 Task: Look for space in Longonjo, Angola from 5th June, 2023 to 16th June, 2023 for 2 adults in price range Rs.7000 to Rs.15000. Place can be entire place with 1  bedroom having 1 bed and 1 bathroom. Property type can be house, flat, hotel. Amenities needed are: air conditioning, bbq grill, smoking allowed. Booking option can be shelf check-in. Required host language is English.
Action: Mouse moved to (451, 96)
Screenshot: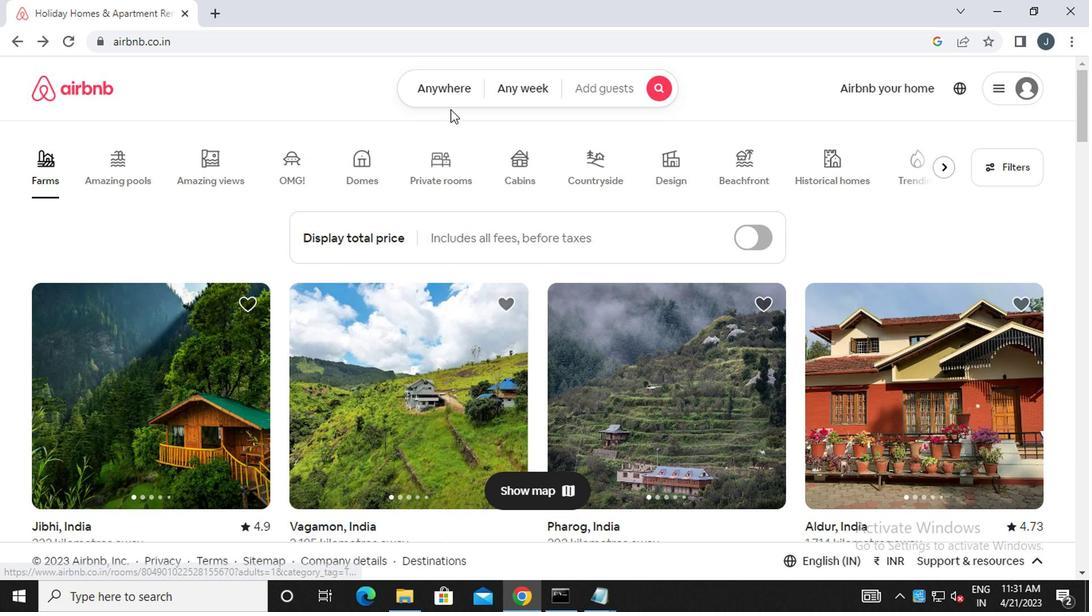 
Action: Mouse pressed left at (451, 96)
Screenshot: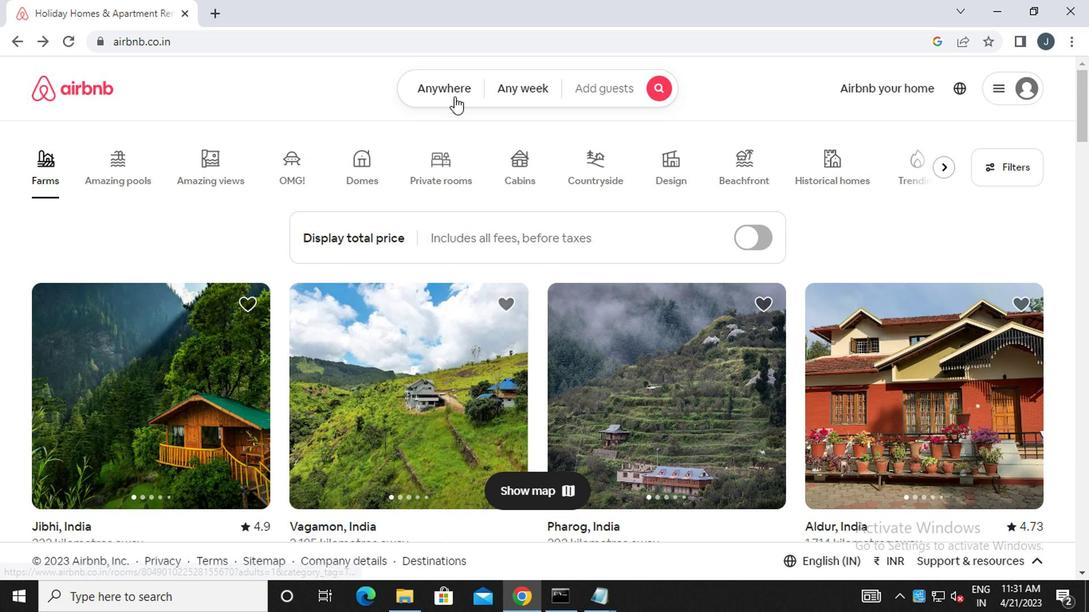 
Action: Mouse moved to (284, 152)
Screenshot: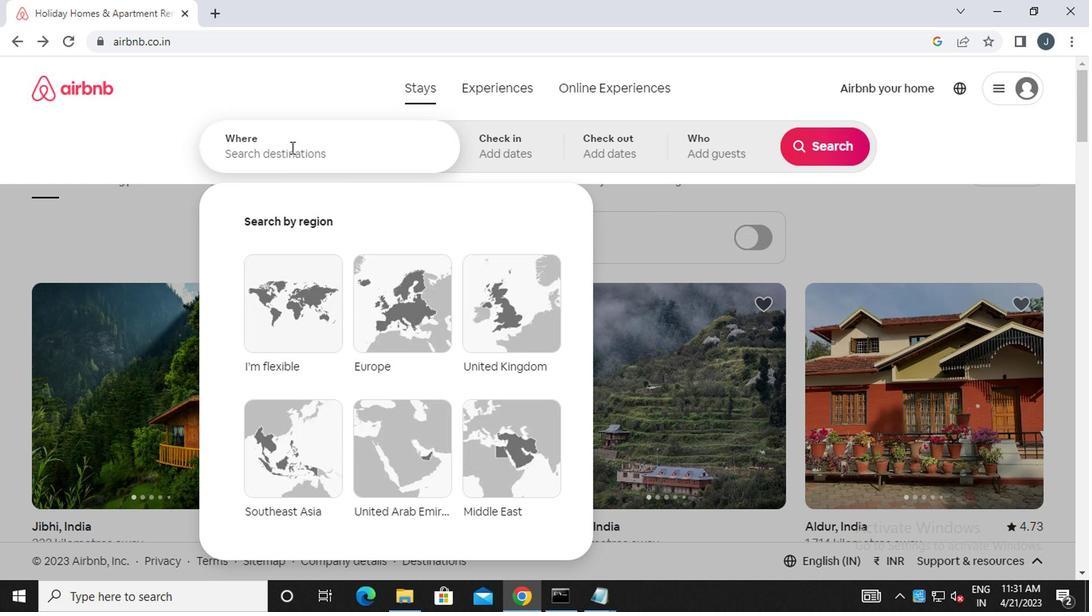 
Action: Mouse pressed left at (284, 152)
Screenshot: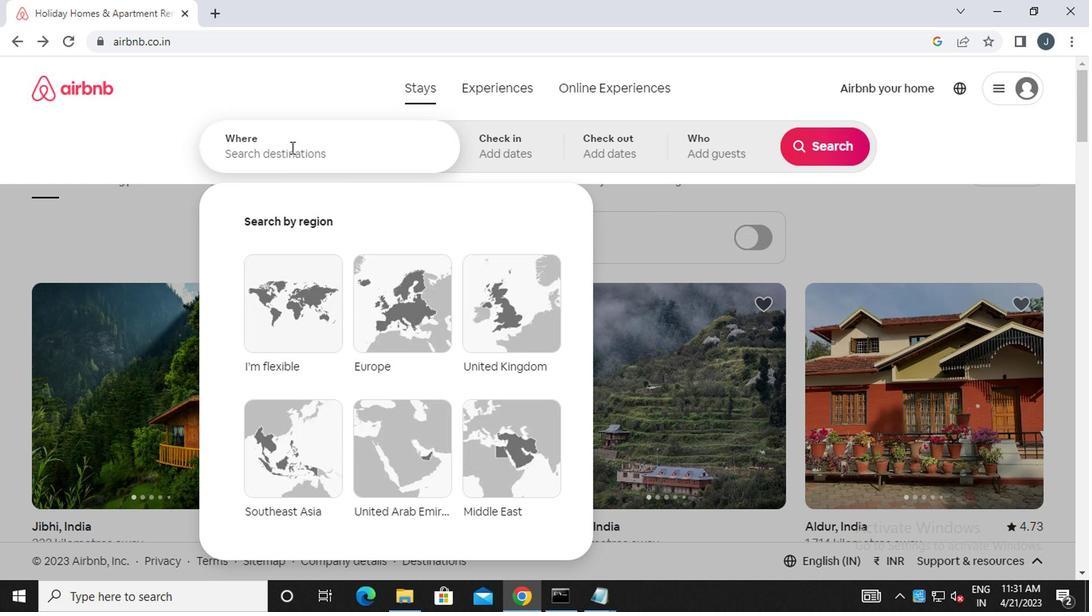
Action: Mouse moved to (285, 152)
Screenshot: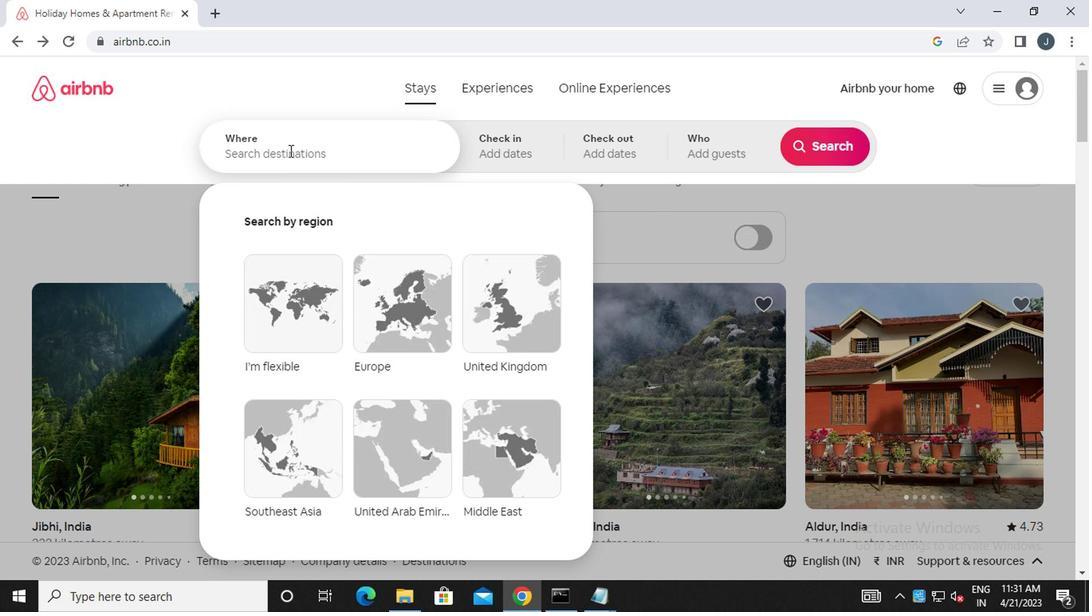 
Action: Key pressed <Key.caps_lock>l<Key.caps_lock>ongonjo,
Screenshot: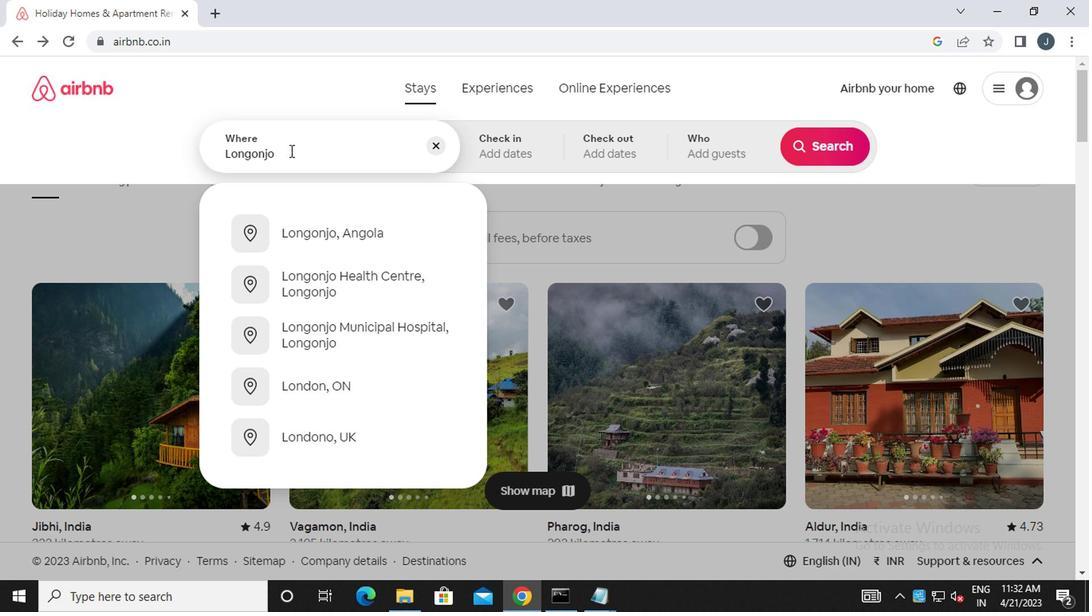 
Action: Mouse moved to (347, 235)
Screenshot: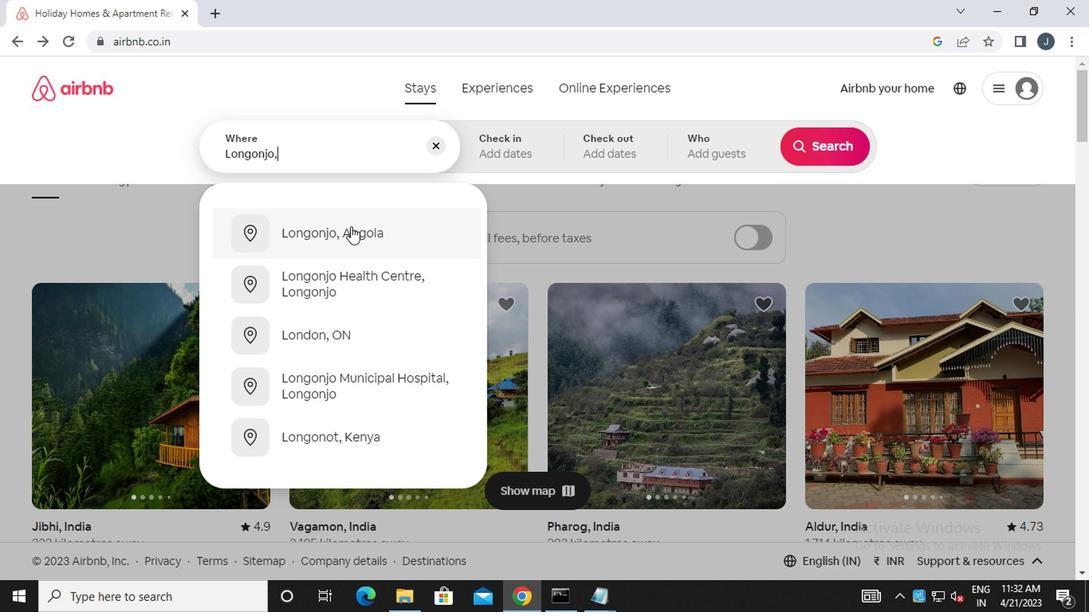 
Action: Mouse pressed left at (347, 235)
Screenshot: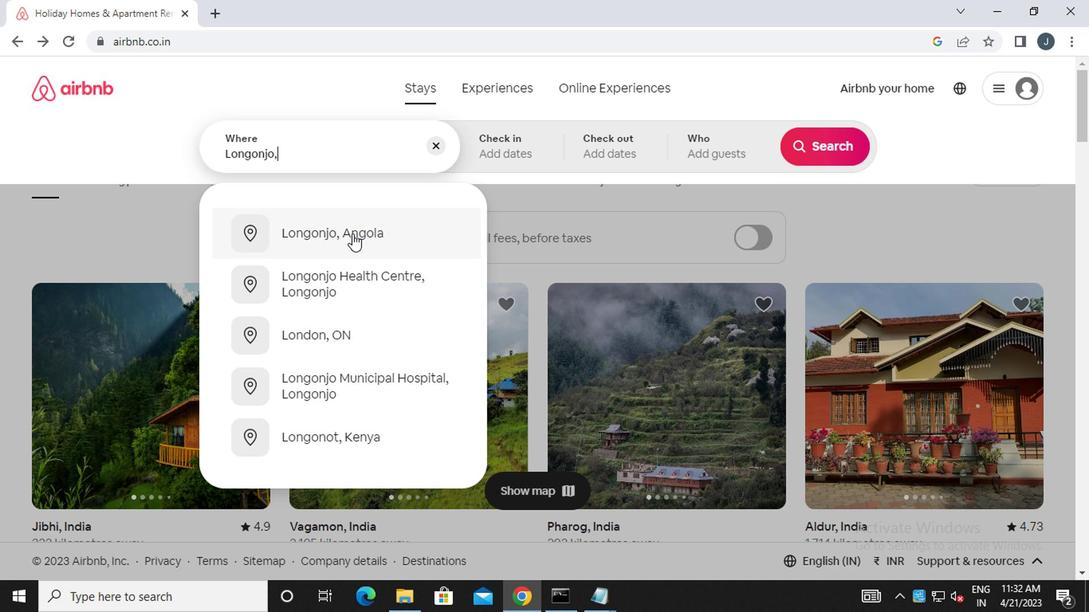 
Action: Mouse moved to (810, 283)
Screenshot: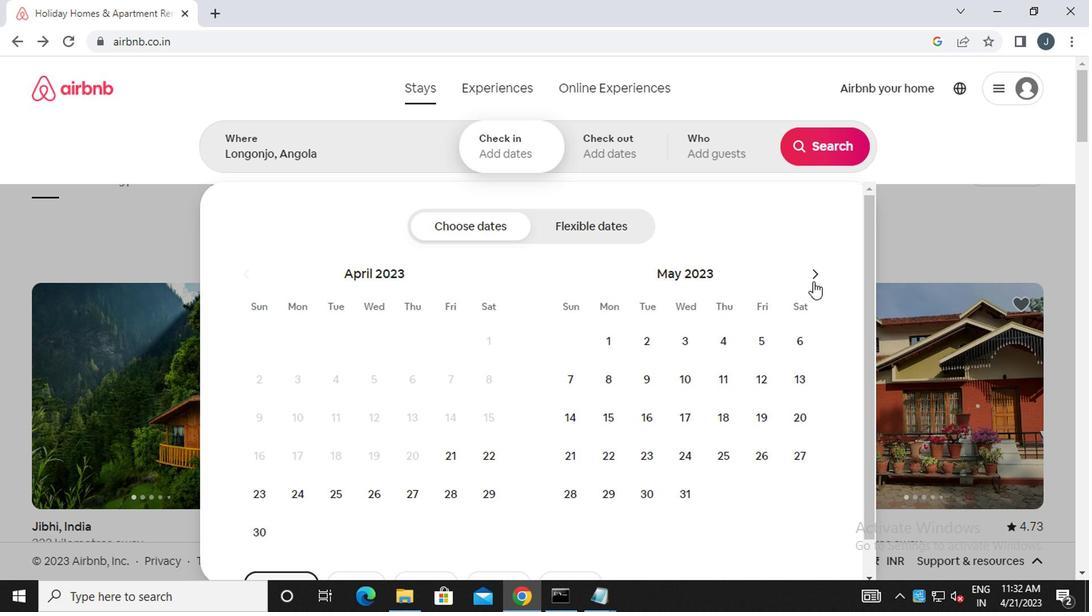 
Action: Mouse pressed left at (810, 283)
Screenshot: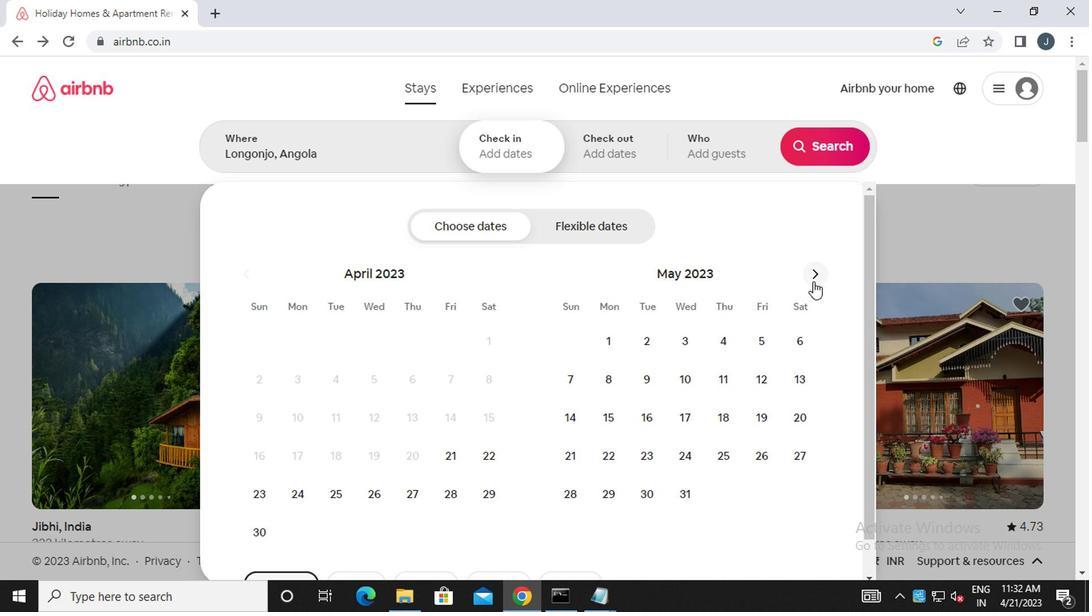 
Action: Mouse moved to (615, 379)
Screenshot: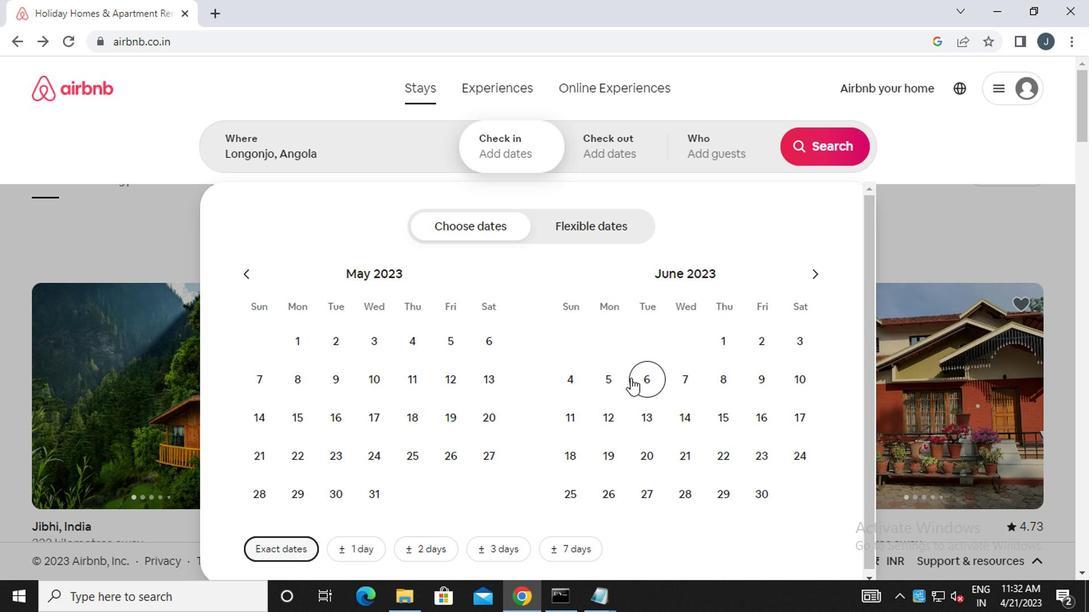 
Action: Mouse pressed left at (615, 379)
Screenshot: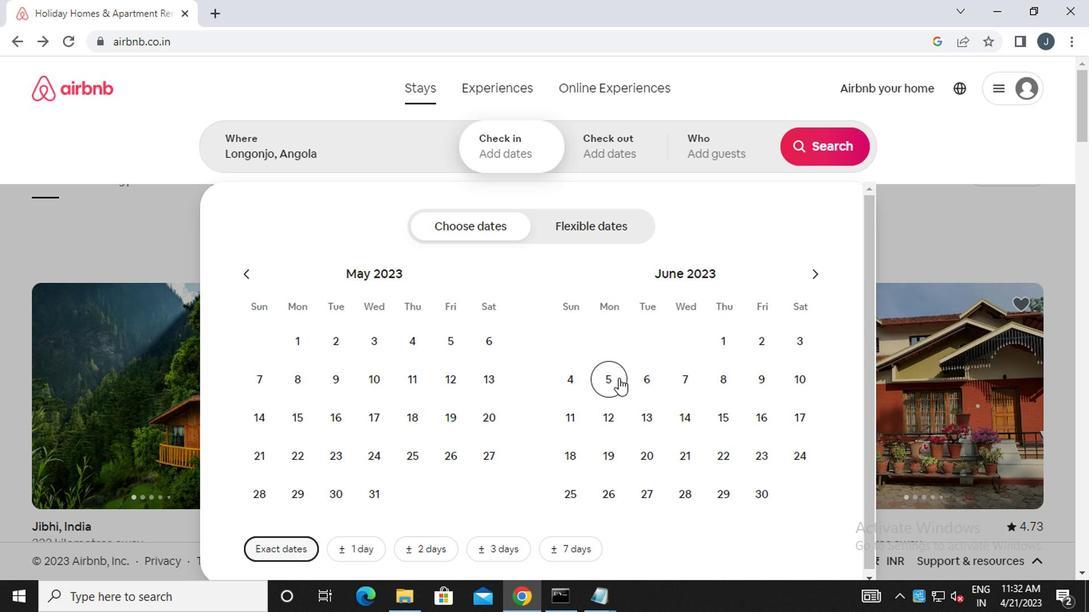 
Action: Mouse moved to (756, 414)
Screenshot: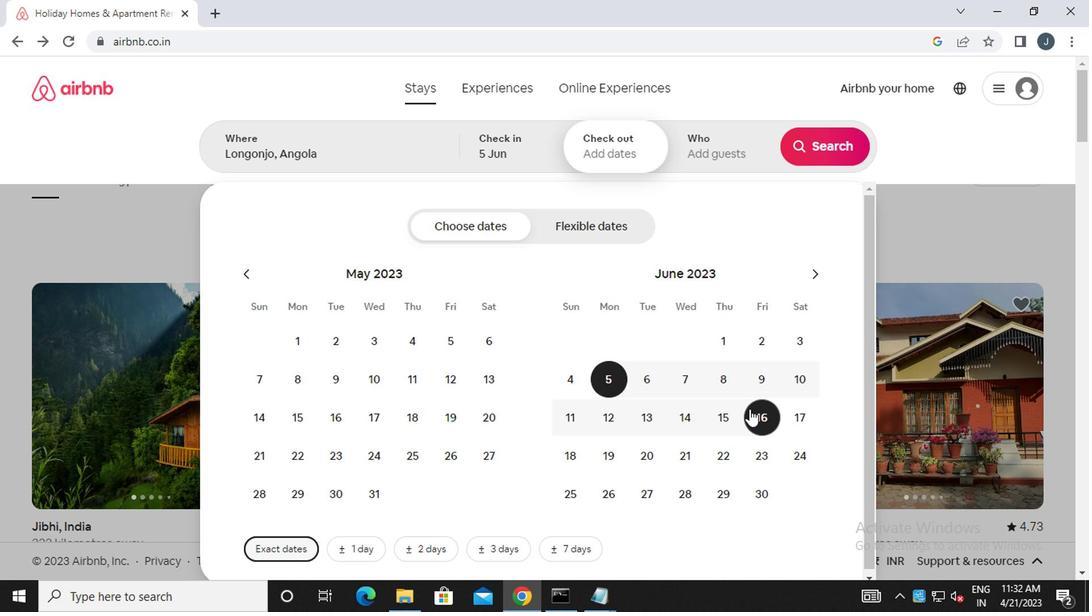 
Action: Mouse pressed left at (756, 414)
Screenshot: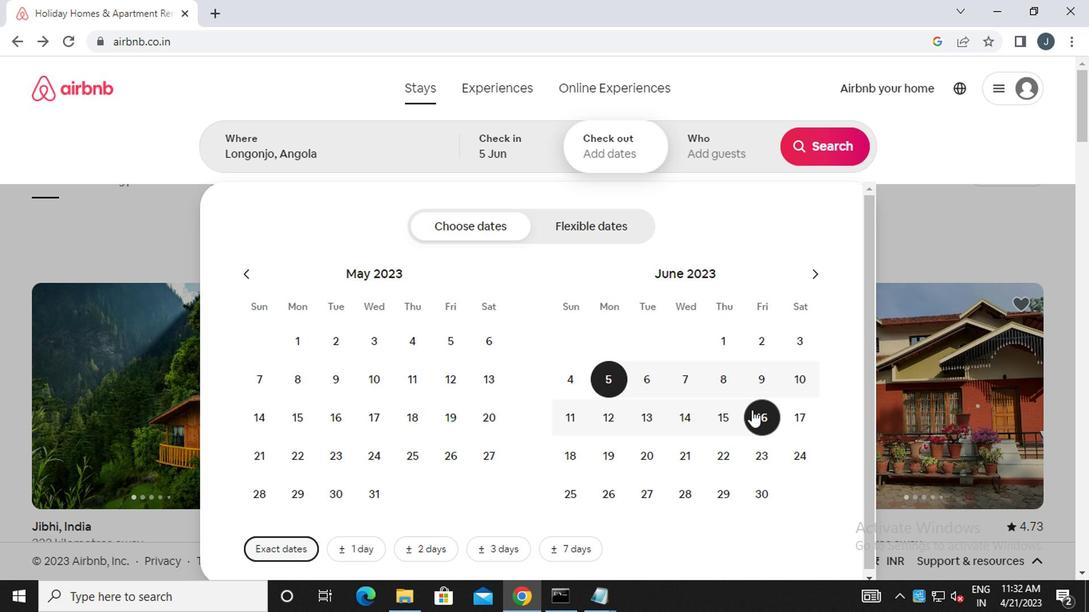 
Action: Mouse moved to (721, 162)
Screenshot: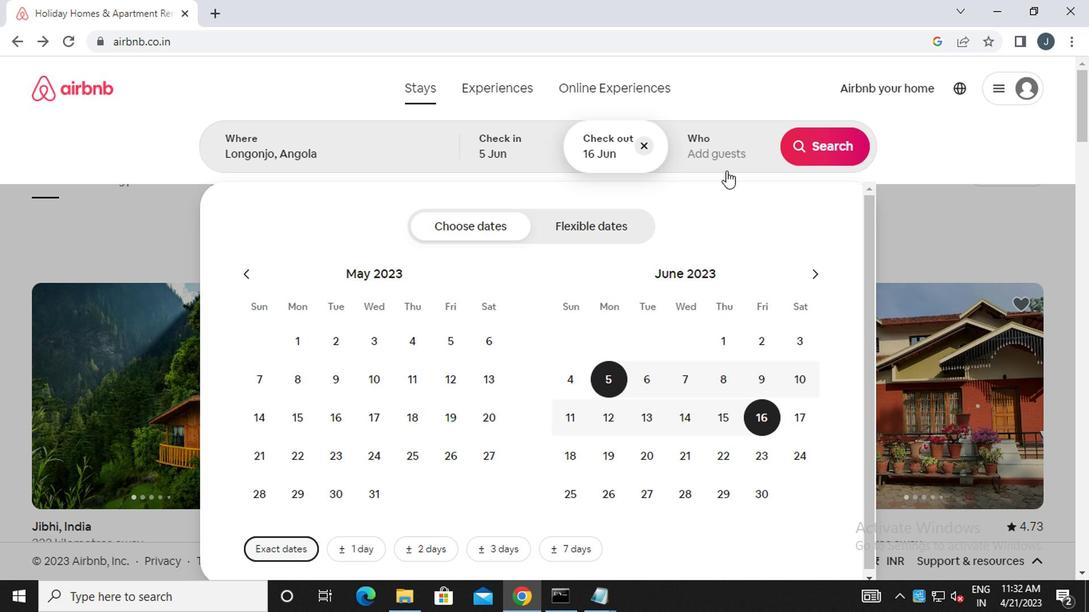 
Action: Mouse pressed left at (721, 162)
Screenshot: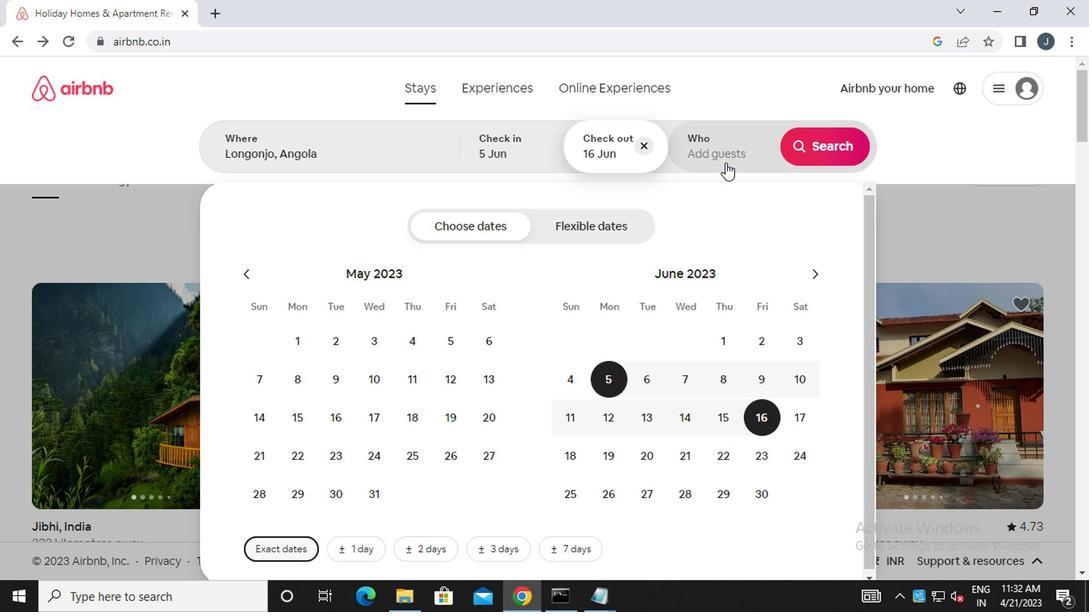 
Action: Mouse moved to (829, 223)
Screenshot: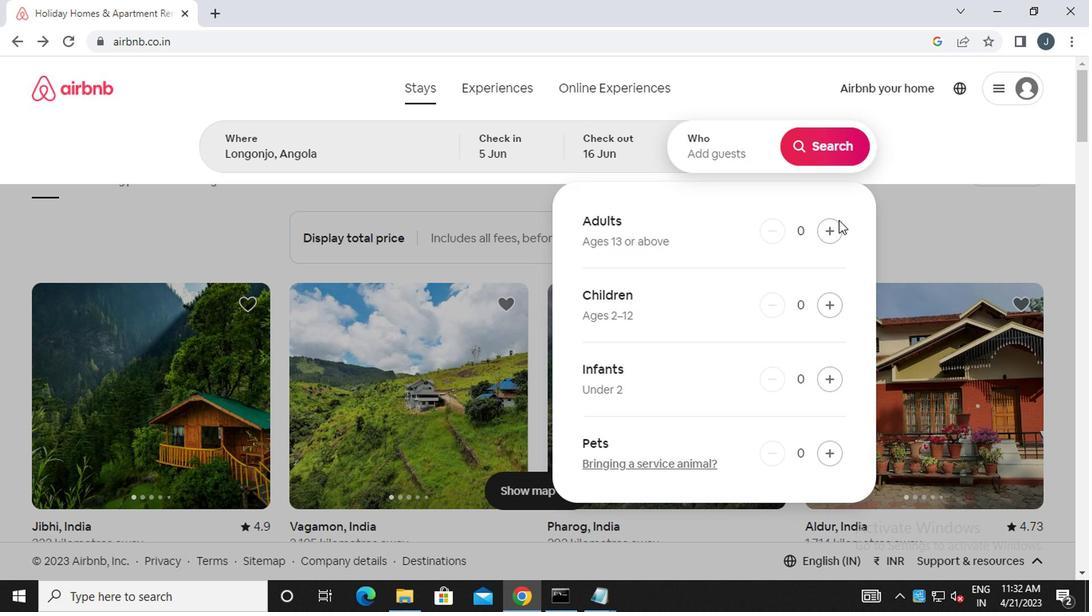 
Action: Mouse pressed left at (829, 223)
Screenshot: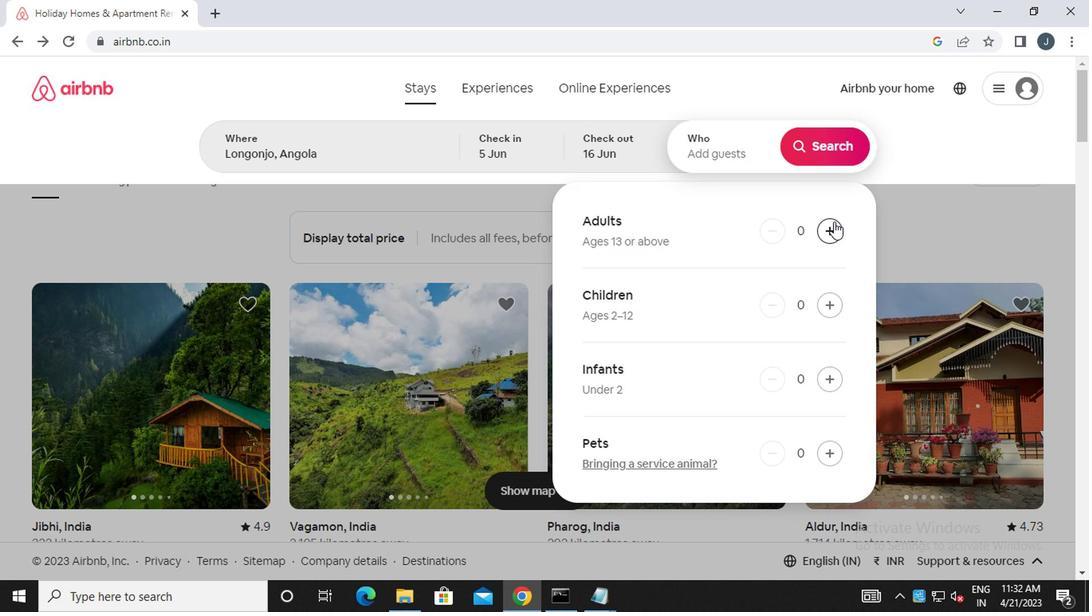 
Action: Mouse pressed left at (829, 223)
Screenshot: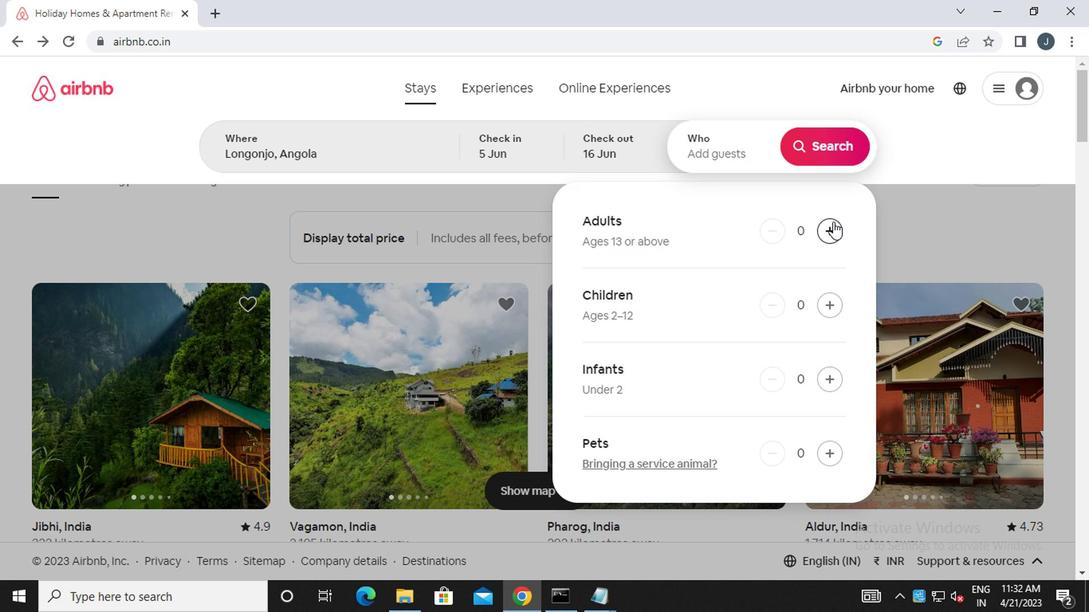 
Action: Mouse moved to (834, 140)
Screenshot: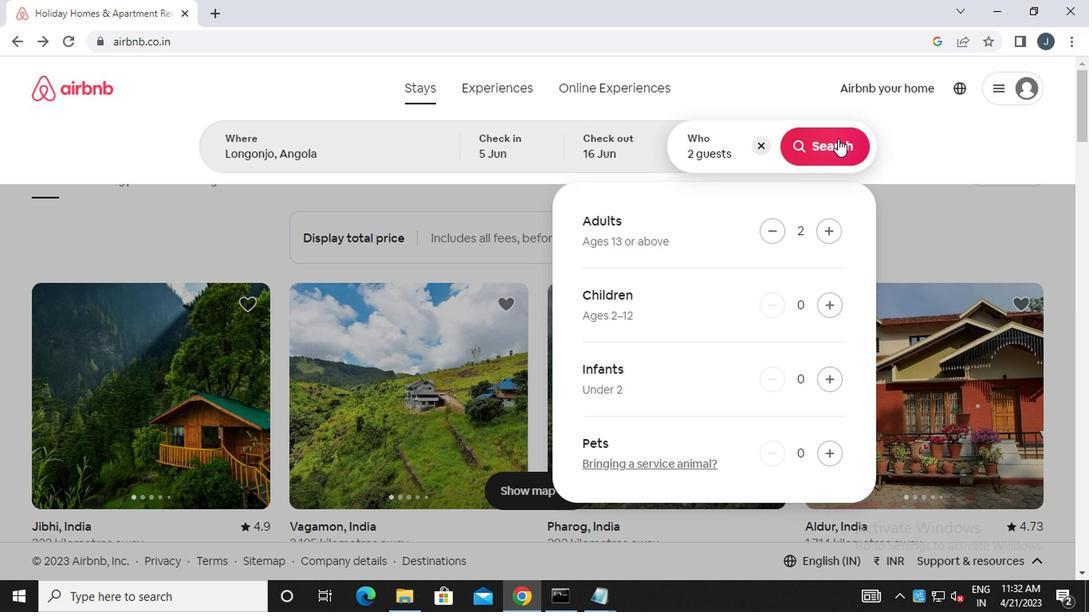 
Action: Mouse pressed left at (834, 140)
Screenshot: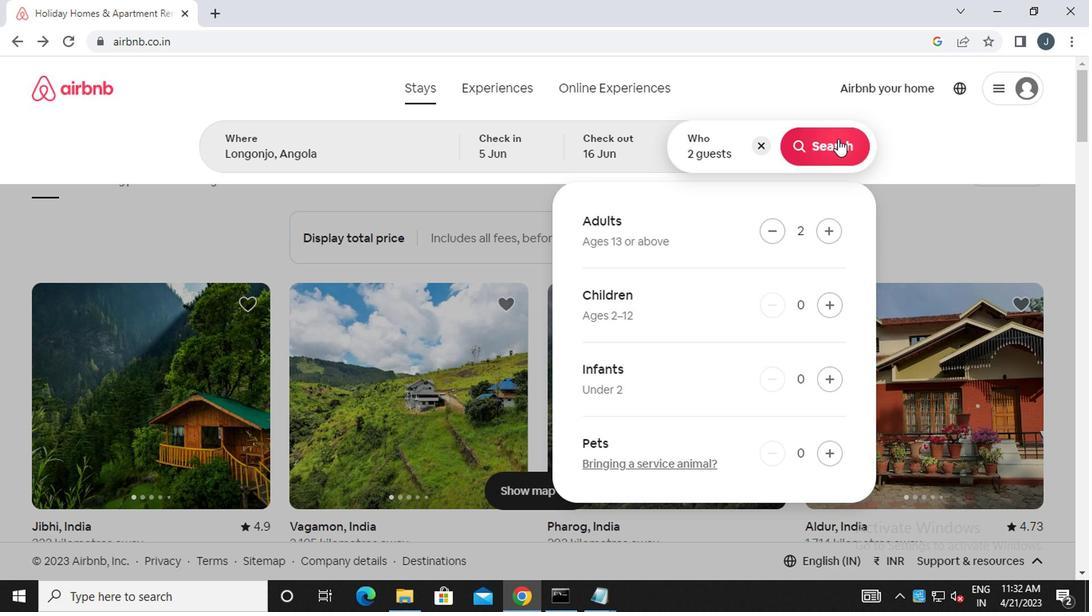 
Action: Mouse moved to (1020, 162)
Screenshot: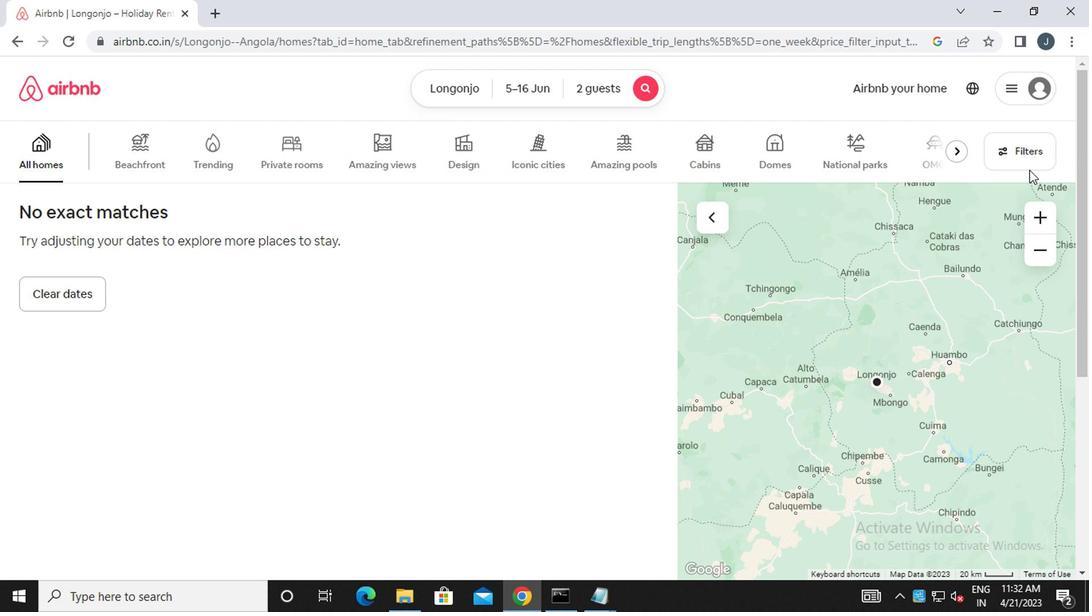 
Action: Mouse pressed left at (1020, 162)
Screenshot: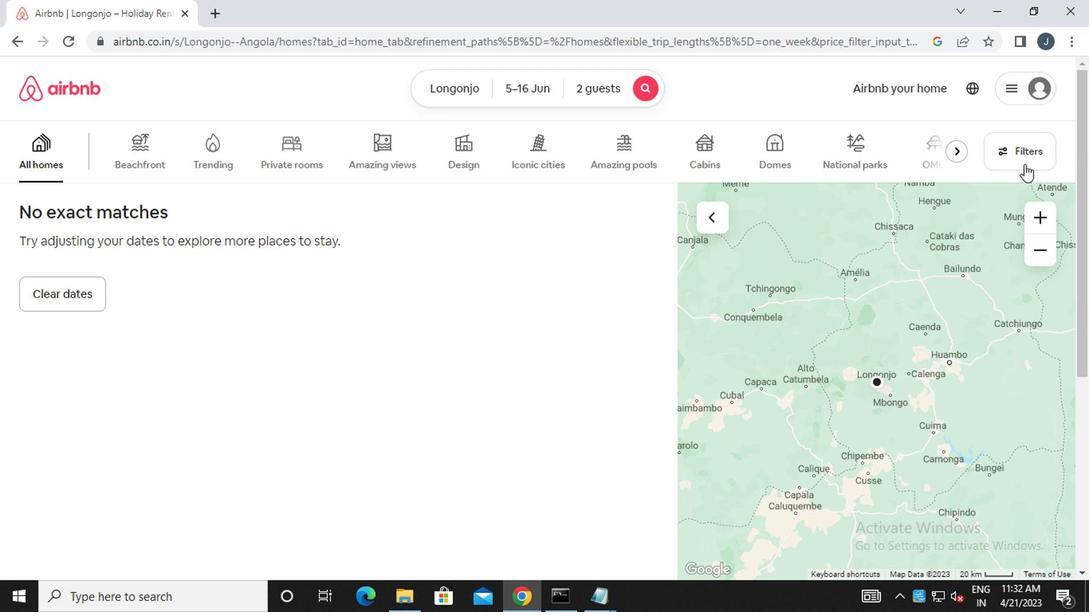 
Action: Mouse moved to (411, 243)
Screenshot: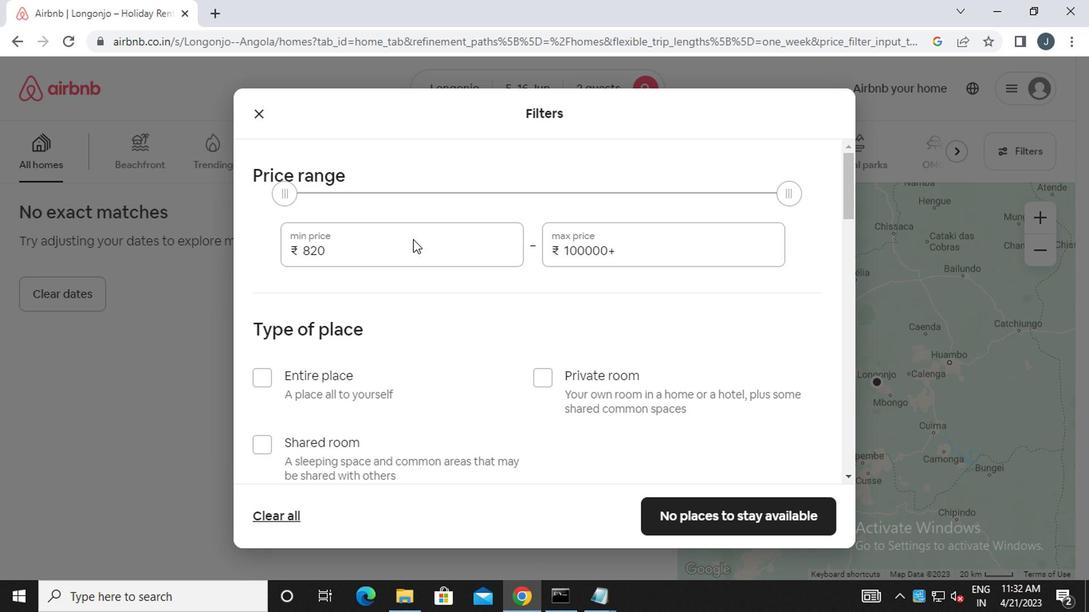 
Action: Mouse pressed left at (411, 243)
Screenshot: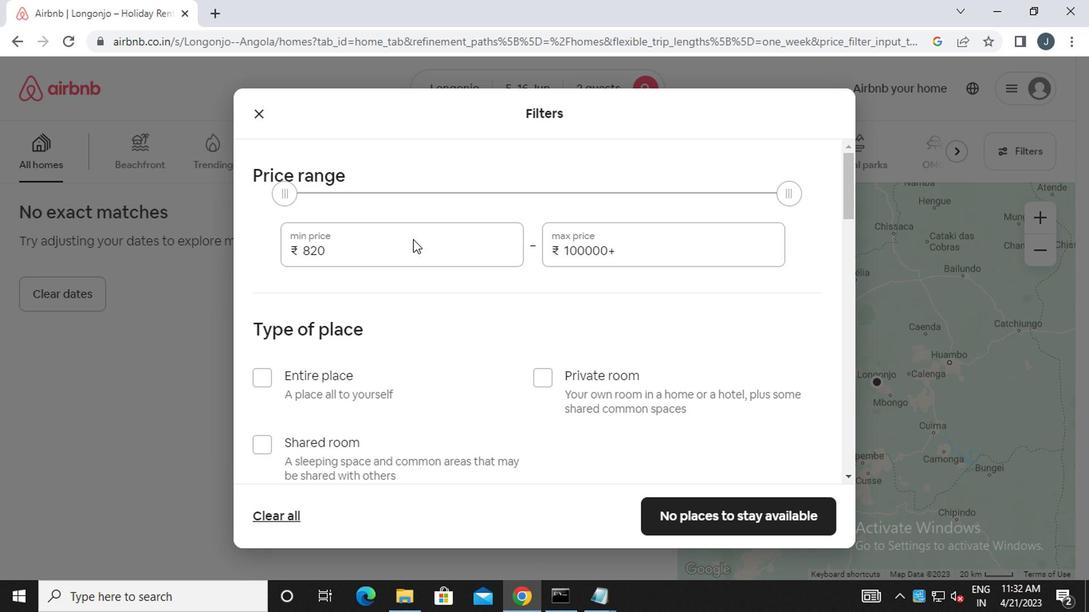 
Action: Mouse moved to (412, 243)
Screenshot: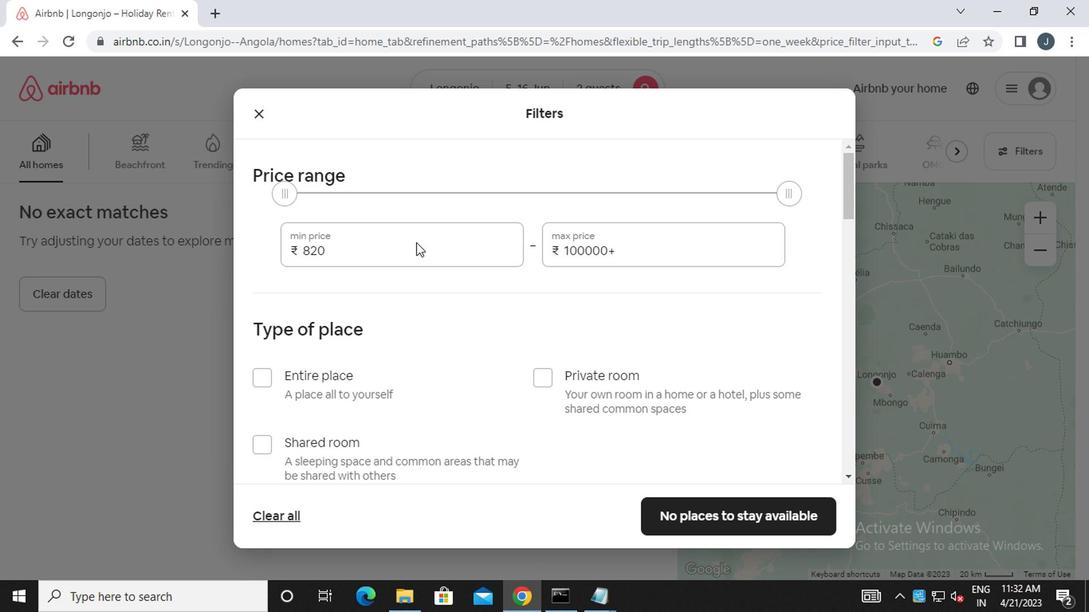 
Action: Key pressed <Key.backspace><Key.backspace><Key.backspace>7000
Screenshot: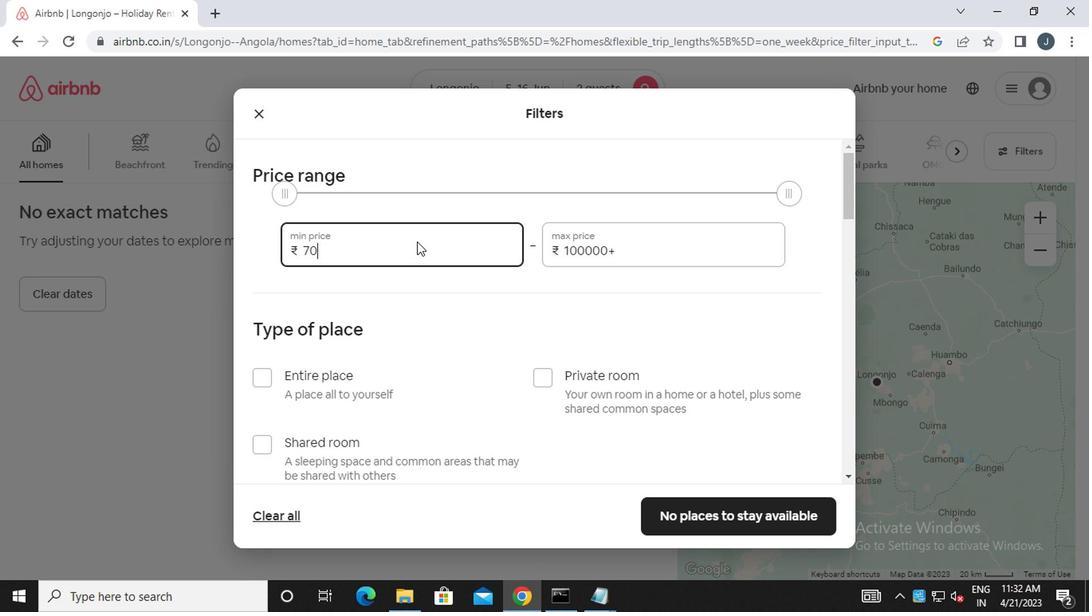 
Action: Mouse moved to (629, 255)
Screenshot: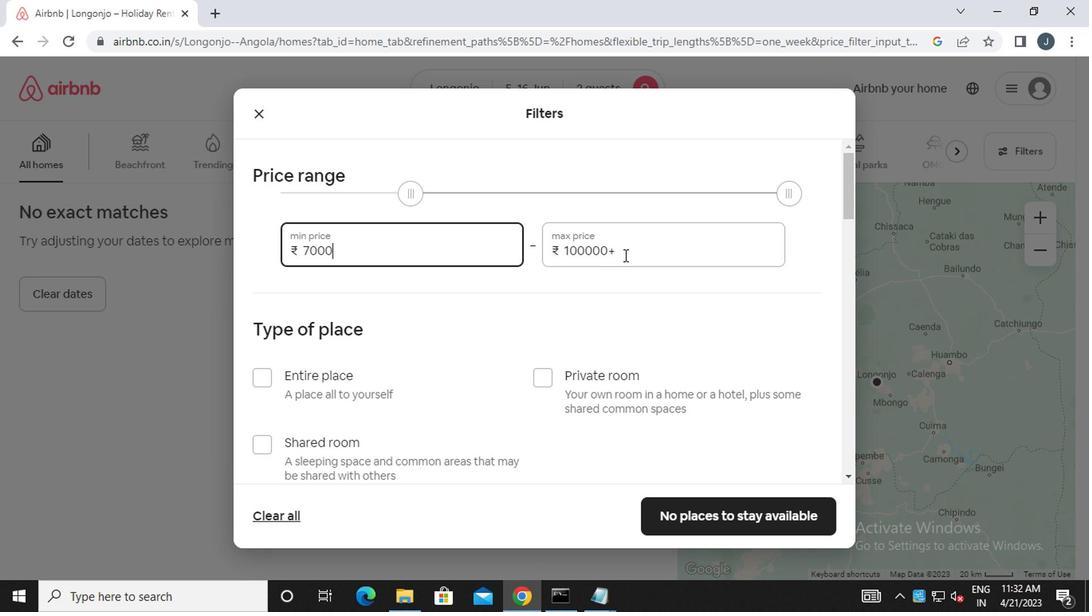 
Action: Mouse pressed left at (629, 255)
Screenshot: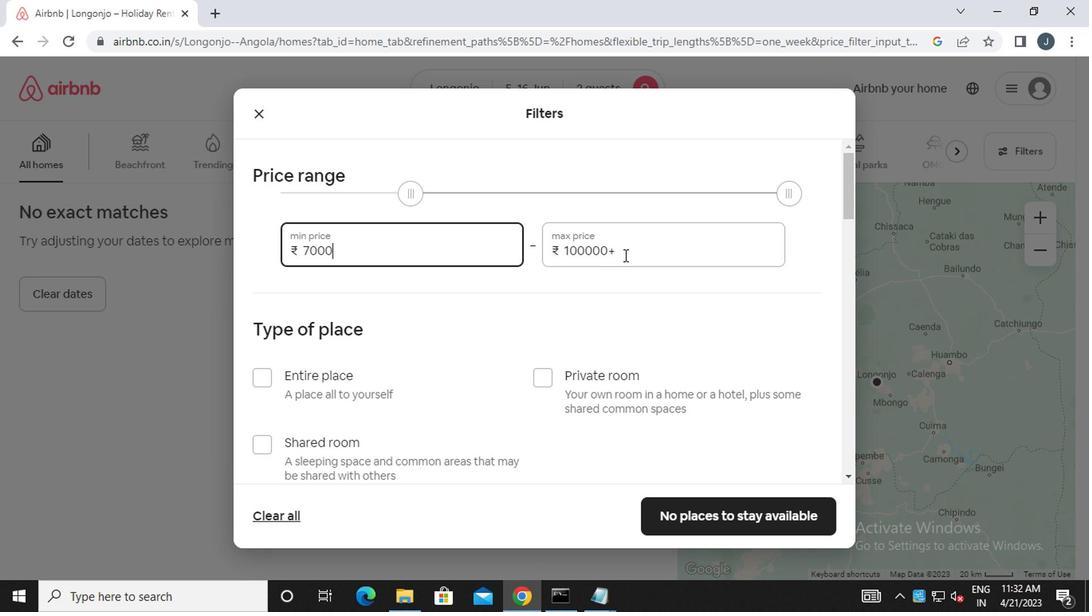 
Action: Mouse moved to (613, 257)
Screenshot: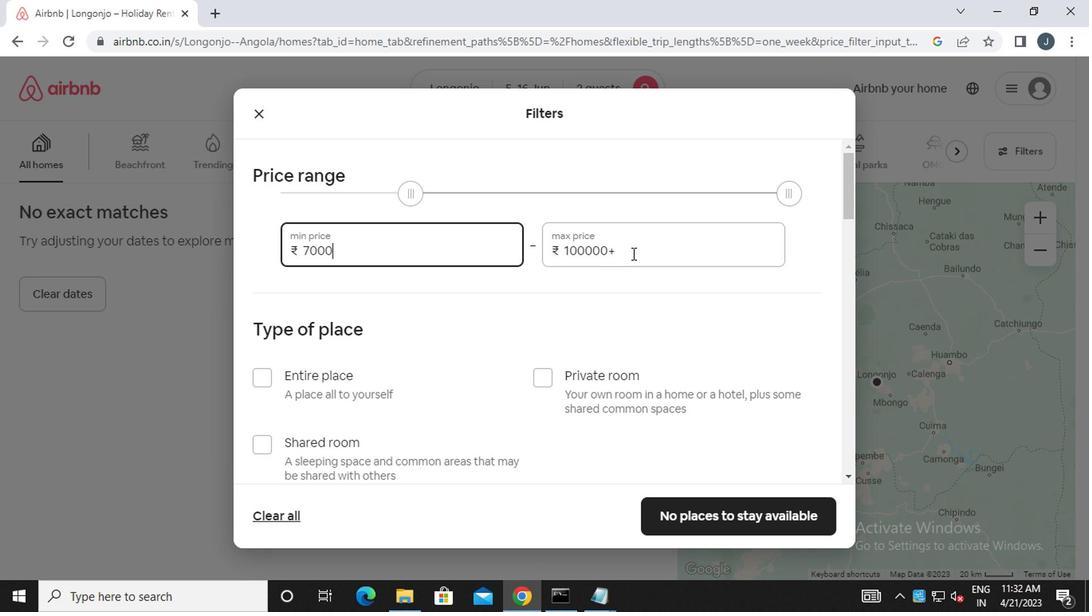 
Action: Key pressed <Key.backspace><Key.backspace><Key.backspace><Key.backspace><Key.backspace><Key.backspace>5000
Screenshot: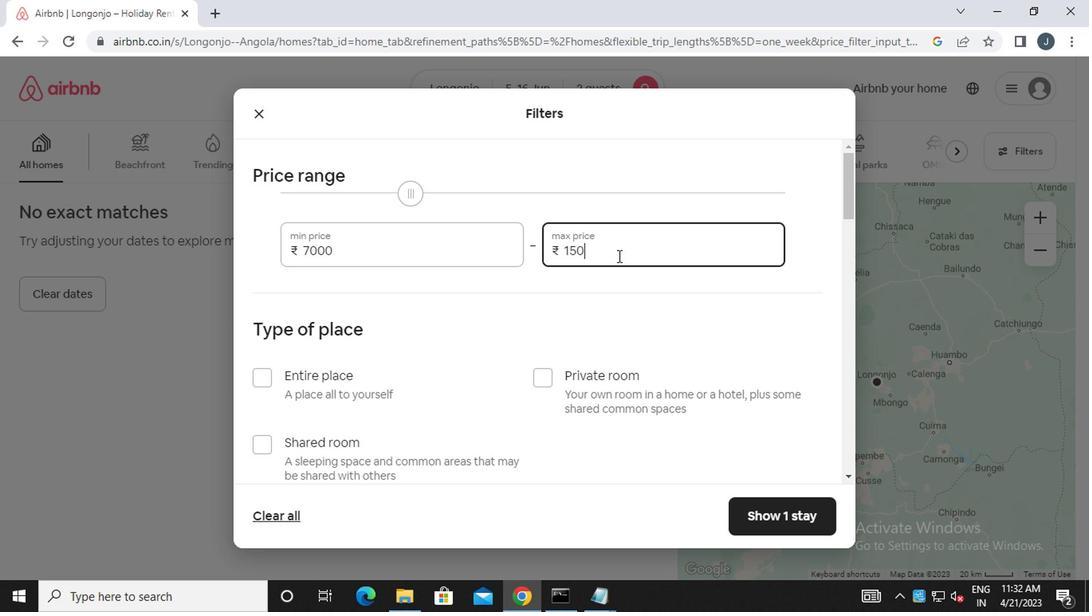 
Action: Mouse moved to (605, 258)
Screenshot: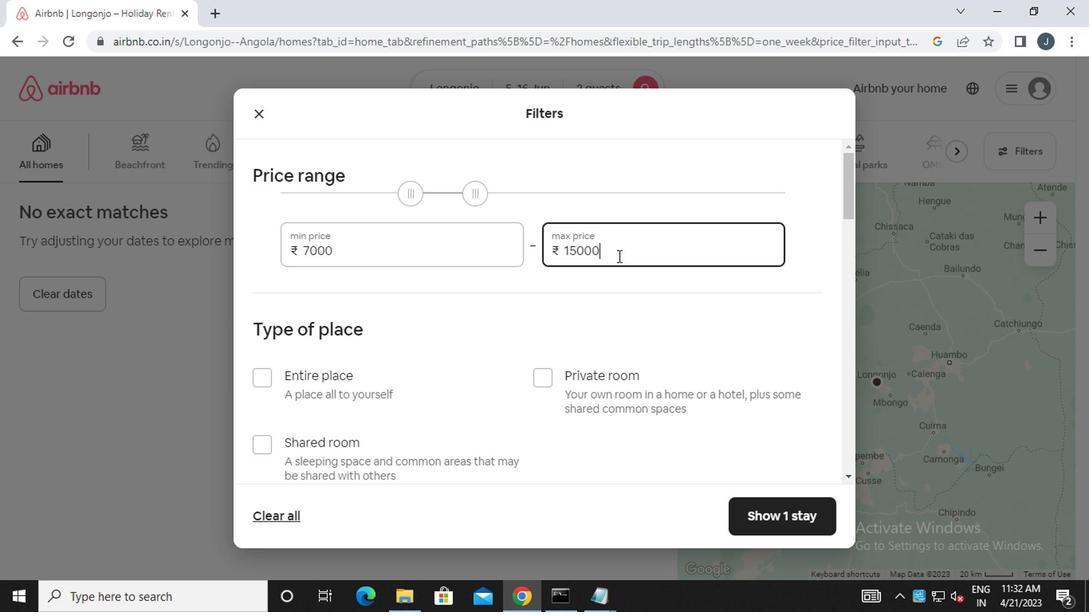 
Action: Mouse scrolled (605, 257) with delta (0, -1)
Screenshot: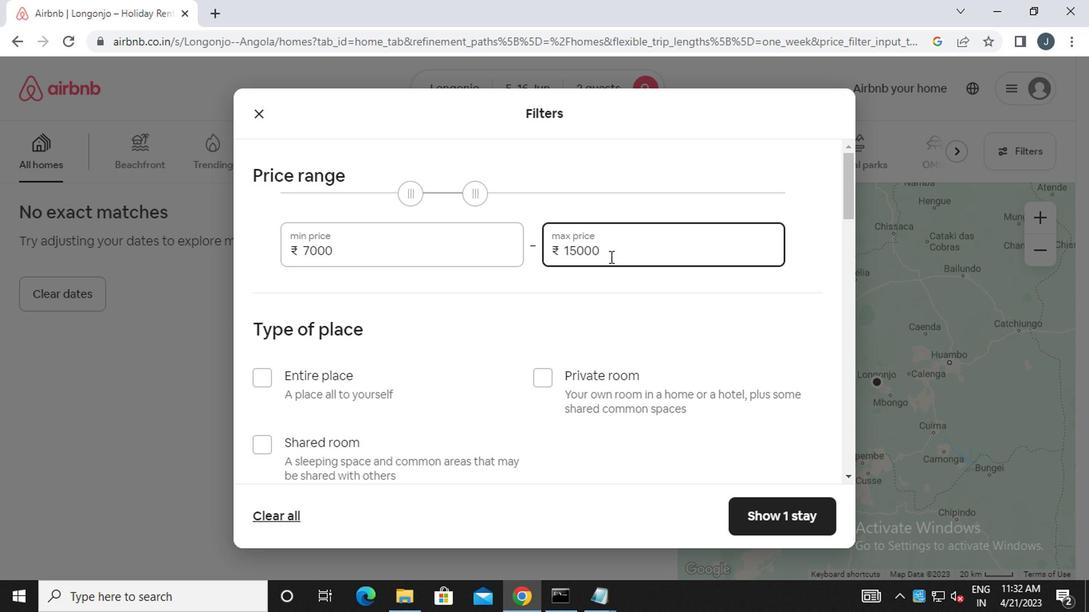 
Action: Mouse moved to (605, 259)
Screenshot: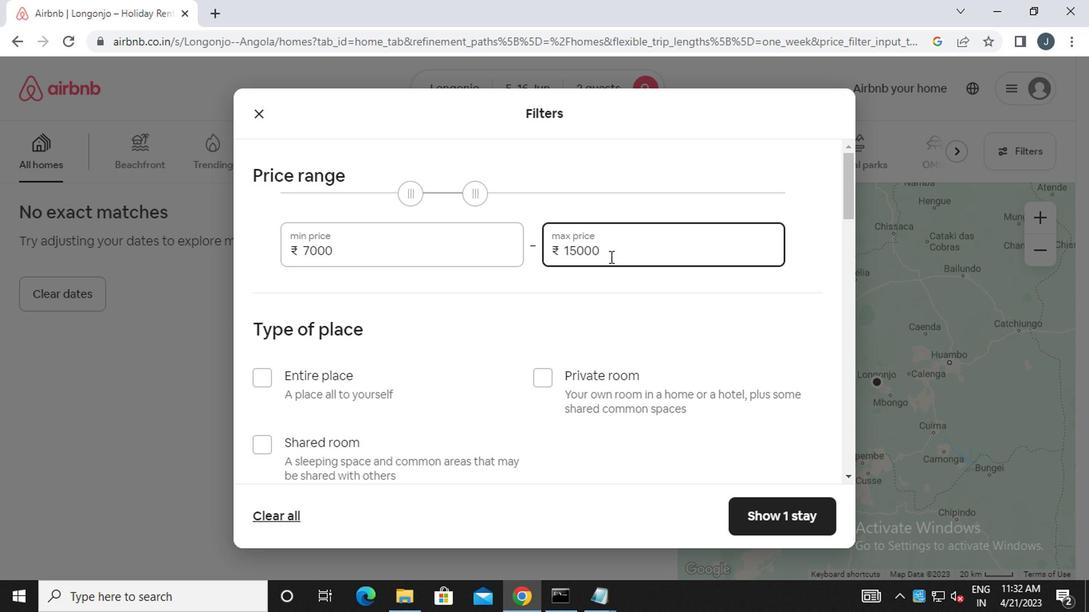 
Action: Mouse scrolled (605, 258) with delta (0, 0)
Screenshot: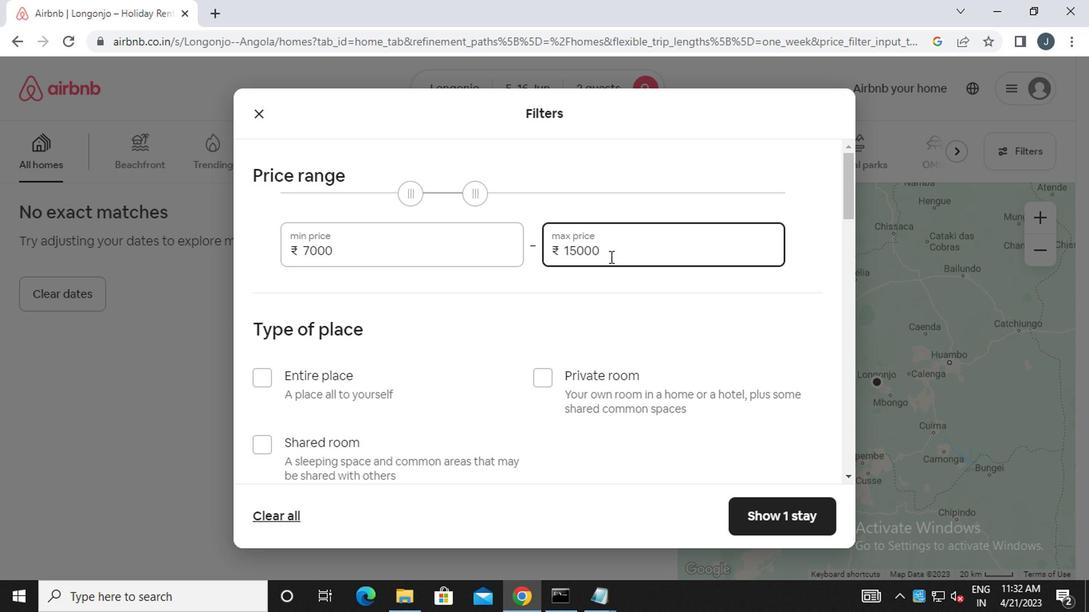 
Action: Mouse moved to (316, 225)
Screenshot: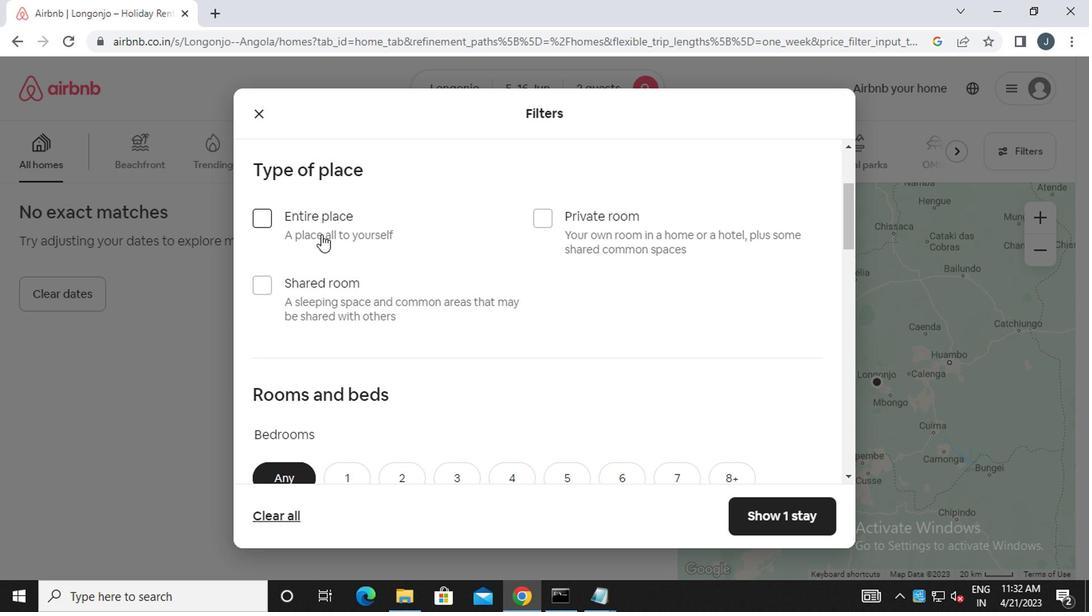
Action: Mouse pressed left at (316, 225)
Screenshot: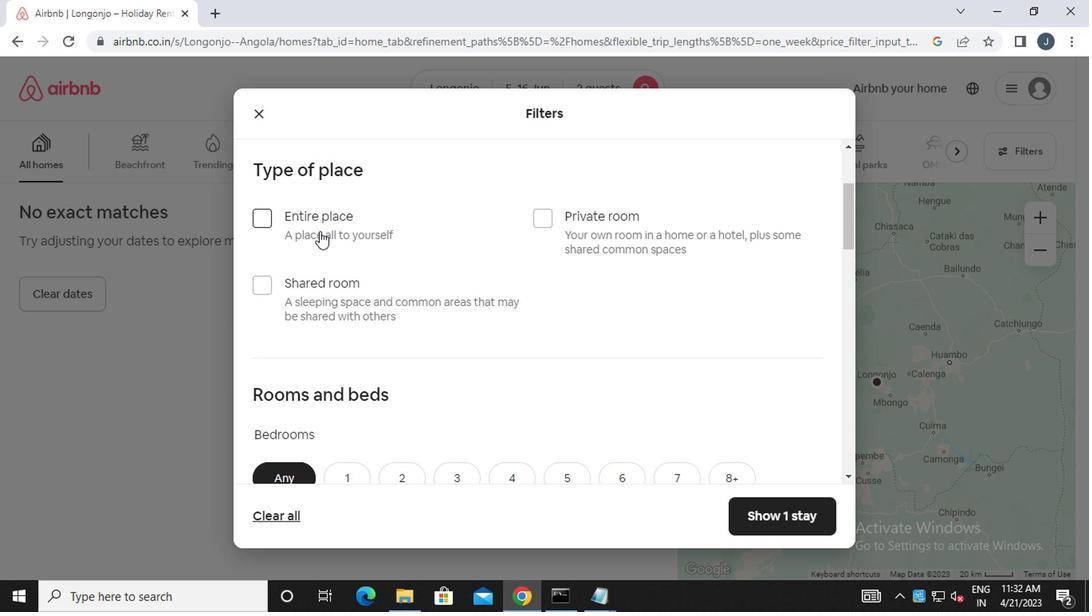 
Action: Mouse moved to (379, 282)
Screenshot: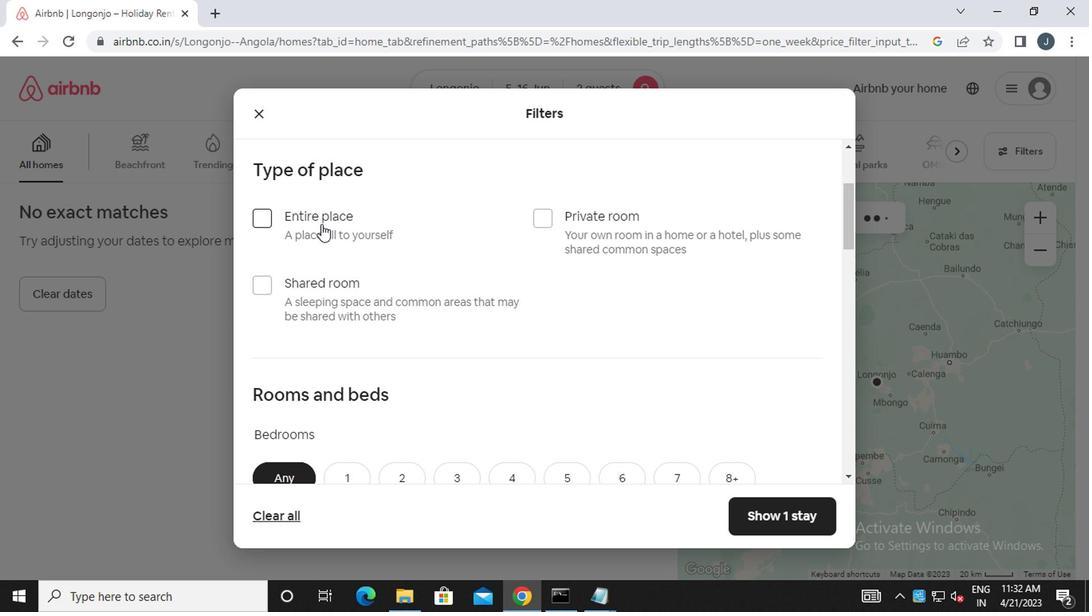 
Action: Mouse scrolled (379, 281) with delta (0, -1)
Screenshot: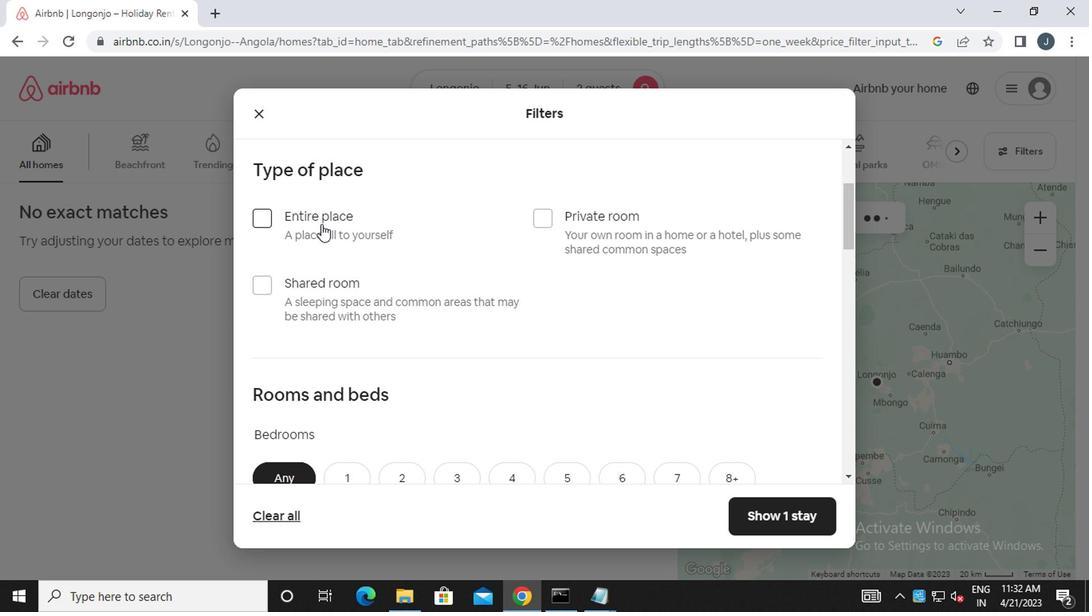 
Action: Mouse moved to (381, 285)
Screenshot: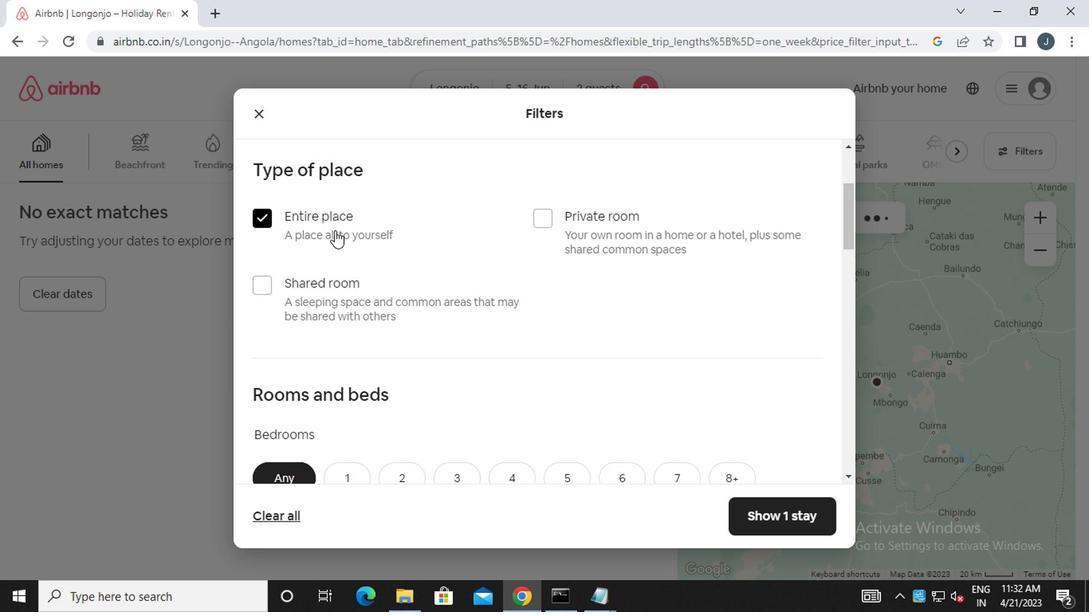 
Action: Mouse scrolled (381, 284) with delta (0, 0)
Screenshot: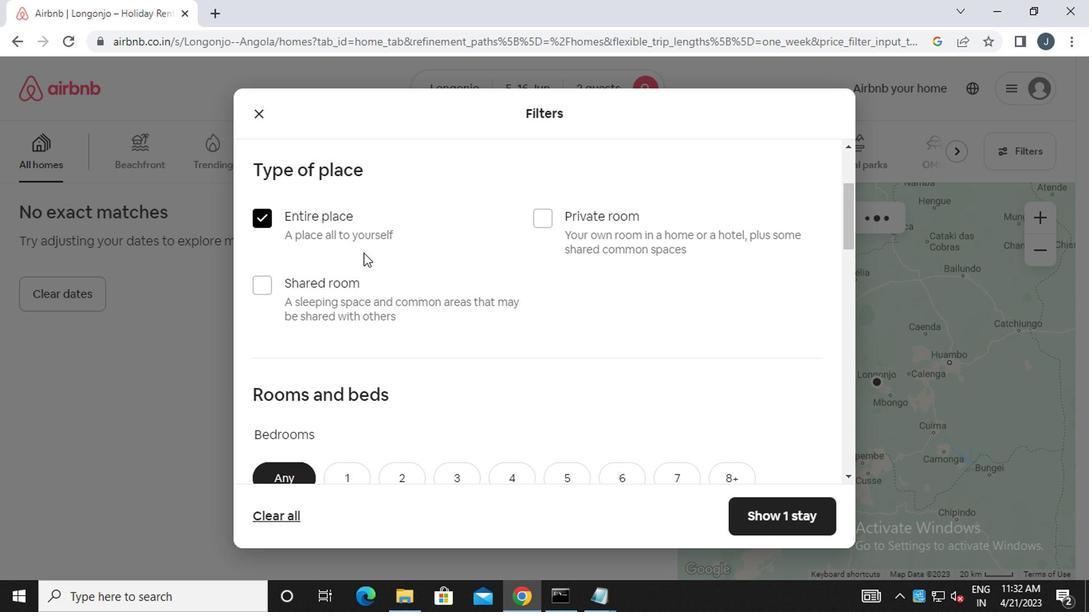 
Action: Mouse moved to (381, 290)
Screenshot: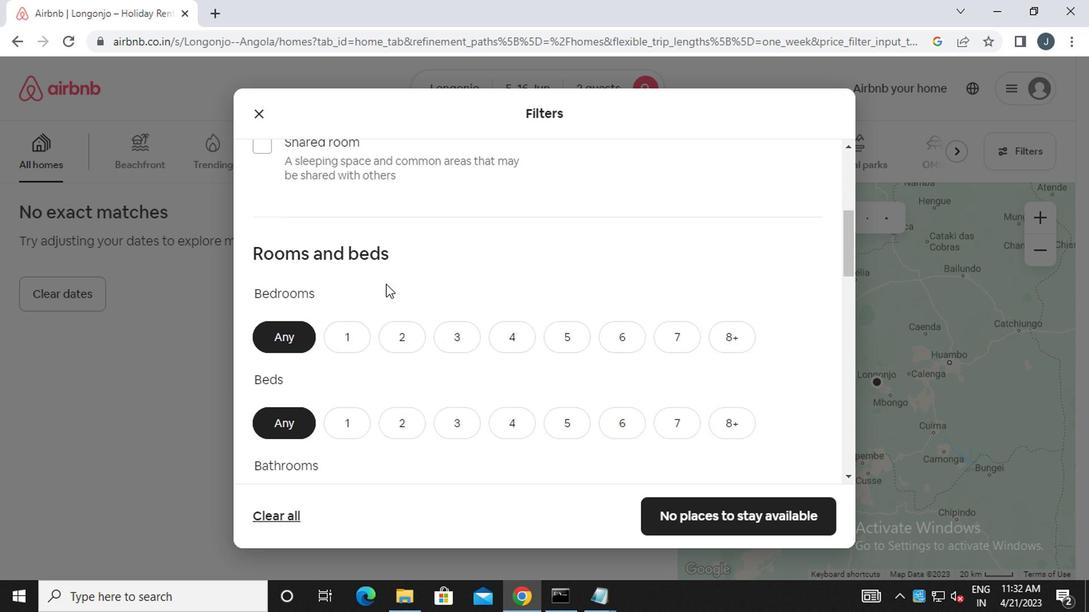 
Action: Mouse scrolled (381, 289) with delta (0, -1)
Screenshot: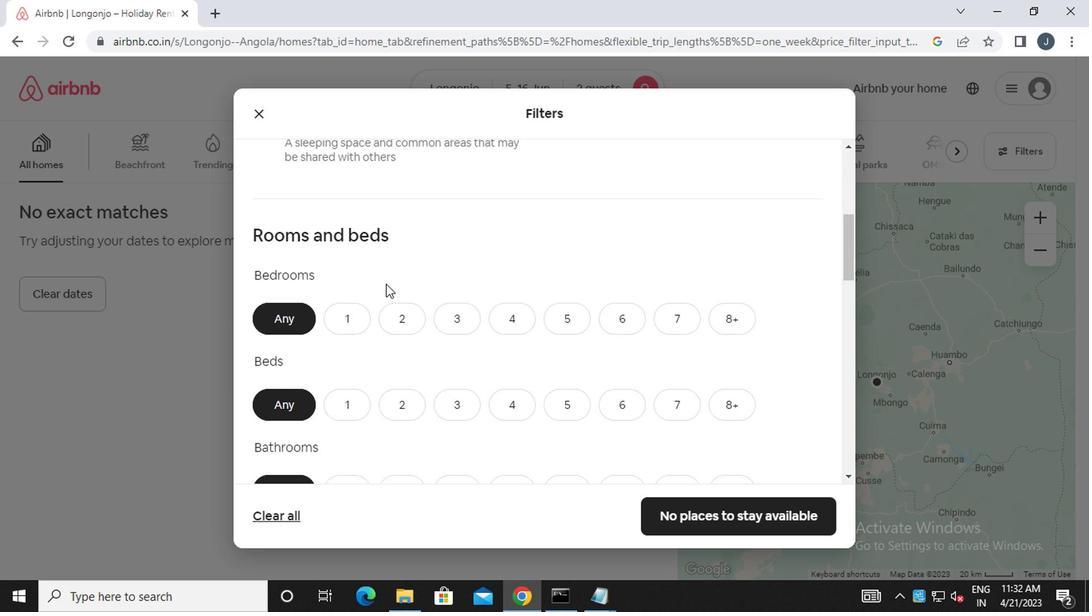 
Action: Mouse moved to (352, 249)
Screenshot: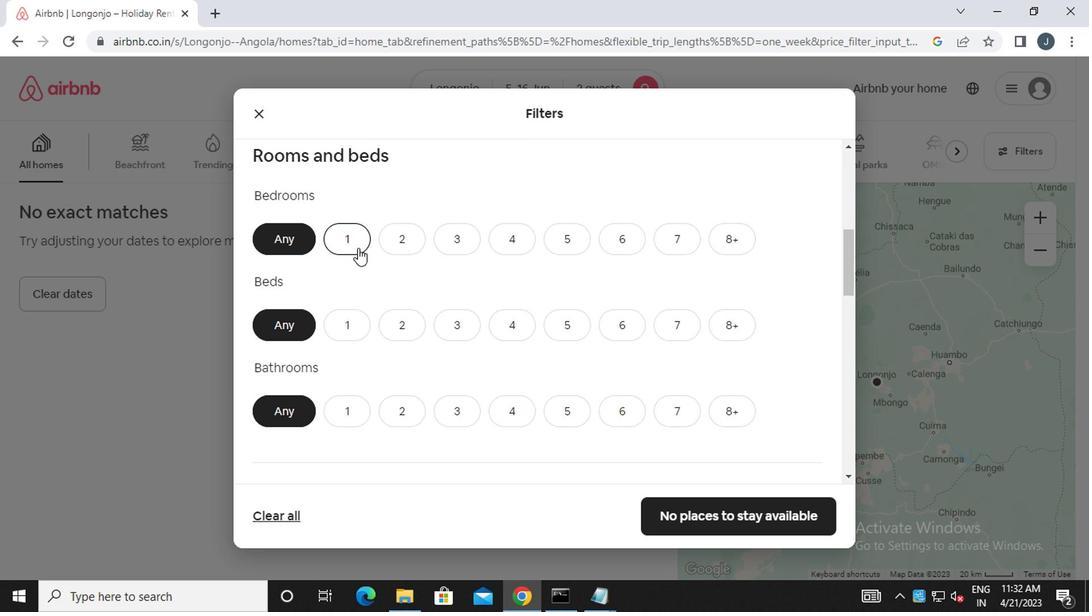 
Action: Mouse pressed left at (352, 249)
Screenshot: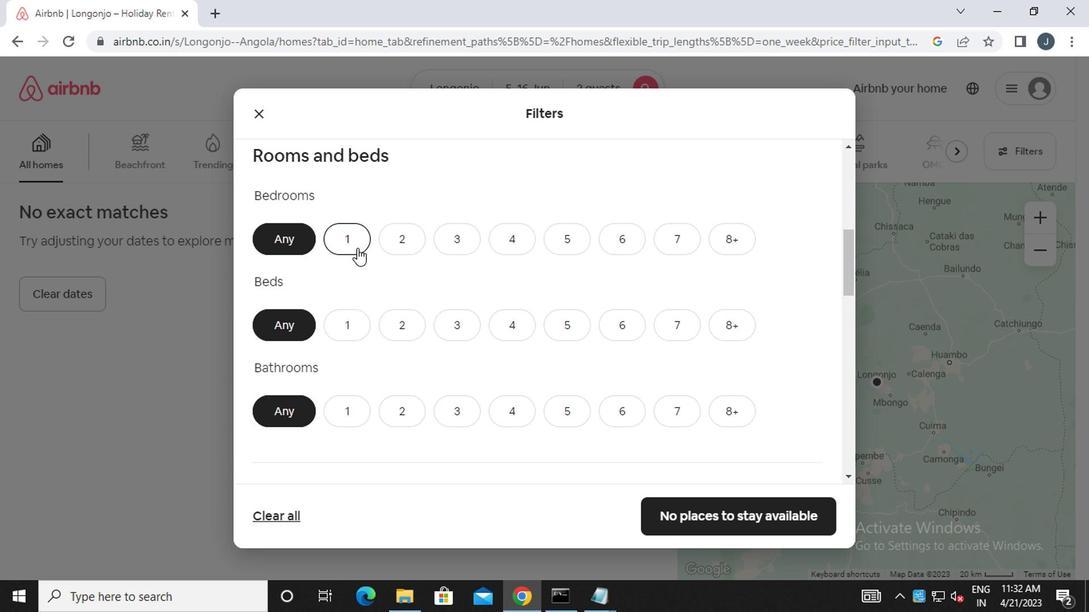 
Action: Mouse moved to (339, 323)
Screenshot: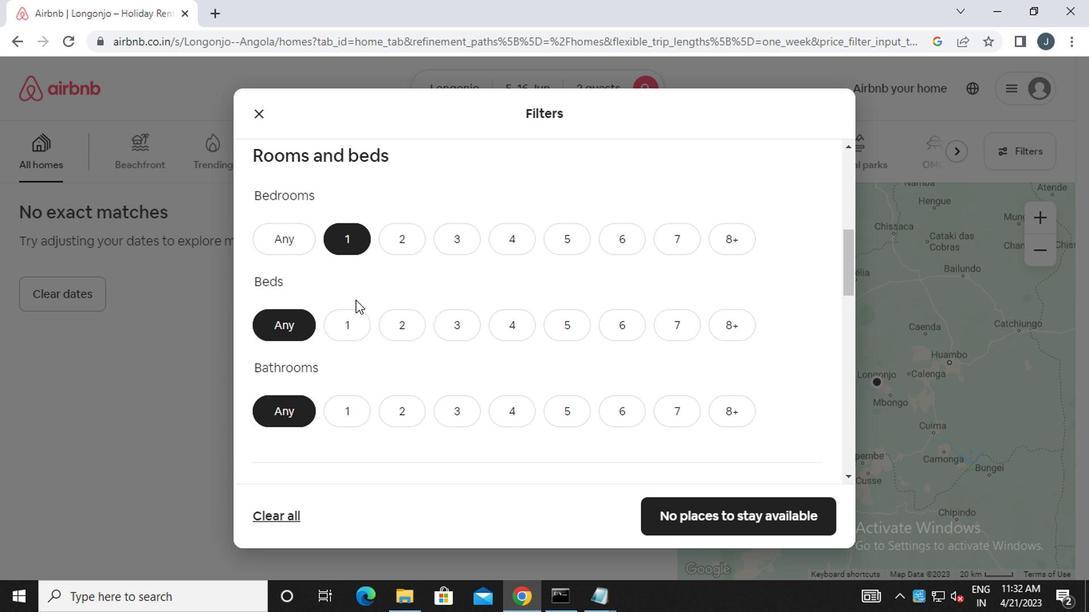 
Action: Mouse pressed left at (339, 323)
Screenshot: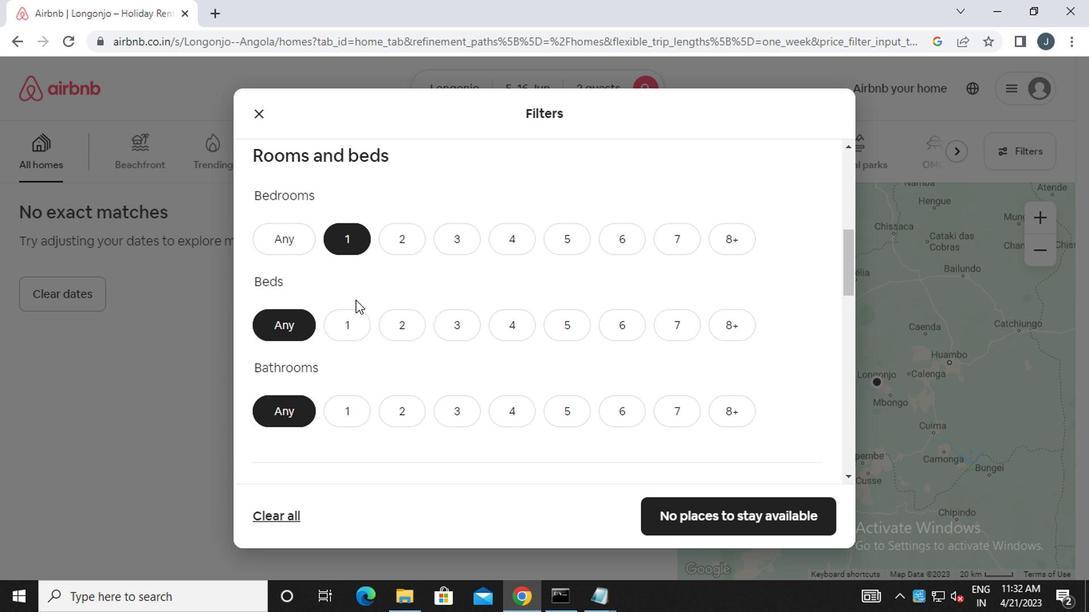 
Action: Mouse moved to (336, 409)
Screenshot: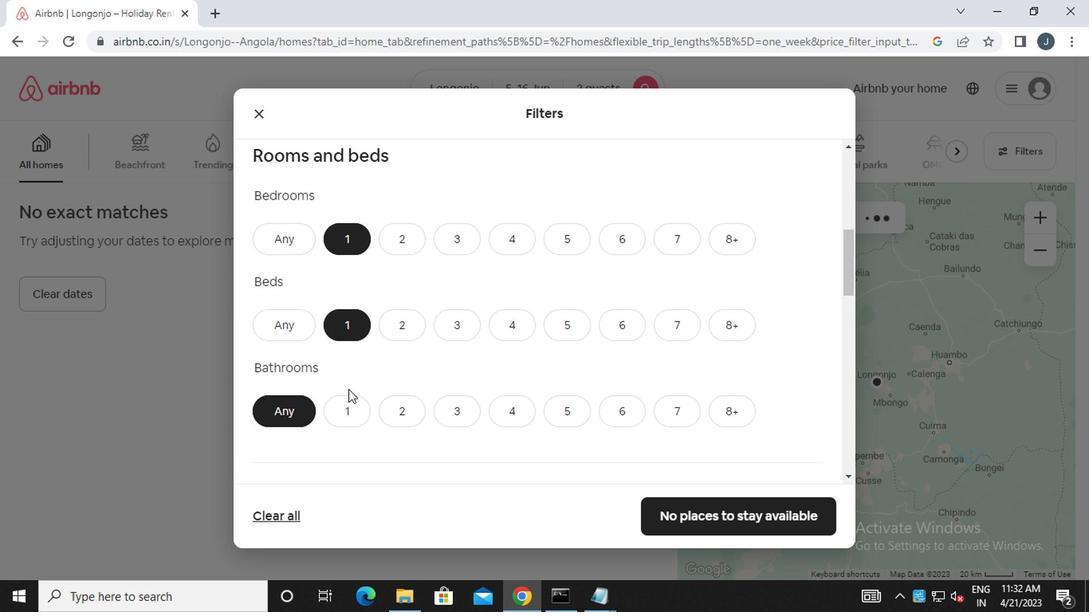 
Action: Mouse pressed left at (336, 409)
Screenshot: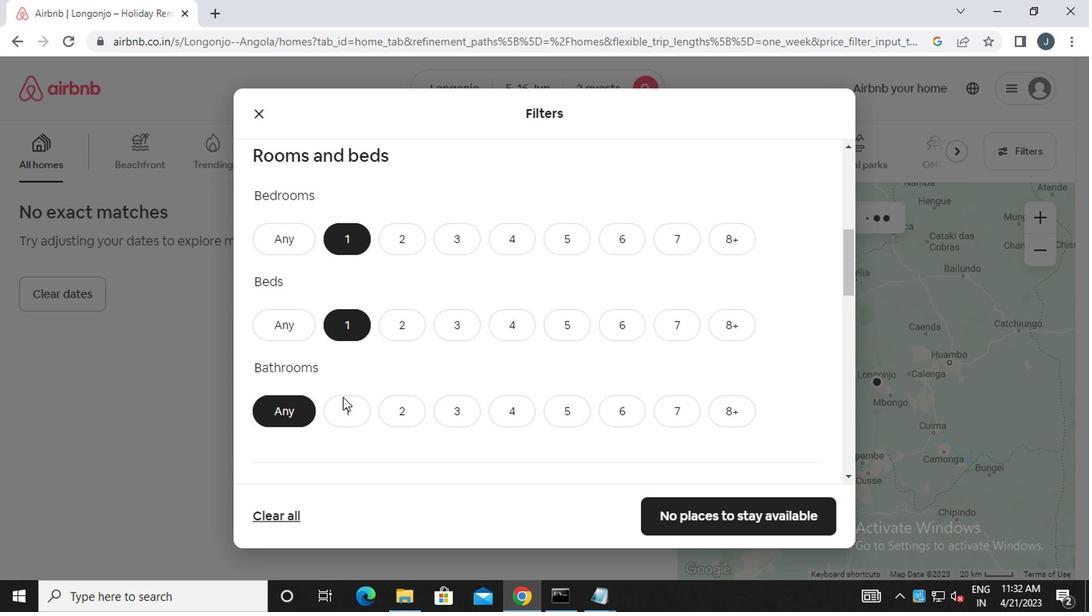 
Action: Mouse moved to (380, 433)
Screenshot: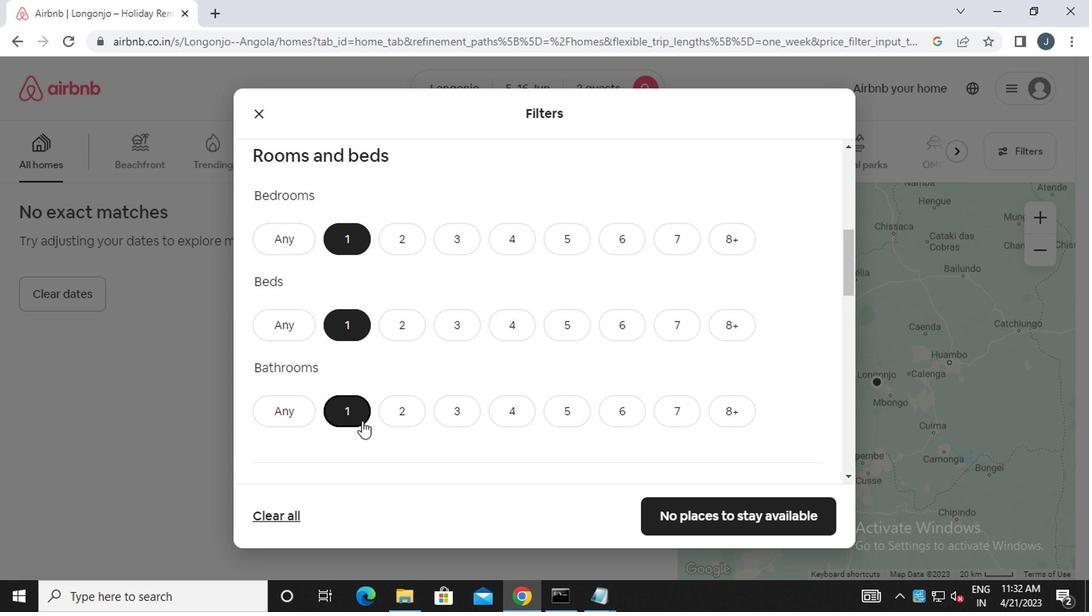 
Action: Mouse scrolled (380, 432) with delta (0, 0)
Screenshot: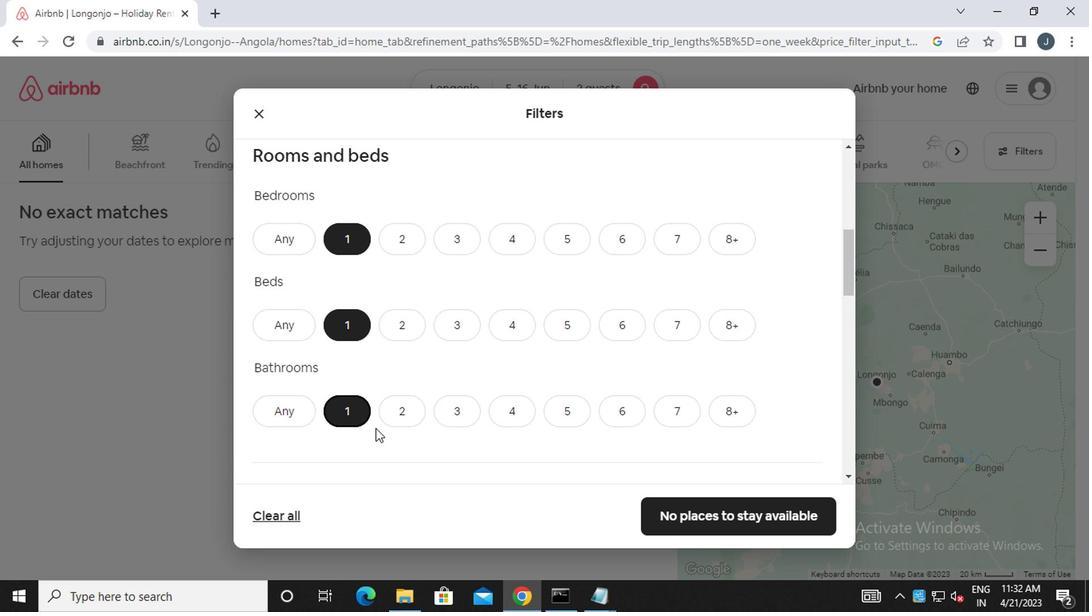 
Action: Mouse moved to (378, 433)
Screenshot: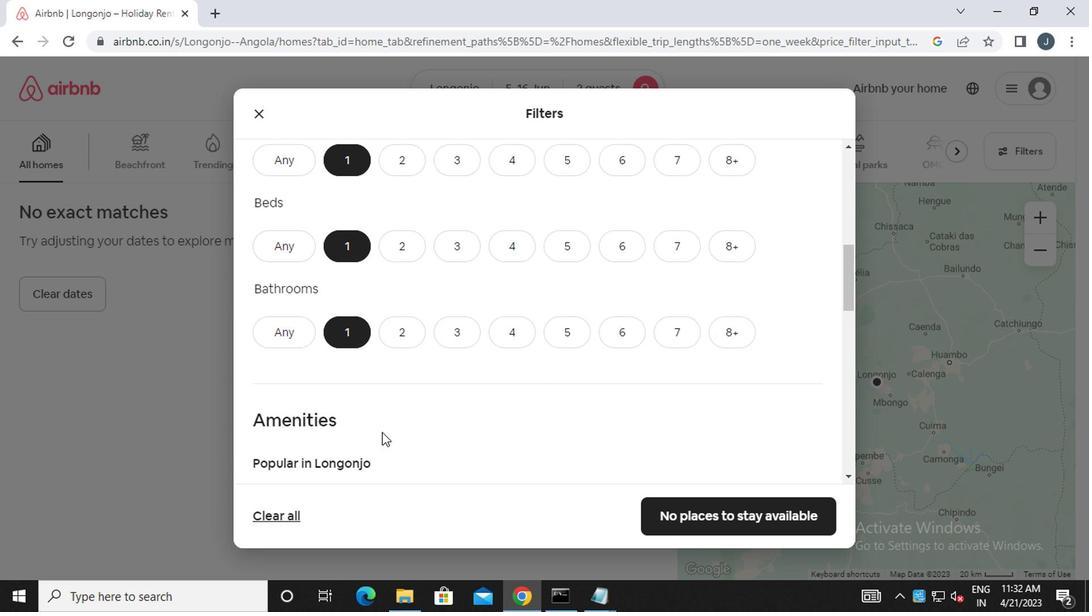 
Action: Mouse scrolled (378, 432) with delta (0, 0)
Screenshot: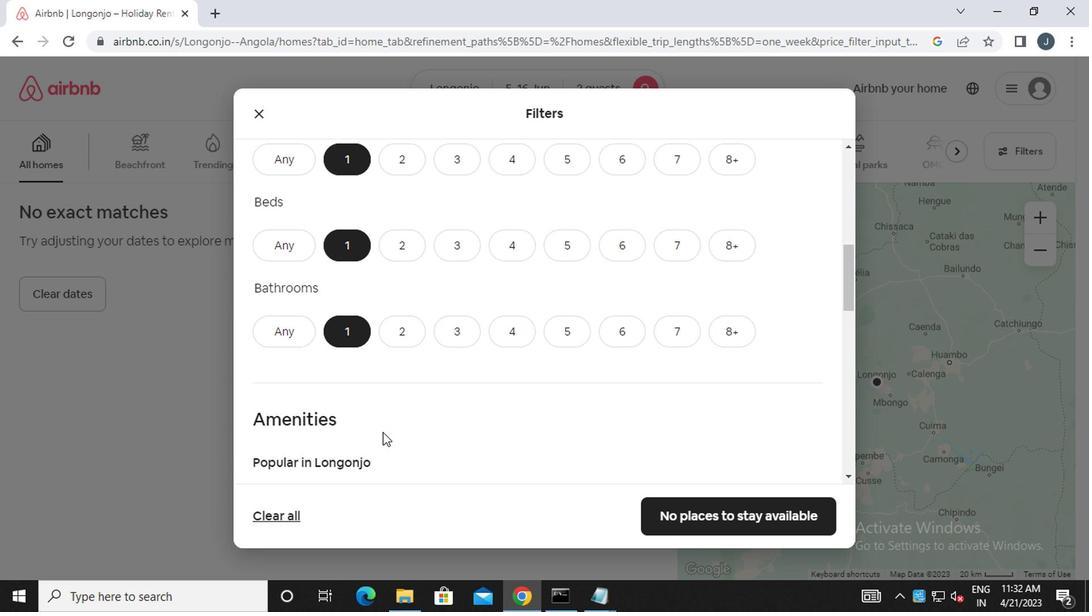 
Action: Mouse scrolled (378, 432) with delta (0, 0)
Screenshot: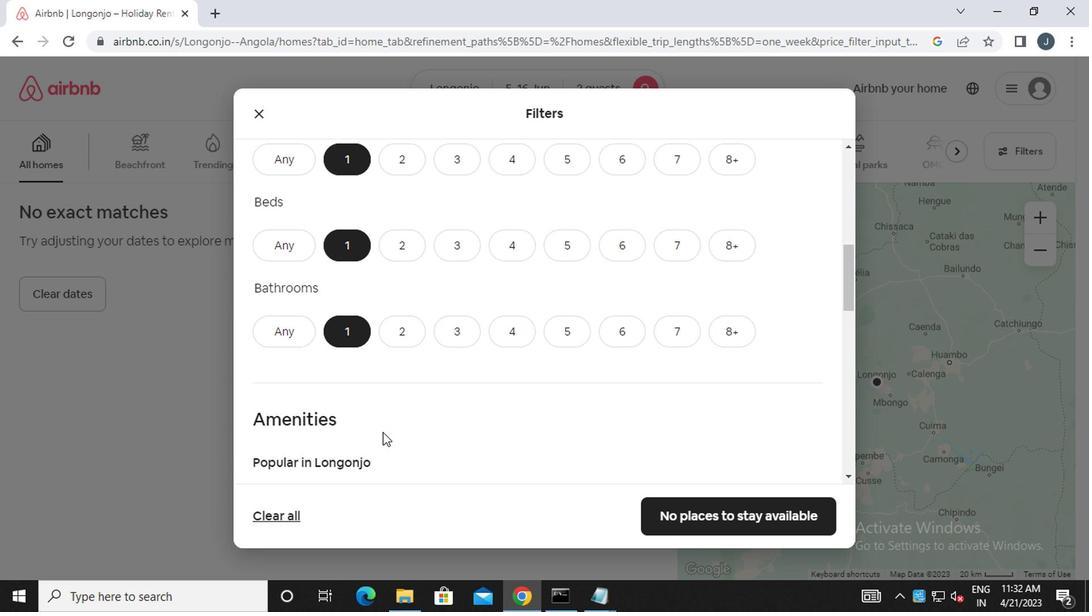 
Action: Mouse moved to (284, 455)
Screenshot: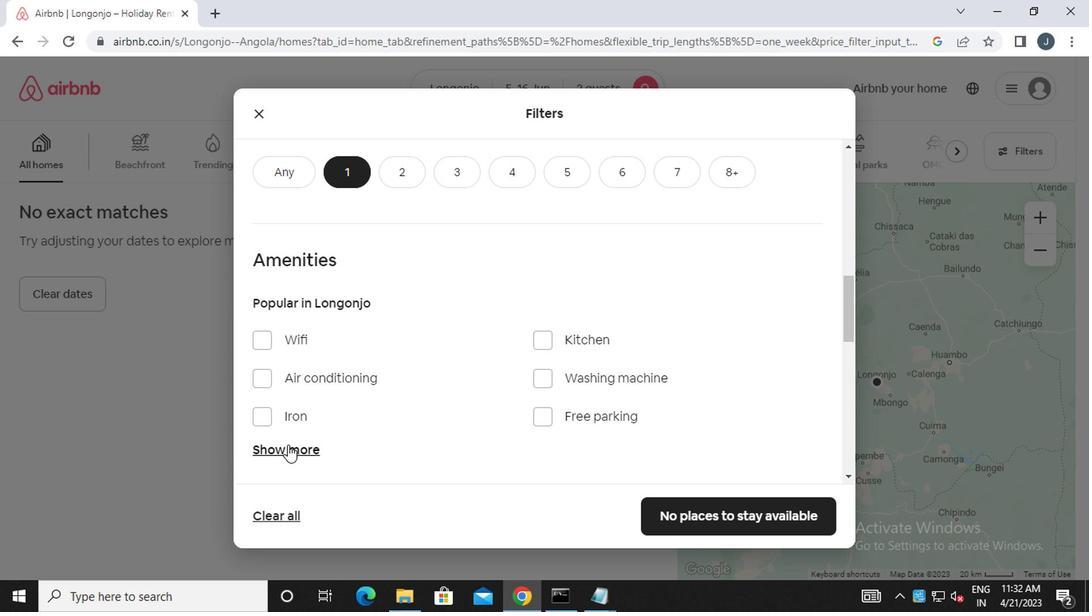 
Action: Mouse pressed left at (284, 455)
Screenshot: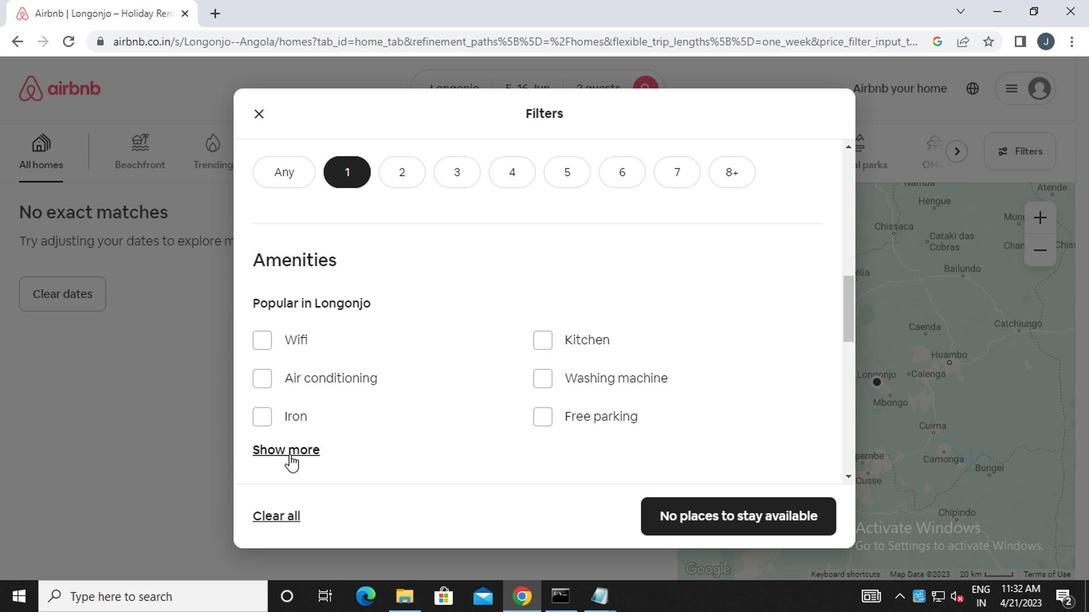 
Action: Mouse moved to (444, 433)
Screenshot: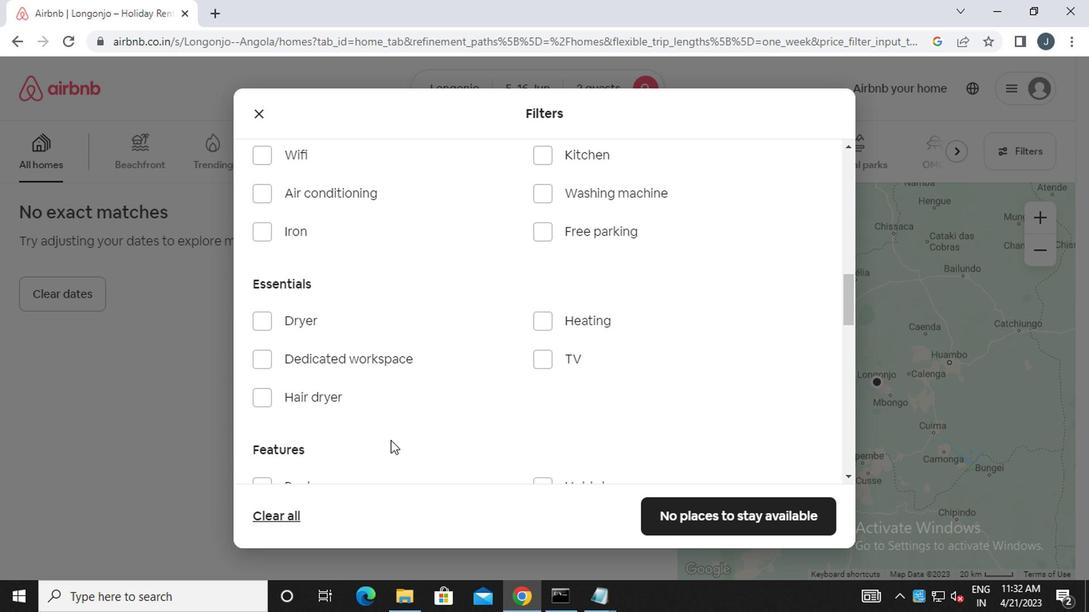 
Action: Mouse scrolled (444, 432) with delta (0, 0)
Screenshot: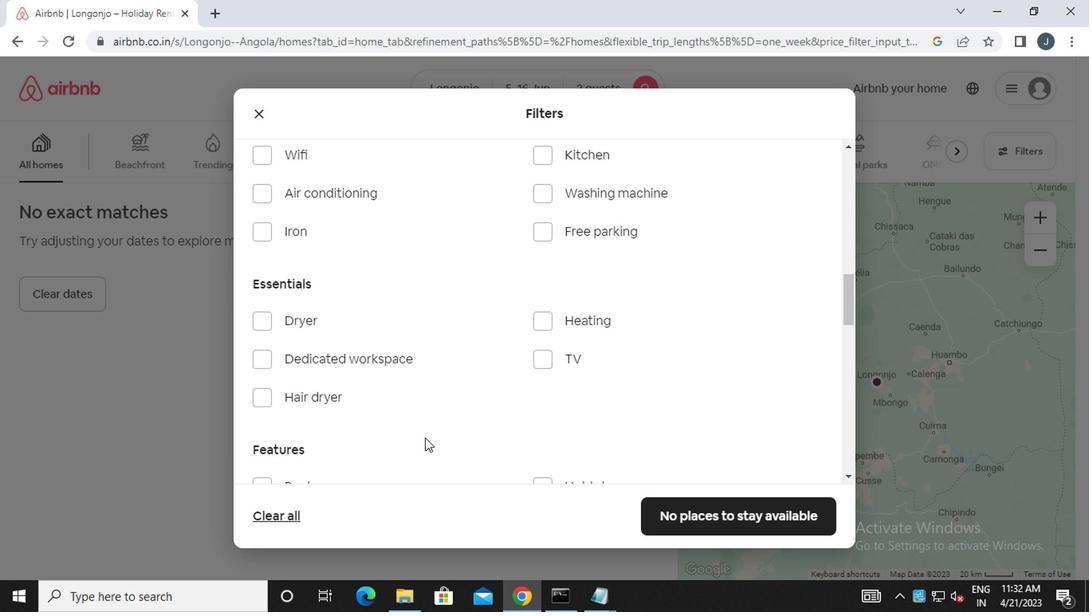 
Action: Mouse scrolled (444, 432) with delta (0, 0)
Screenshot: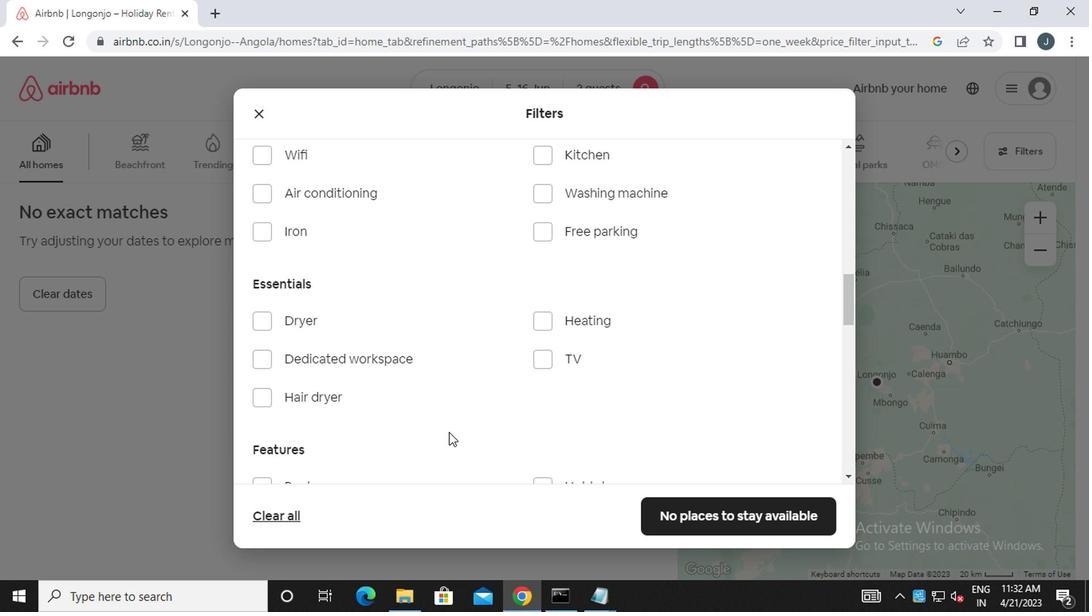 
Action: Mouse moved to (384, 213)
Screenshot: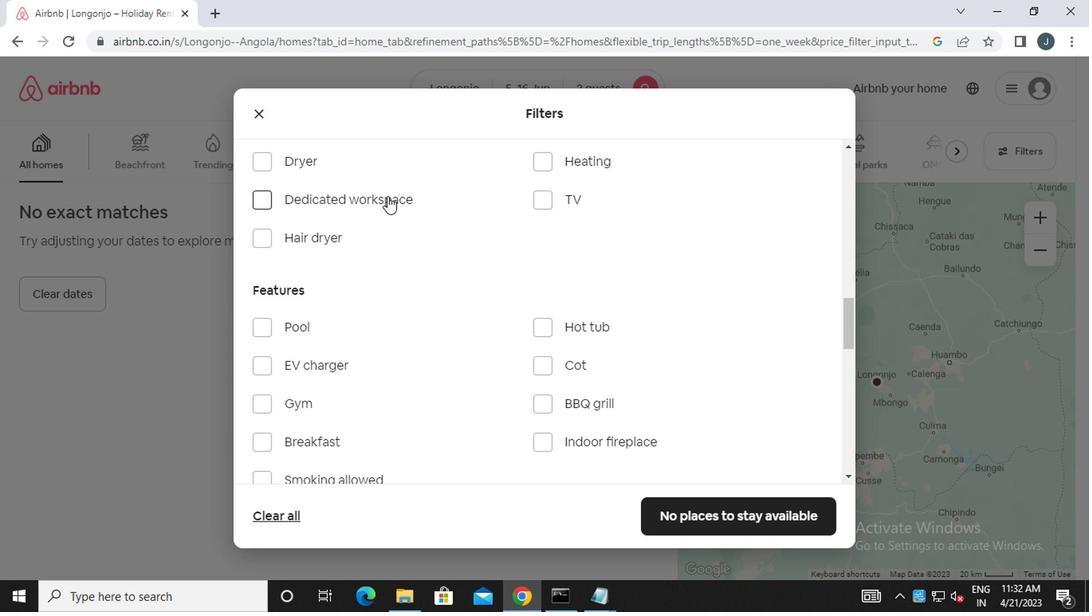 
Action: Mouse scrolled (384, 215) with delta (0, 1)
Screenshot: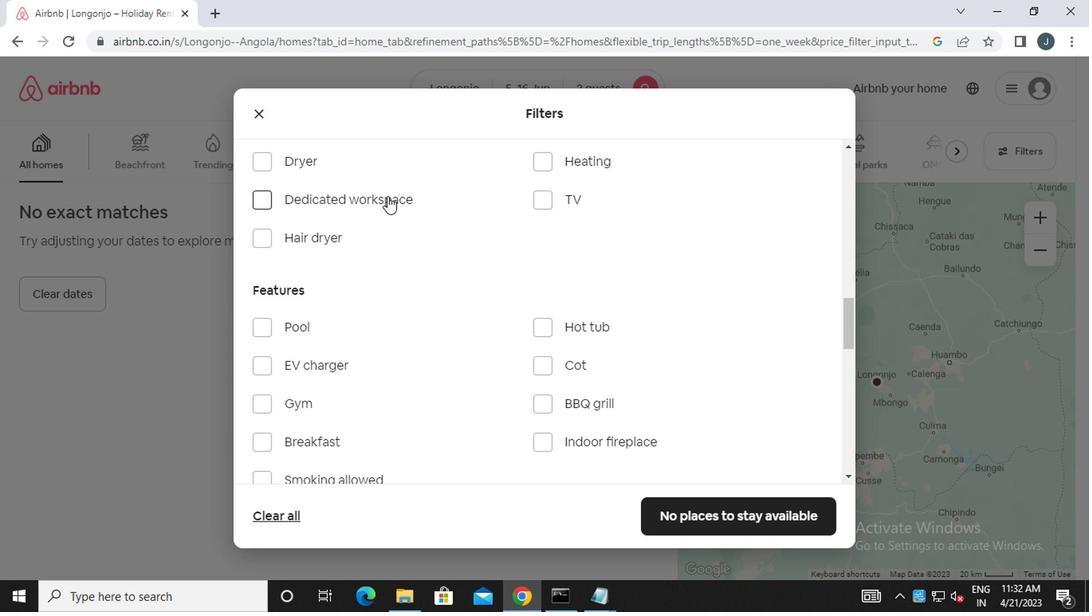 
Action: Mouse moved to (429, 263)
Screenshot: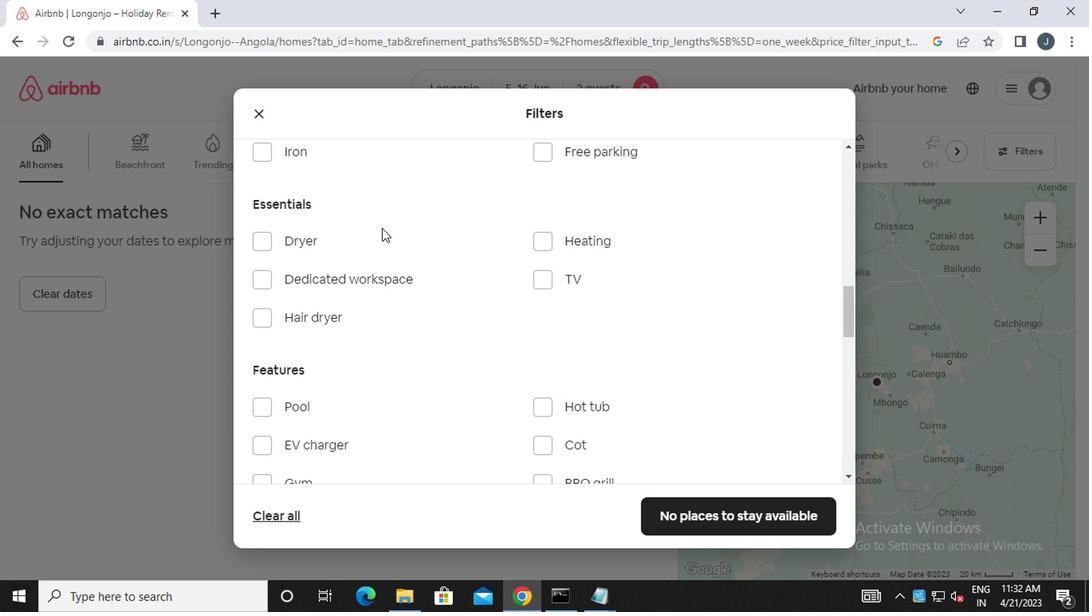 
Action: Mouse scrolled (429, 263) with delta (0, 0)
Screenshot: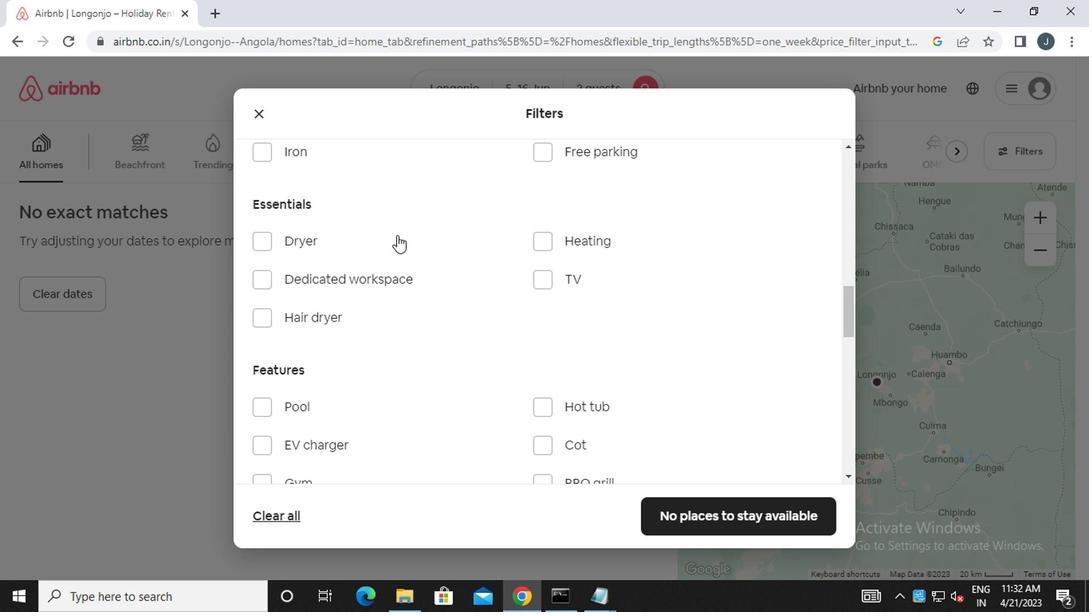 
Action: Mouse moved to (429, 263)
Screenshot: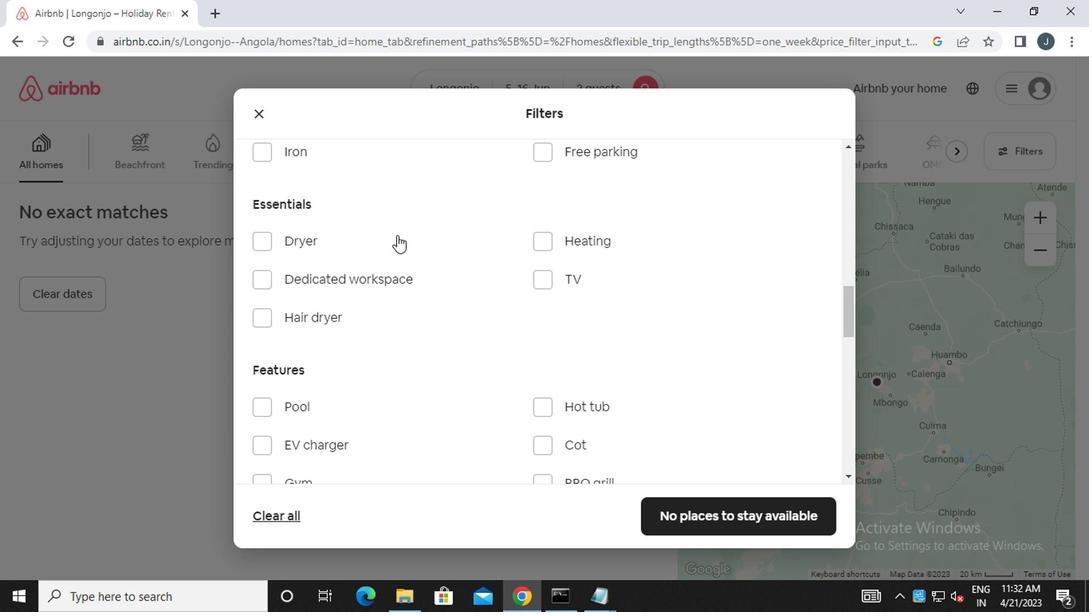 
Action: Mouse scrolled (429, 263) with delta (0, 0)
Screenshot: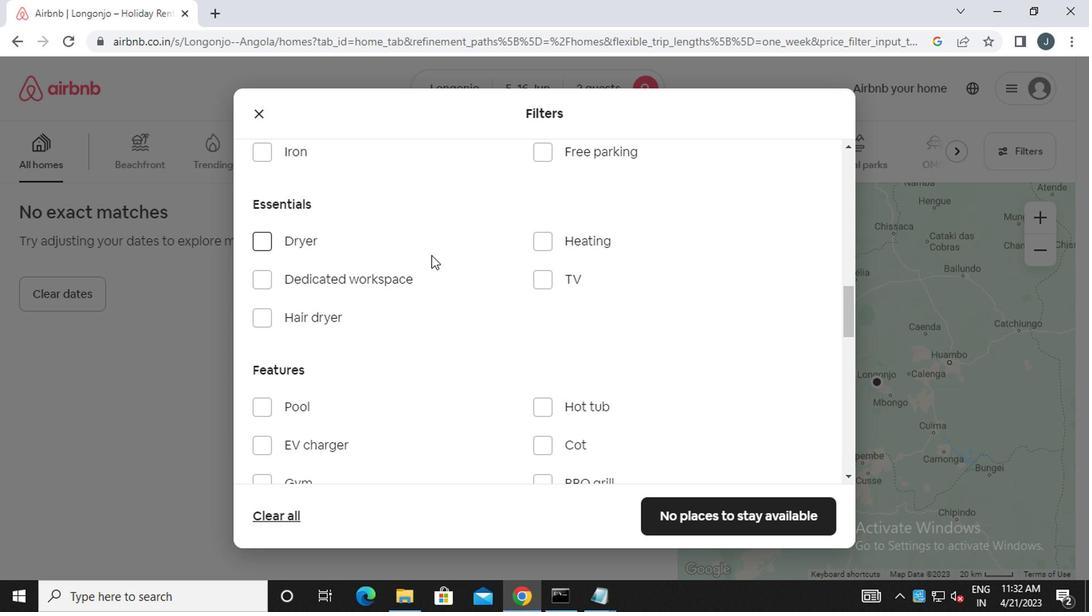 
Action: Mouse moved to (343, 276)
Screenshot: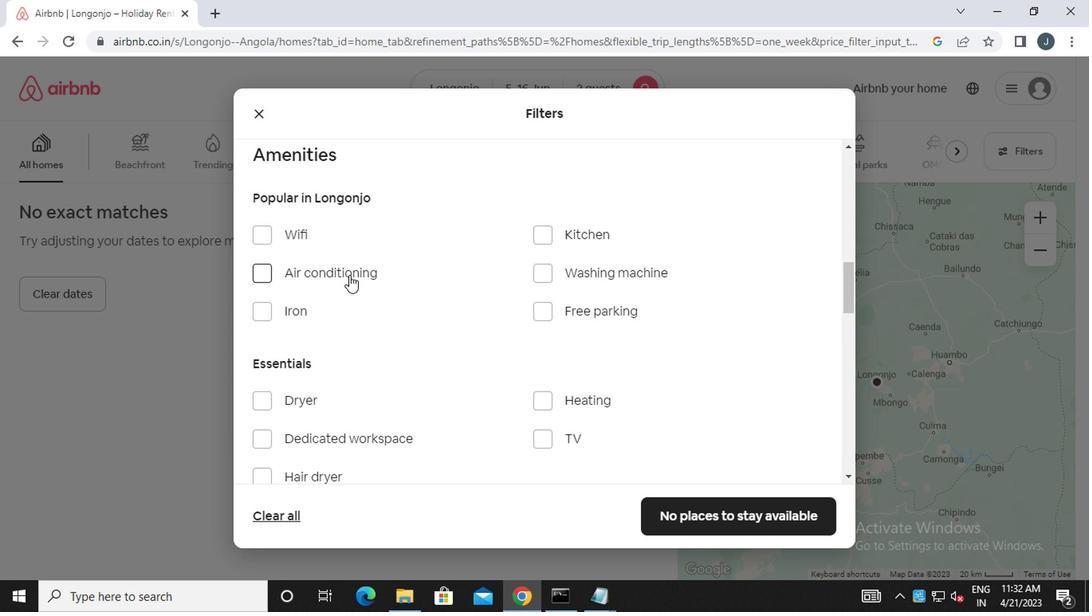
Action: Mouse pressed left at (343, 276)
Screenshot: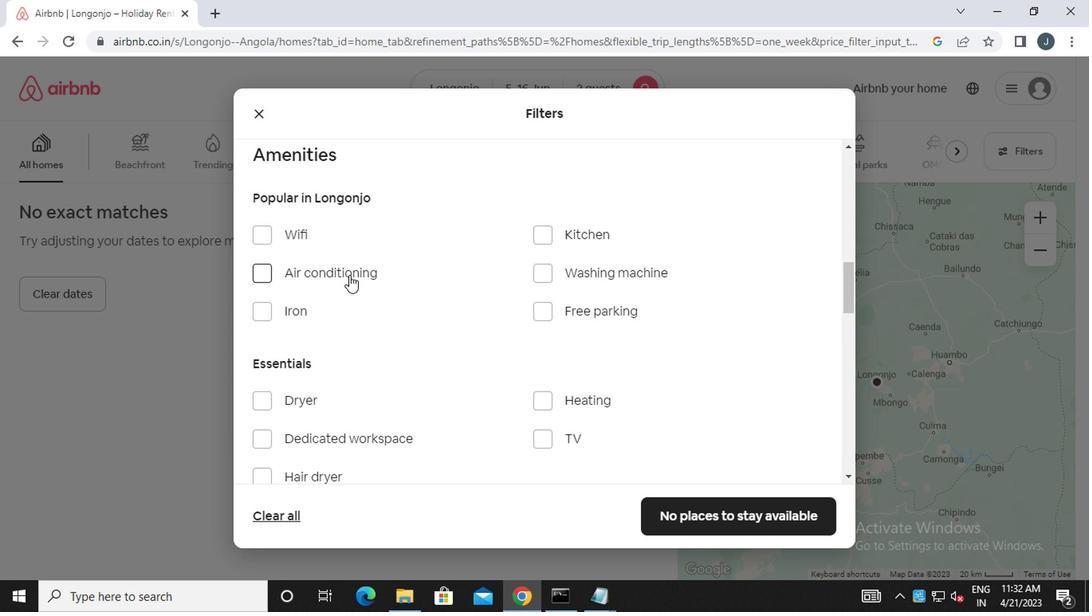 
Action: Mouse moved to (495, 314)
Screenshot: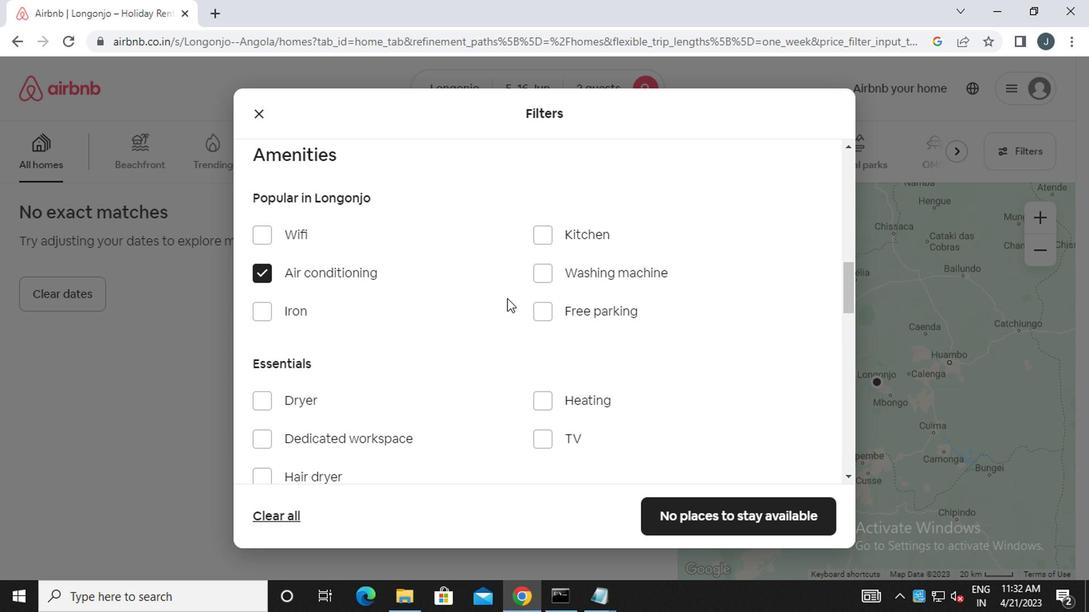 
Action: Mouse scrolled (495, 313) with delta (0, -1)
Screenshot: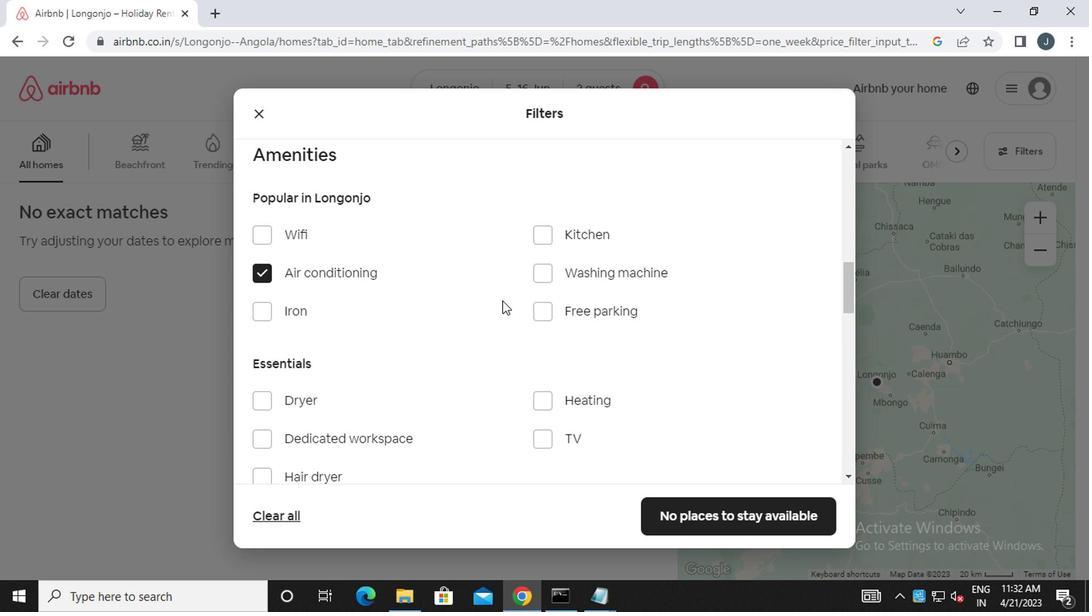 
Action: Mouse moved to (495, 314)
Screenshot: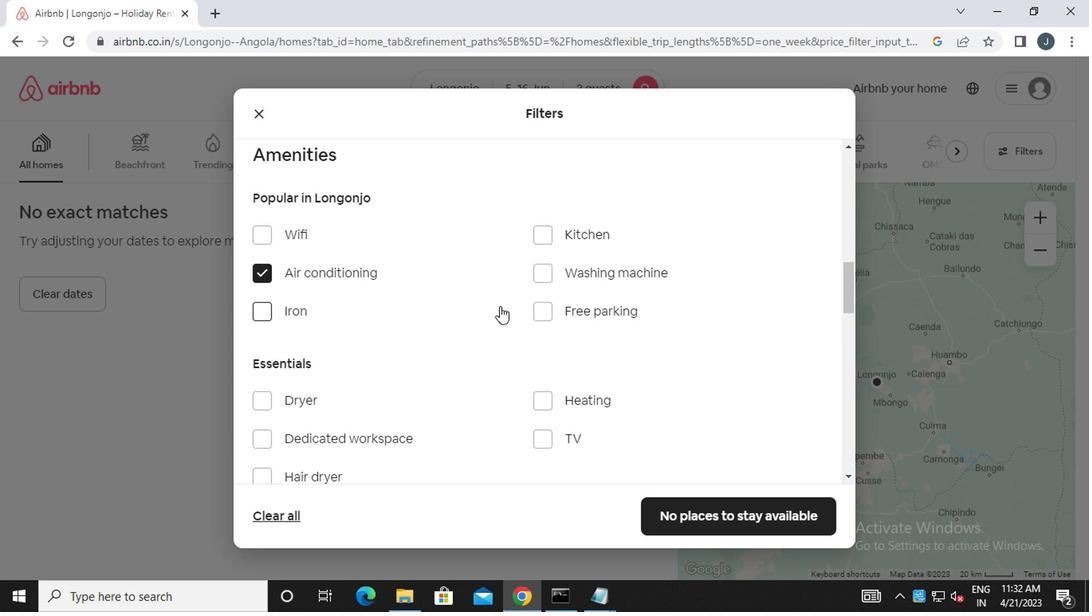 
Action: Mouse scrolled (495, 314) with delta (0, 0)
Screenshot: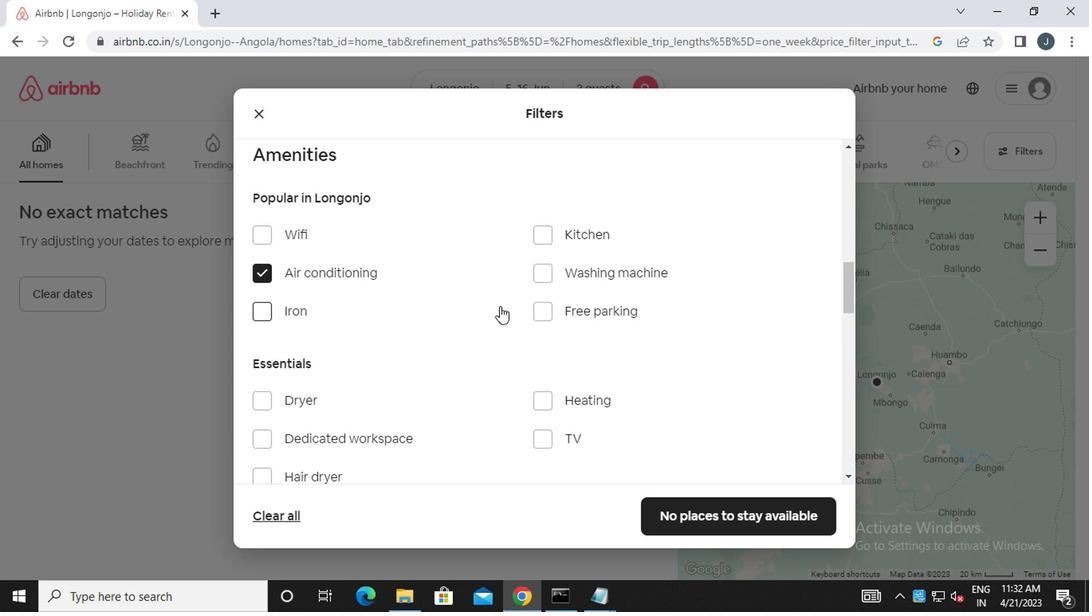 
Action: Mouse moved to (546, 428)
Screenshot: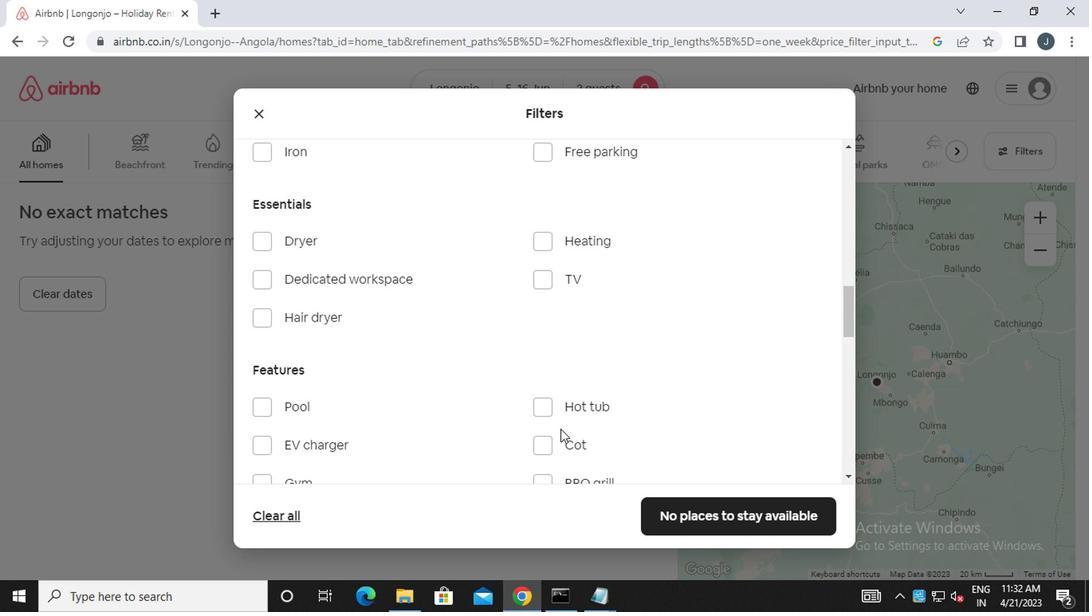 
Action: Mouse scrolled (546, 427) with delta (0, -1)
Screenshot: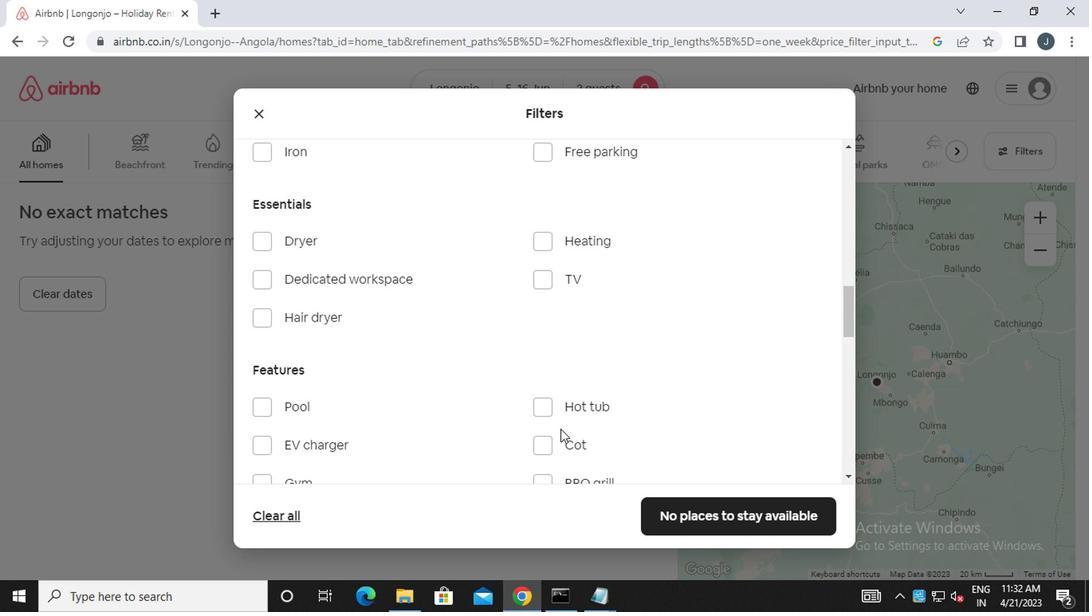 
Action: Mouse moved to (574, 407)
Screenshot: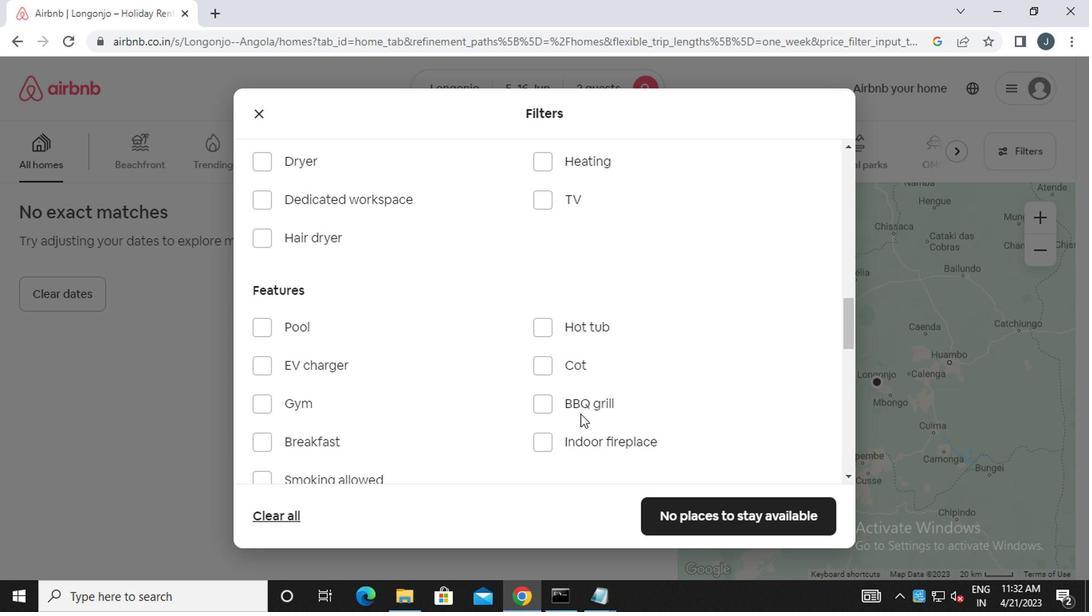 
Action: Mouse pressed left at (574, 407)
Screenshot: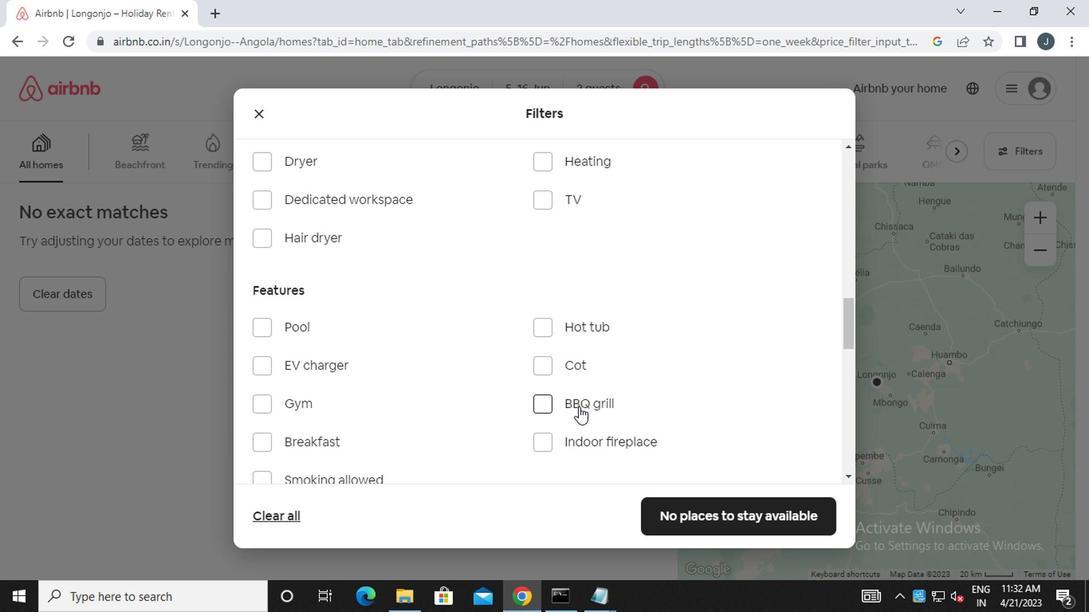 
Action: Mouse moved to (325, 477)
Screenshot: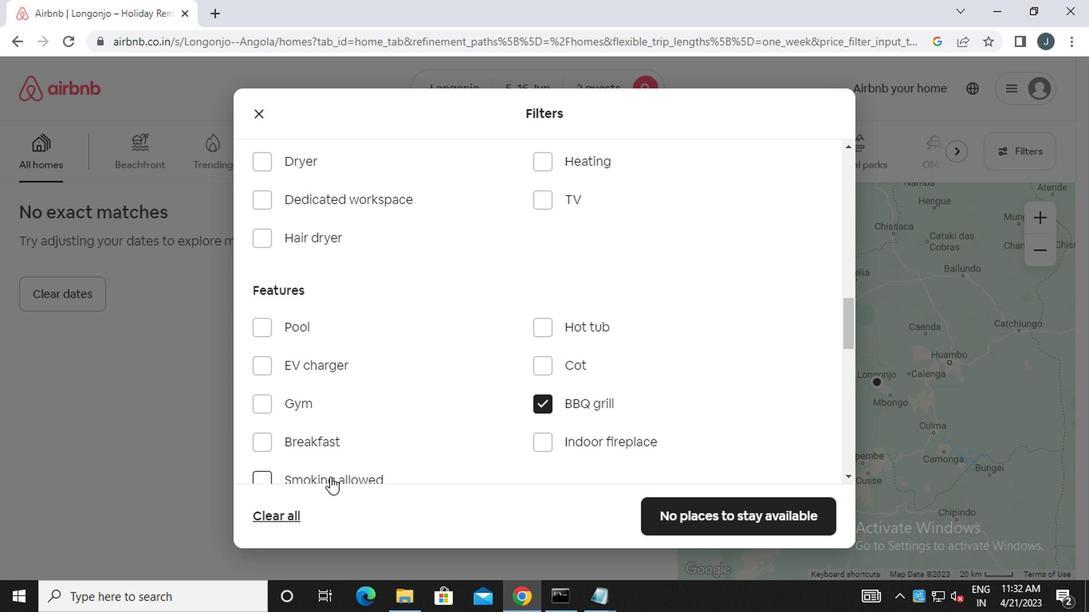 
Action: Mouse pressed left at (325, 477)
Screenshot: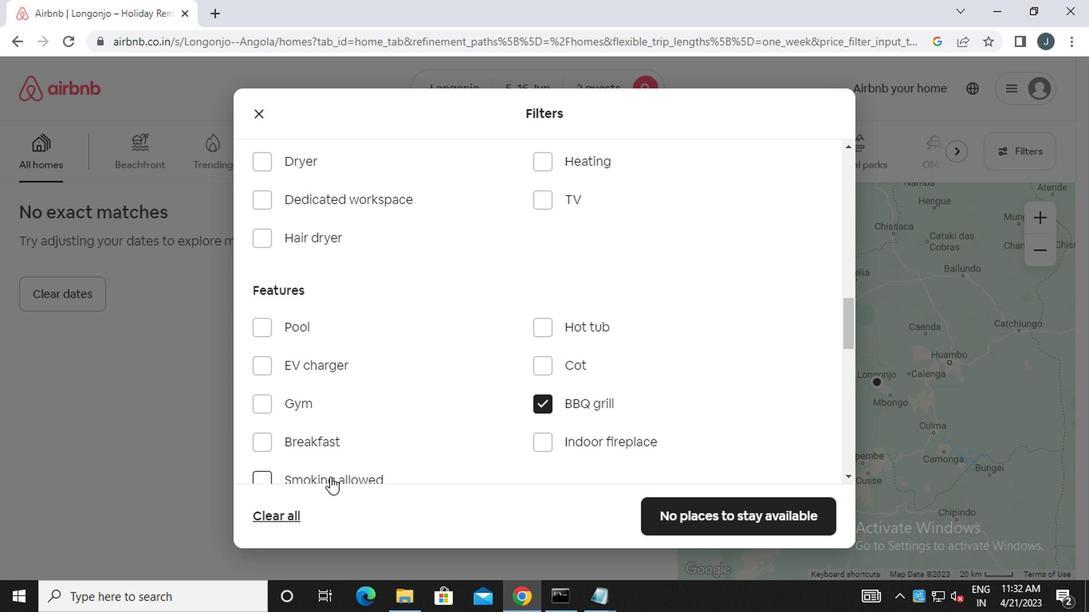 
Action: Mouse moved to (378, 426)
Screenshot: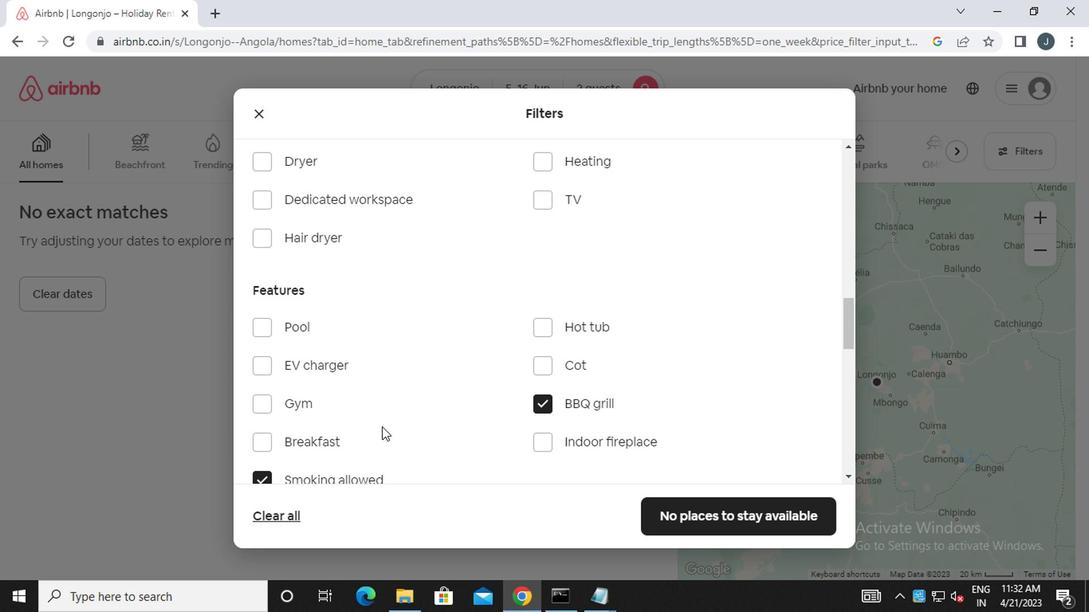 
Action: Mouse scrolled (378, 427) with delta (0, 1)
Screenshot: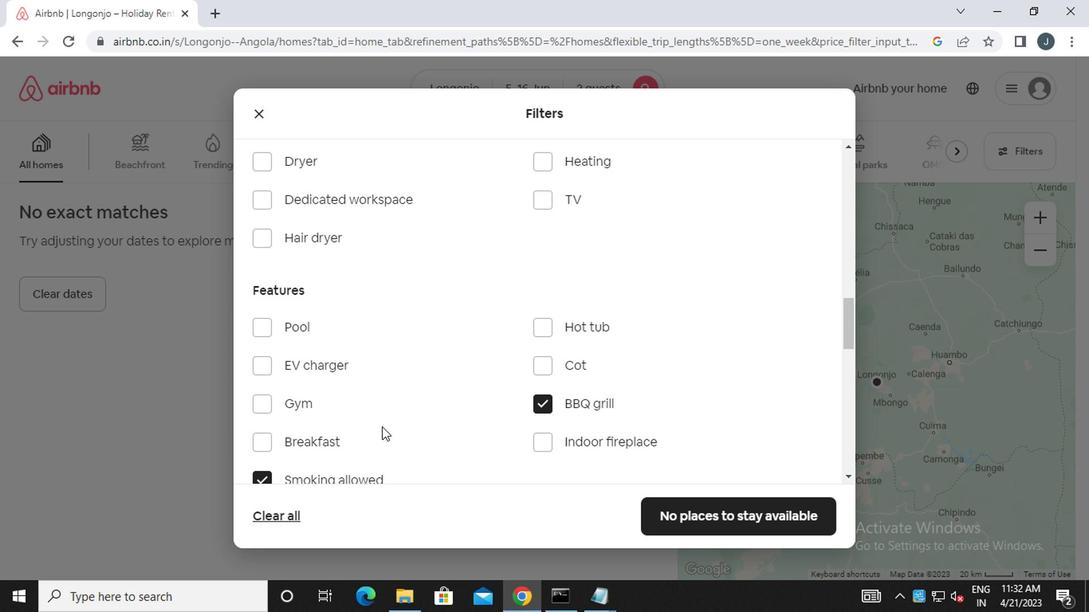 
Action: Mouse moved to (378, 426)
Screenshot: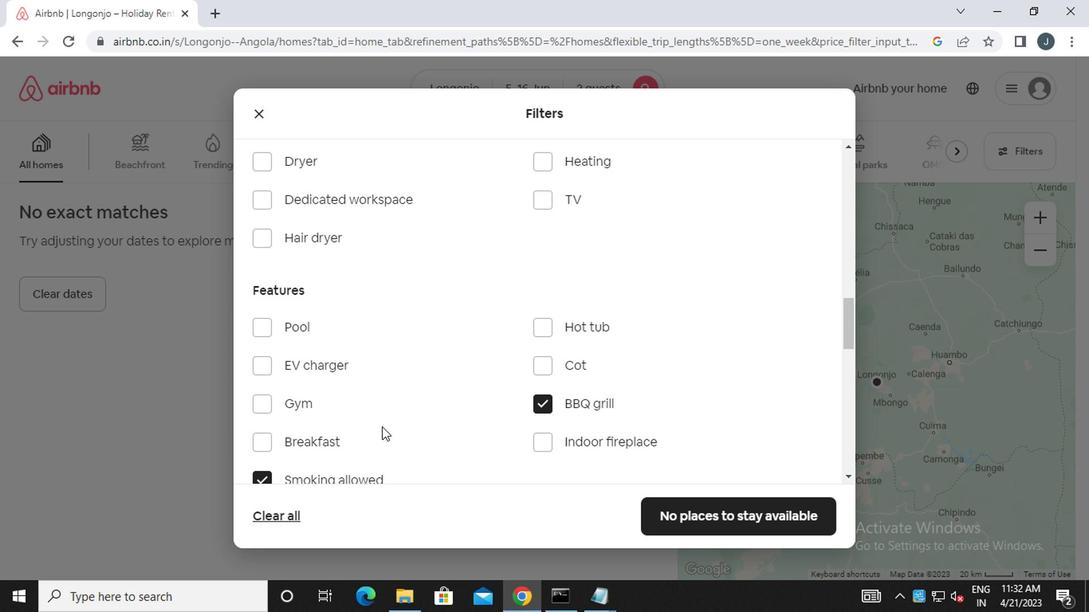 
Action: Mouse scrolled (378, 427) with delta (0, 1)
Screenshot: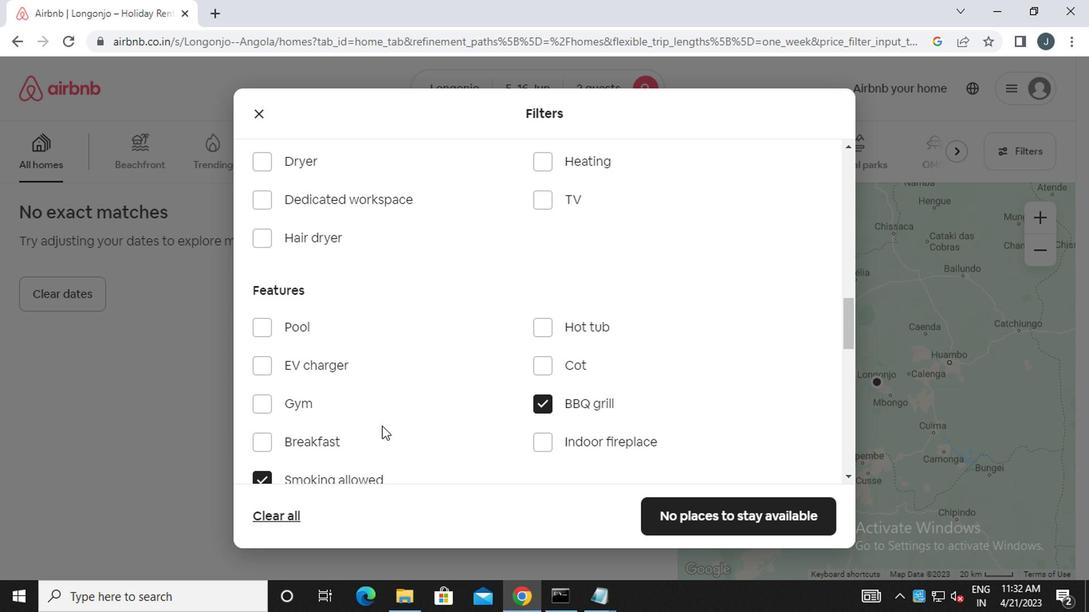 
Action: Mouse moved to (379, 426)
Screenshot: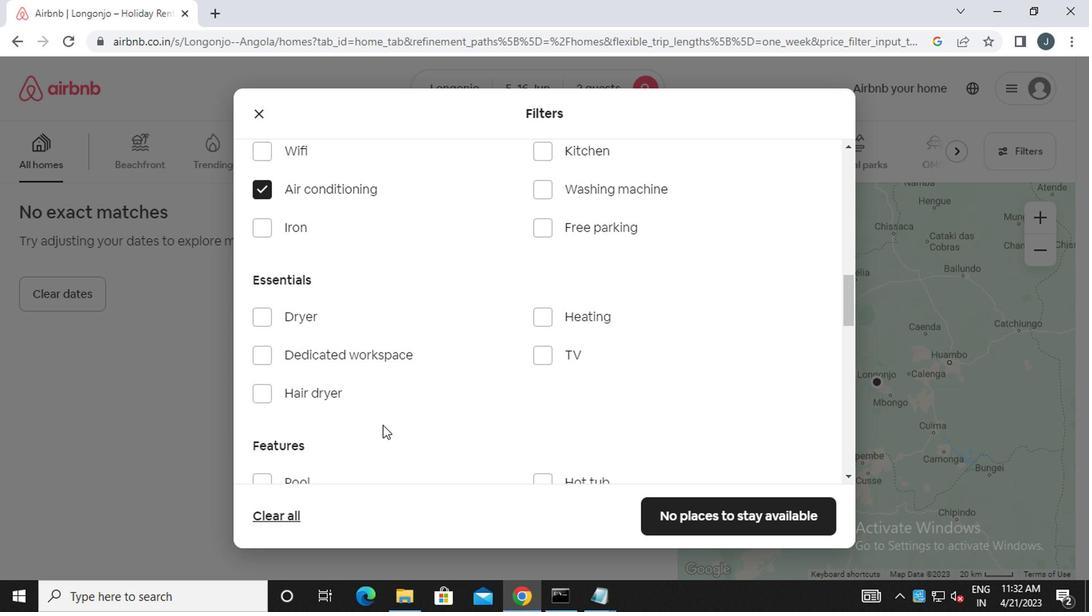 
Action: Mouse scrolled (379, 425) with delta (0, 0)
Screenshot: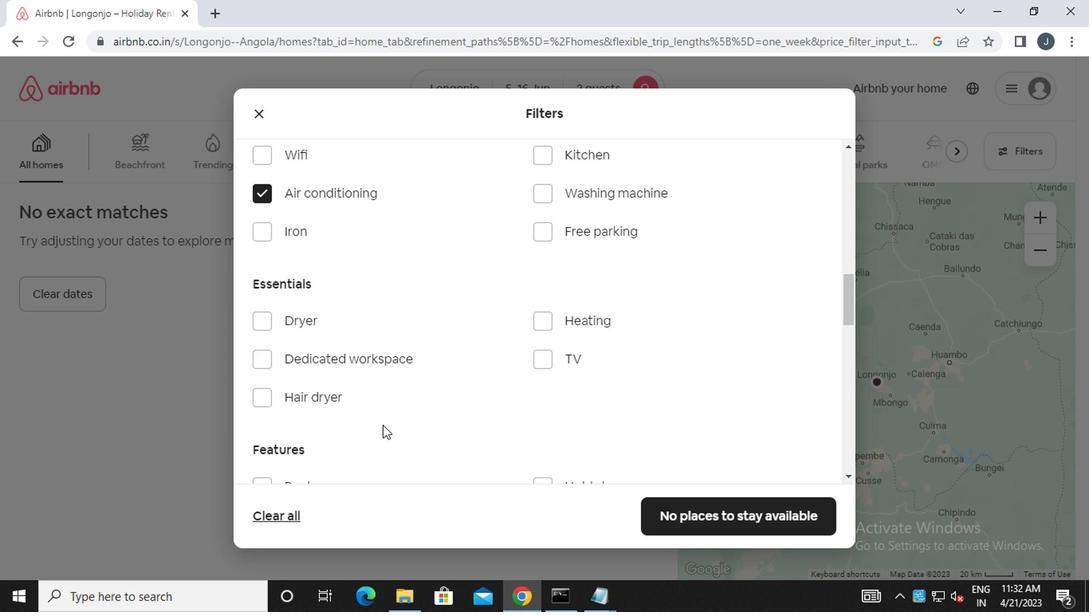
Action: Mouse scrolled (379, 425) with delta (0, 0)
Screenshot: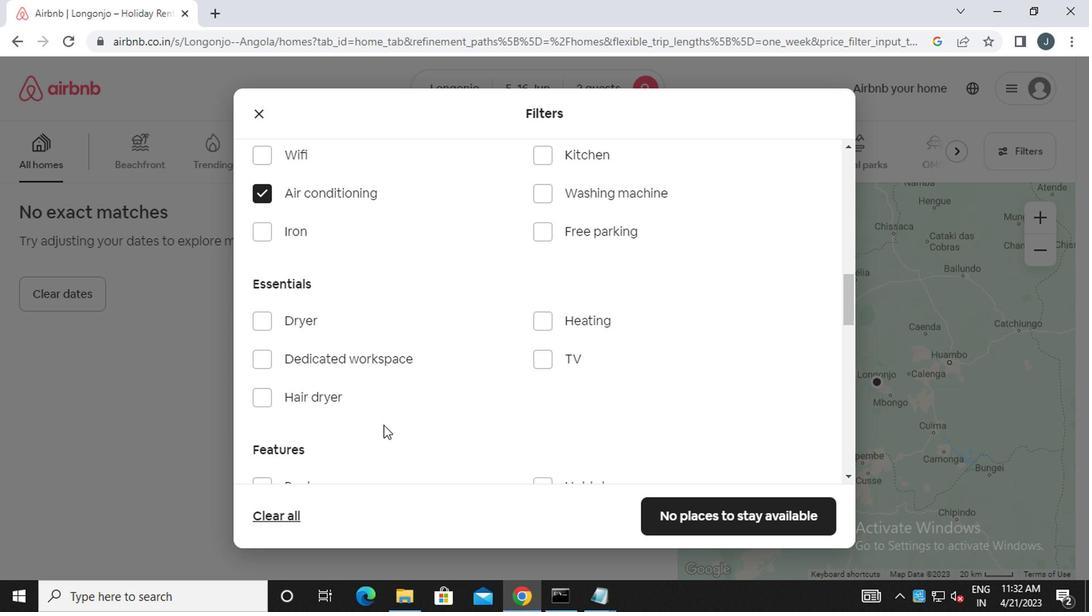
Action: Mouse moved to (379, 425)
Screenshot: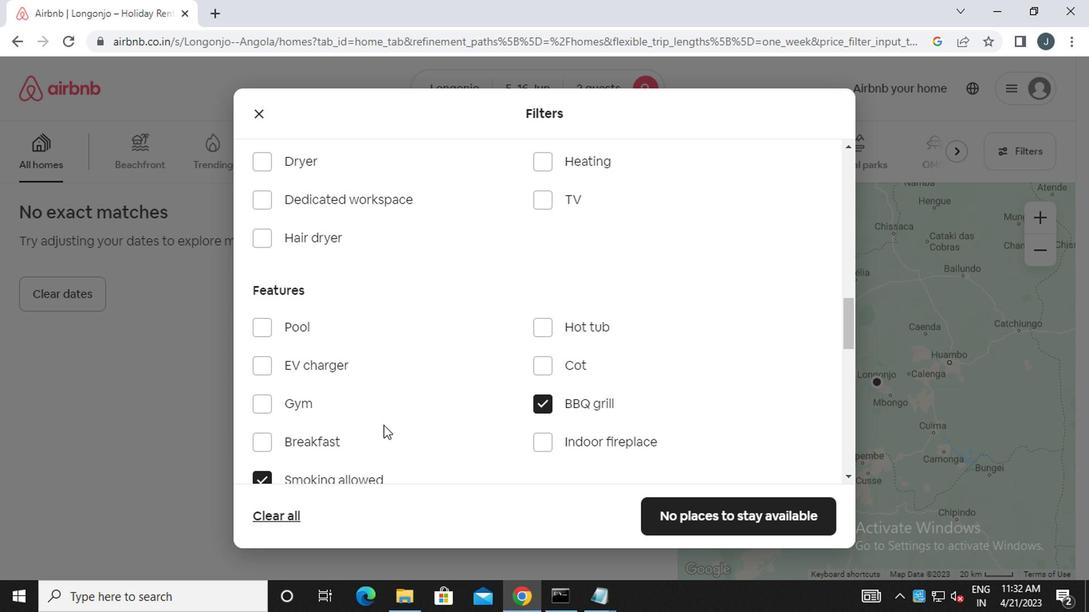 
Action: Mouse scrolled (379, 424) with delta (0, 0)
Screenshot: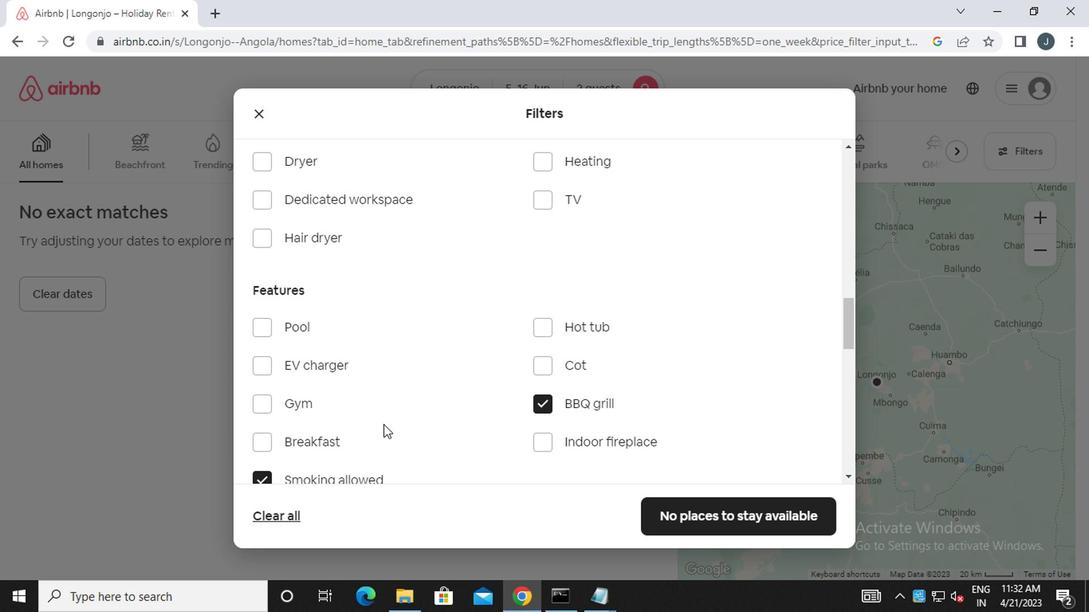 
Action: Mouse scrolled (379, 424) with delta (0, 0)
Screenshot: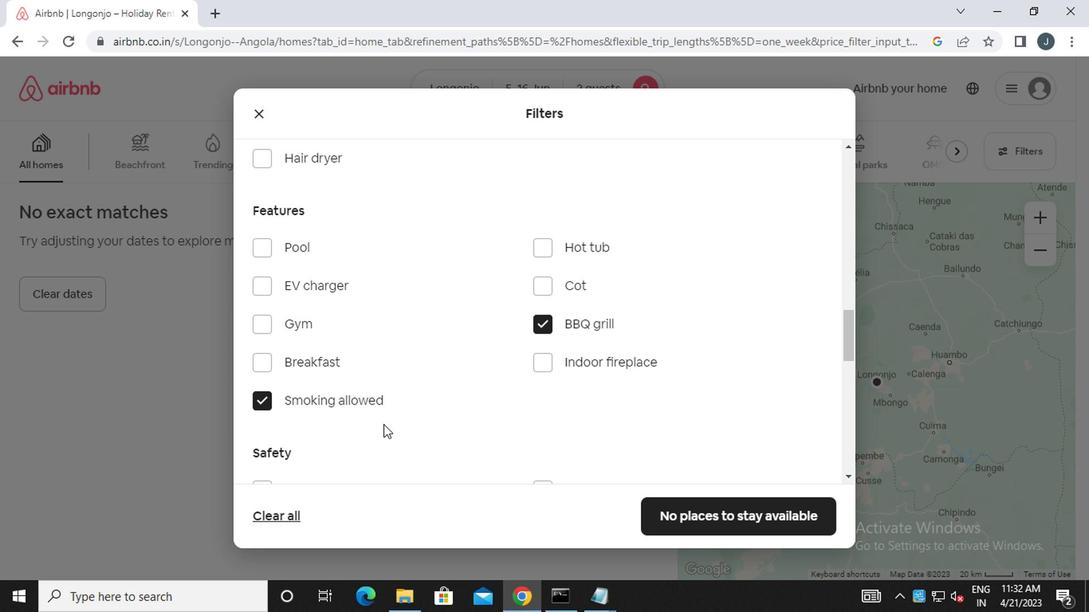 
Action: Mouse scrolled (379, 424) with delta (0, 0)
Screenshot: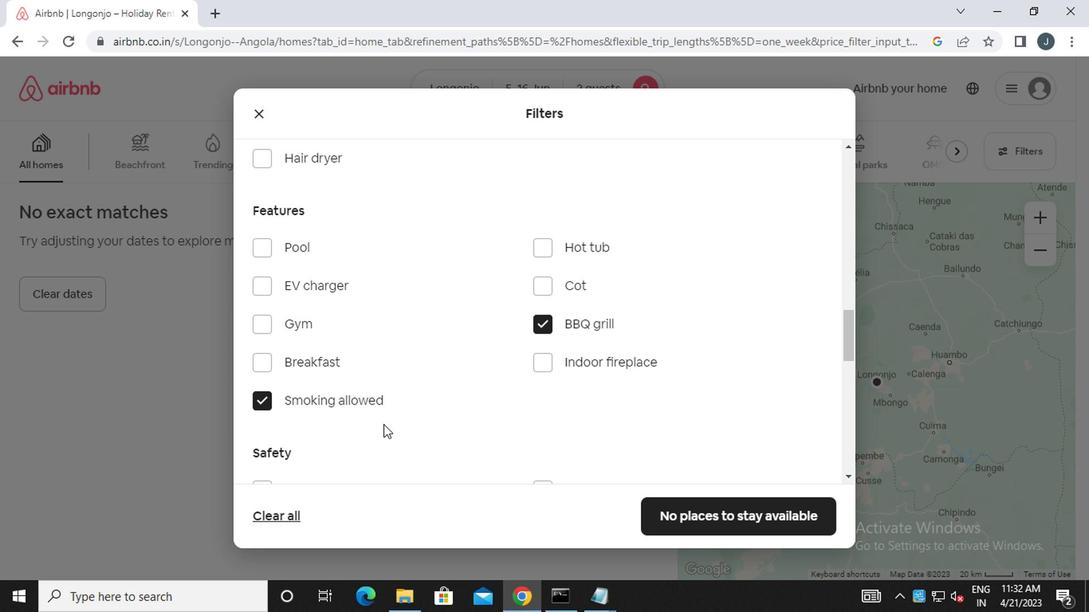 
Action: Mouse scrolled (379, 424) with delta (0, 0)
Screenshot: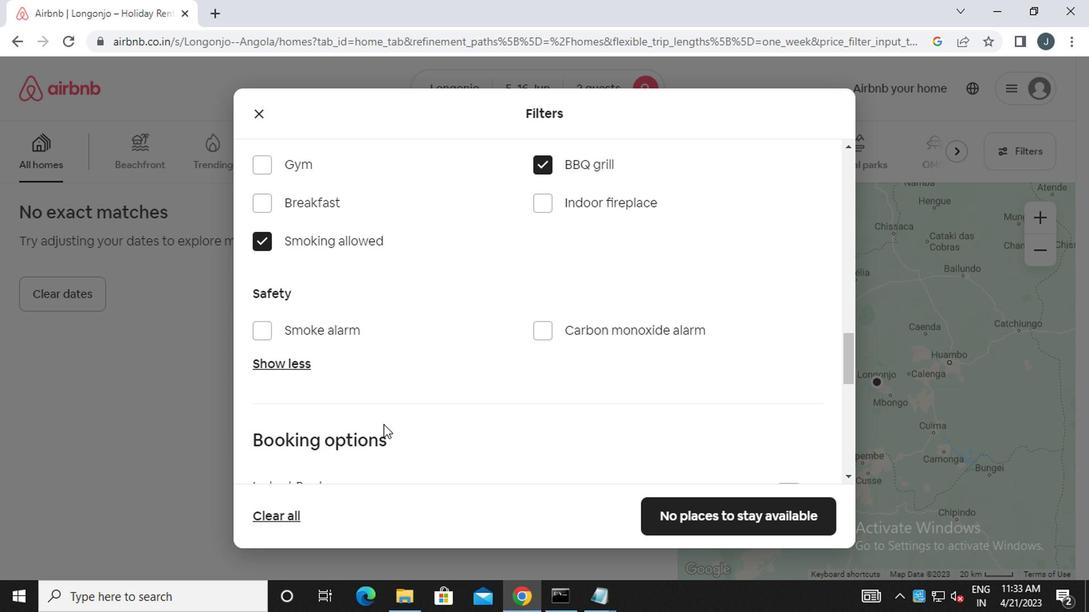 
Action: Mouse scrolled (379, 424) with delta (0, 0)
Screenshot: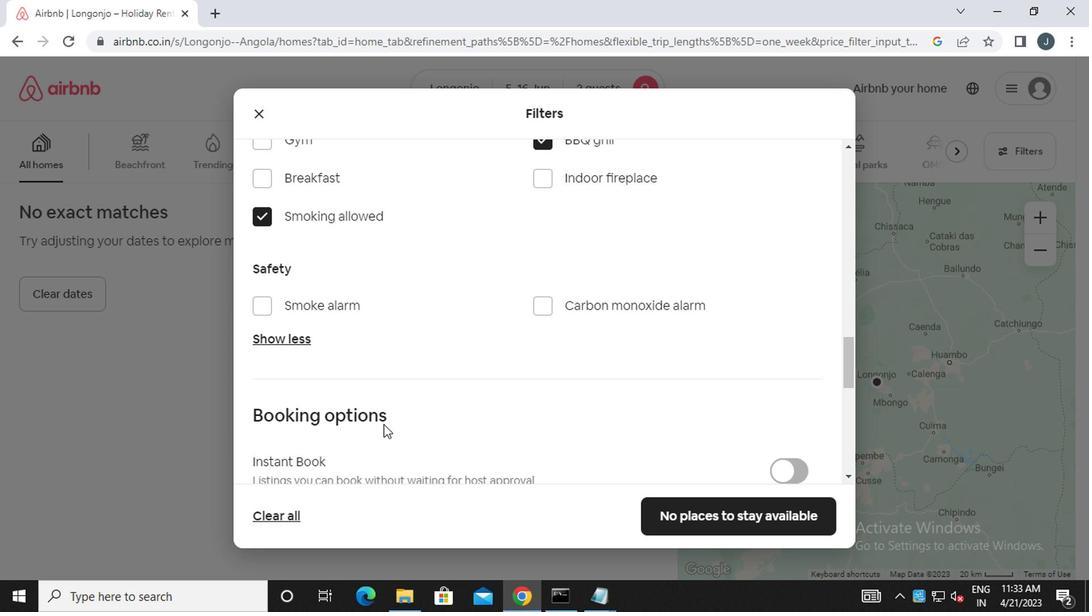 
Action: Mouse moved to (790, 394)
Screenshot: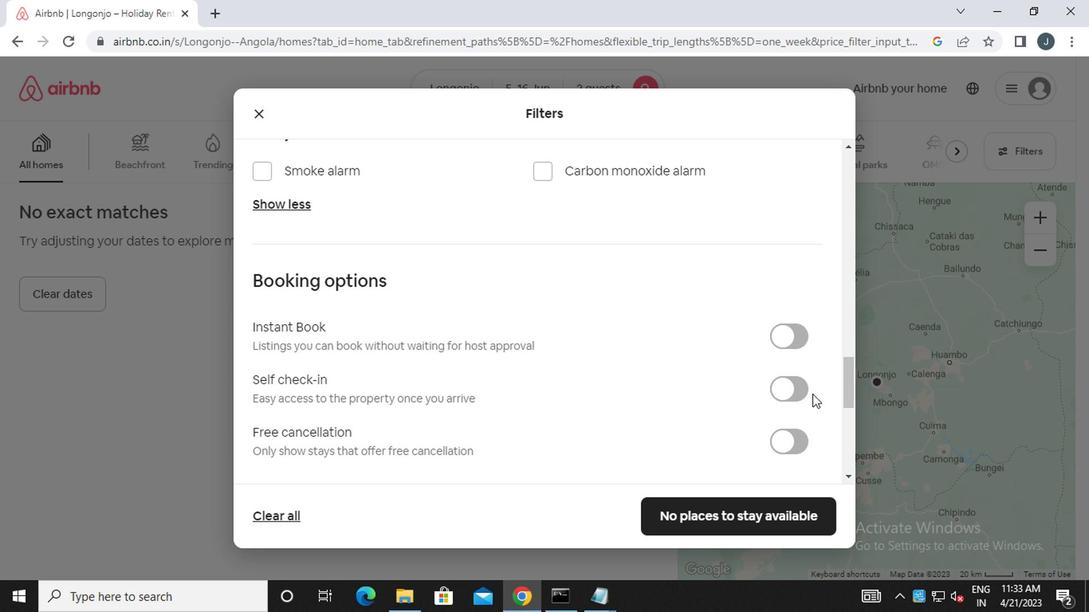
Action: Mouse pressed left at (790, 394)
Screenshot: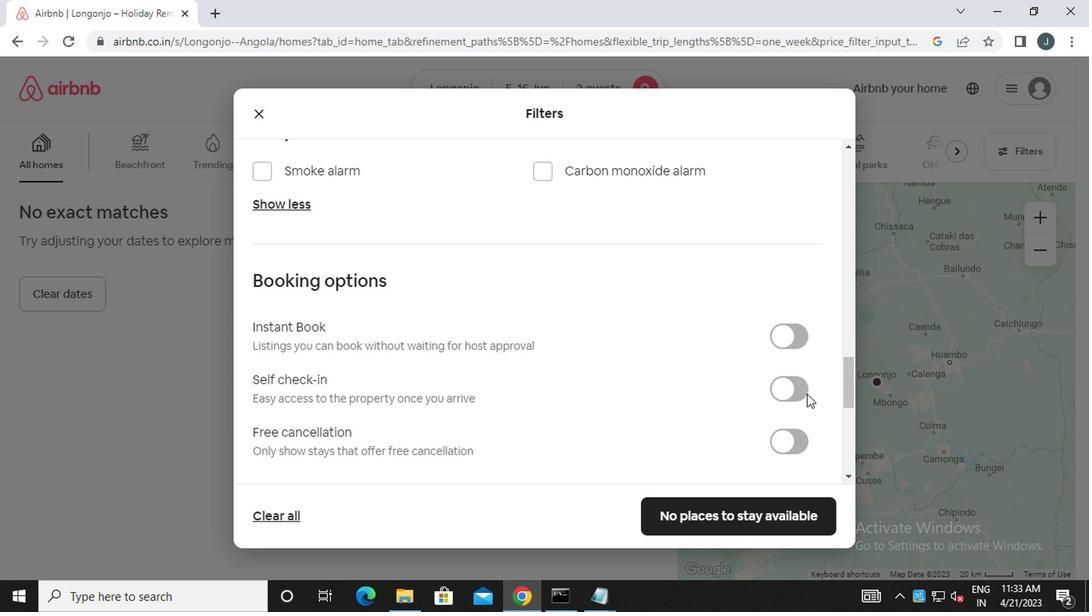 
Action: Mouse moved to (509, 403)
Screenshot: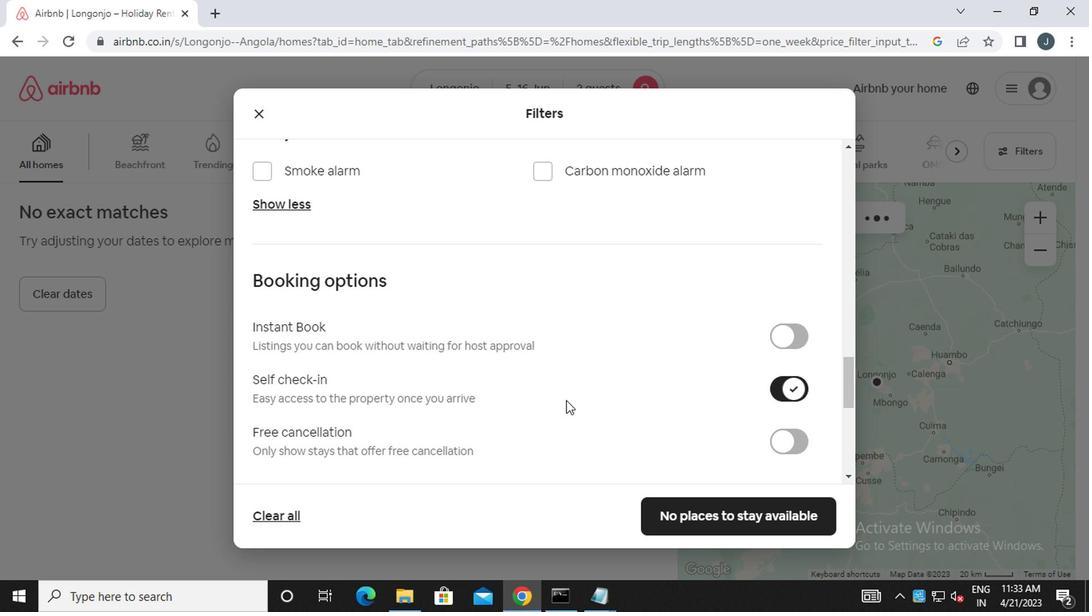 
Action: Mouse scrolled (509, 402) with delta (0, -1)
Screenshot: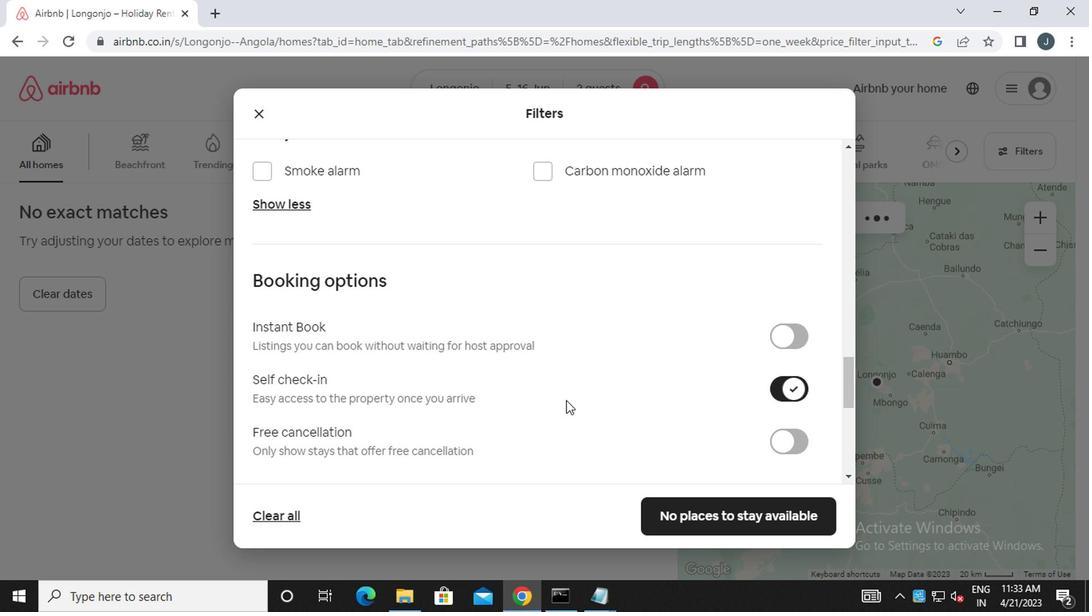 
Action: Mouse scrolled (509, 402) with delta (0, -1)
Screenshot: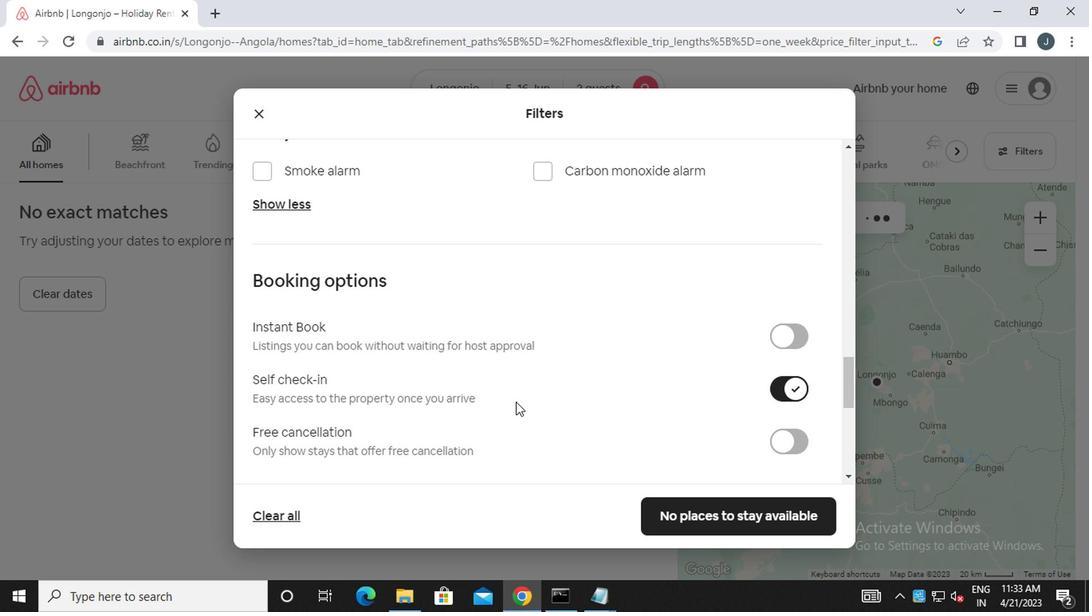 
Action: Mouse moved to (509, 403)
Screenshot: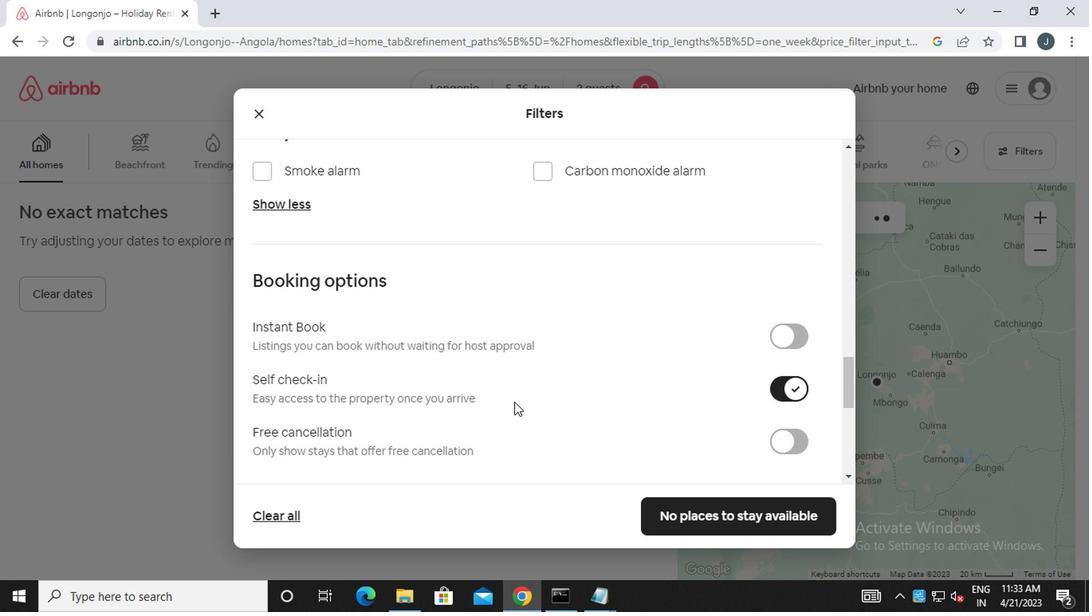 
Action: Mouse scrolled (509, 402) with delta (0, -1)
Screenshot: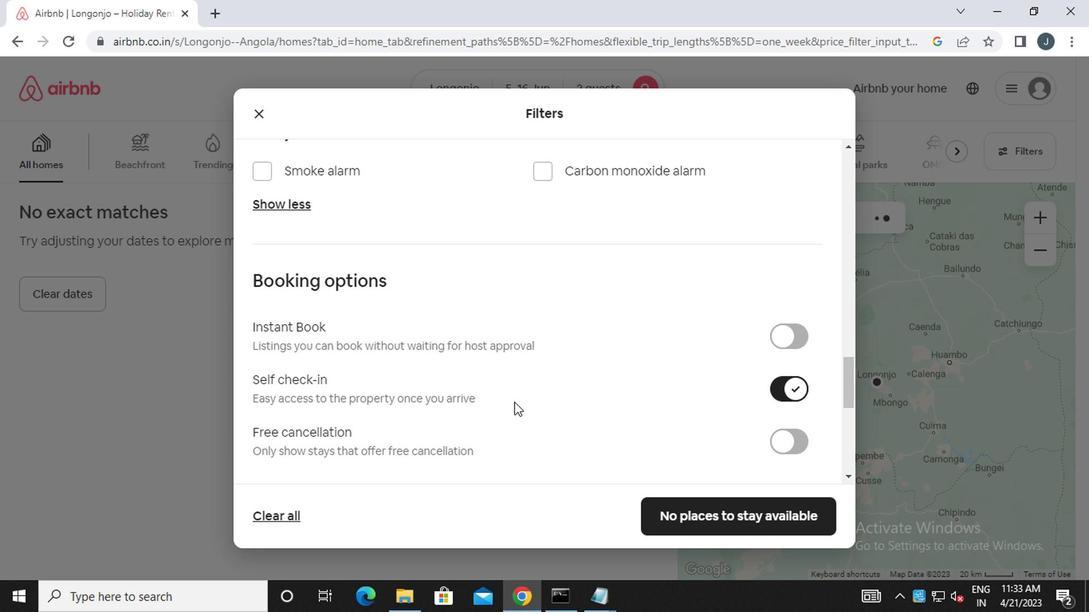 
Action: Mouse moved to (509, 403)
Screenshot: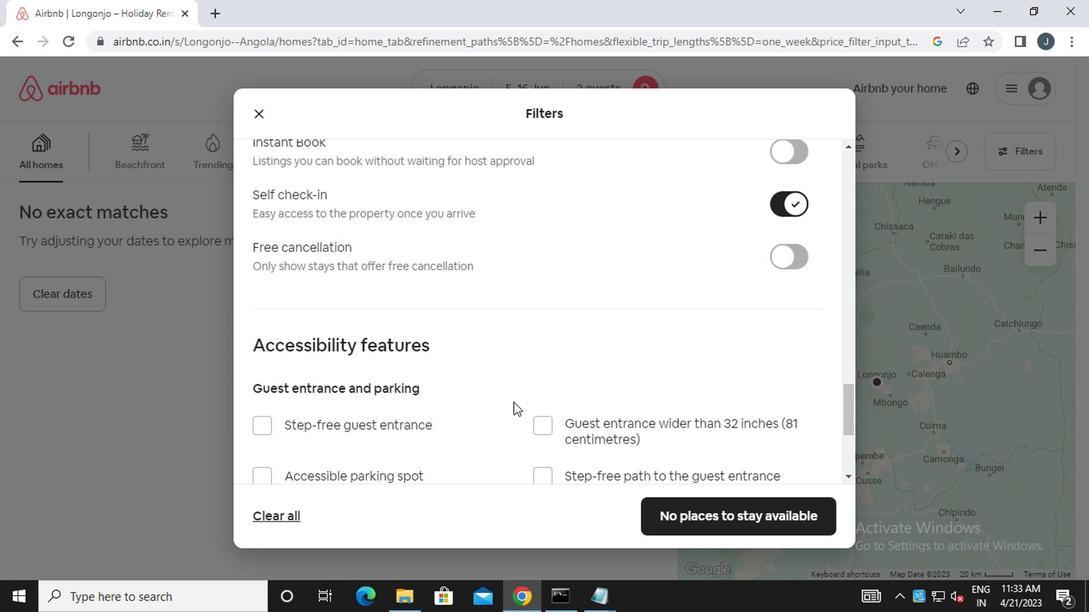 
Action: Mouse scrolled (509, 402) with delta (0, -1)
Screenshot: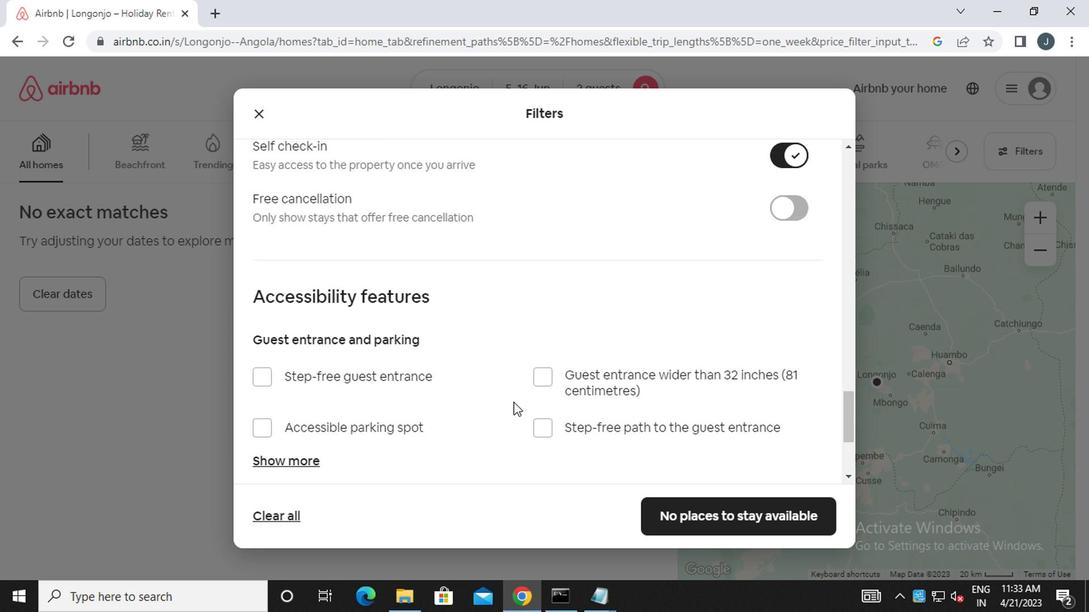 
Action: Mouse scrolled (509, 402) with delta (0, -1)
Screenshot: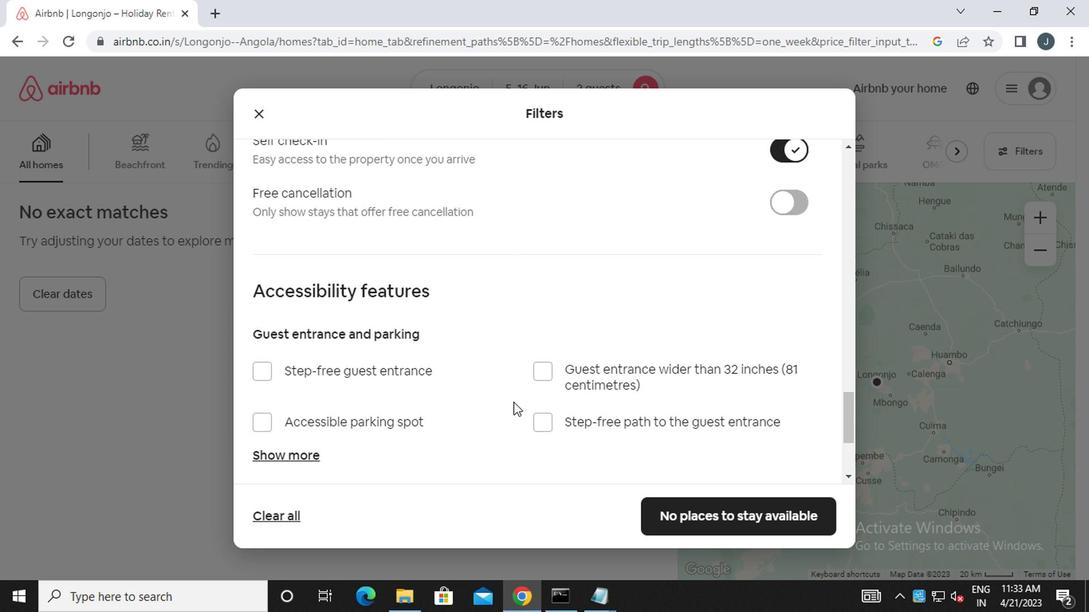 
Action: Mouse scrolled (509, 402) with delta (0, -1)
Screenshot: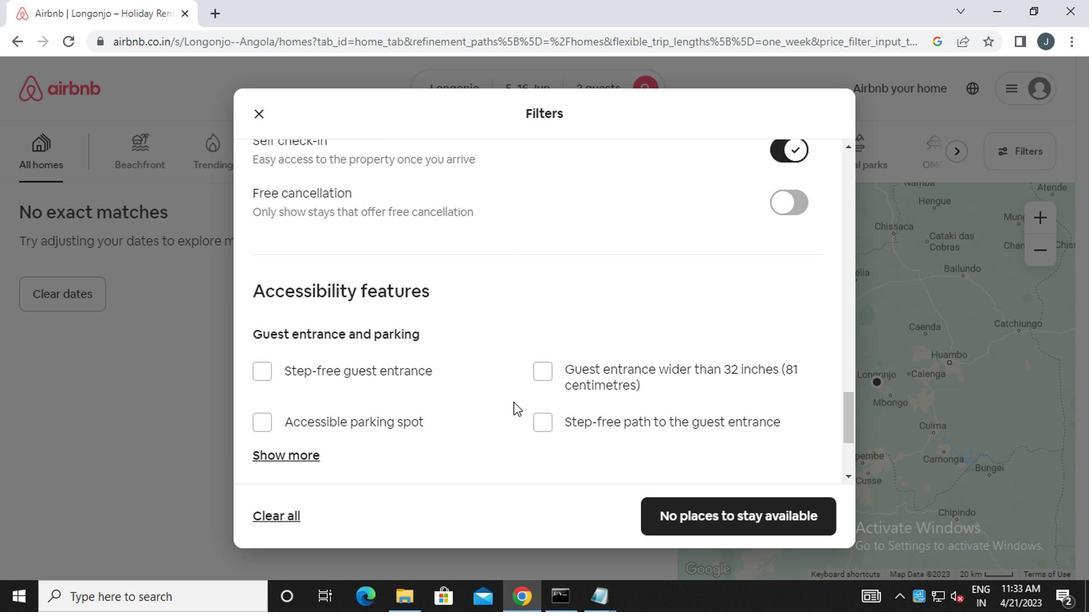 
Action: Mouse scrolled (509, 402) with delta (0, -1)
Screenshot: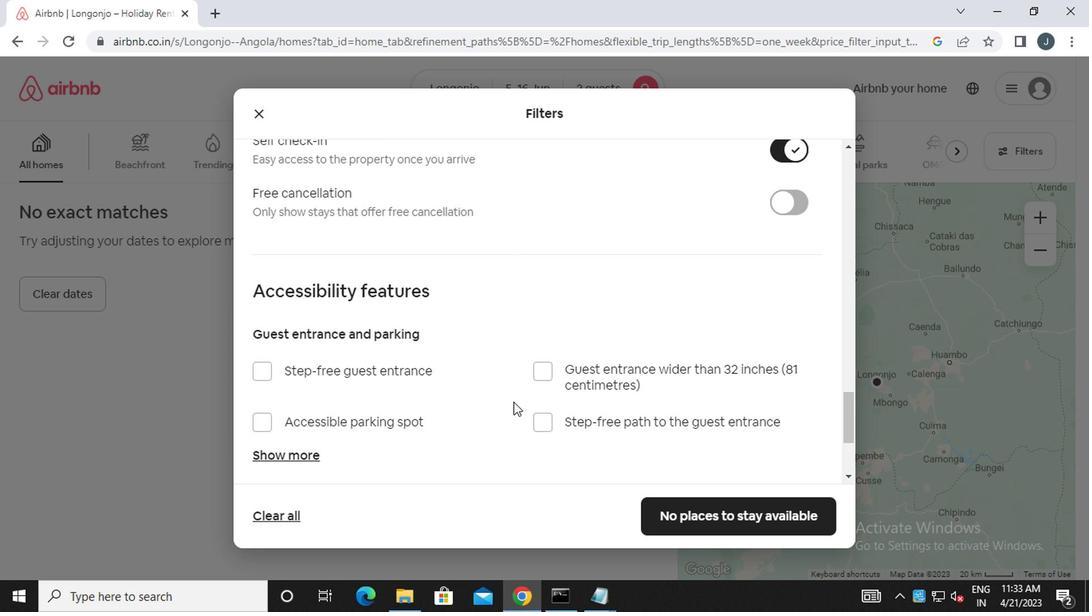 
Action: Mouse scrolled (509, 402) with delta (0, -1)
Screenshot: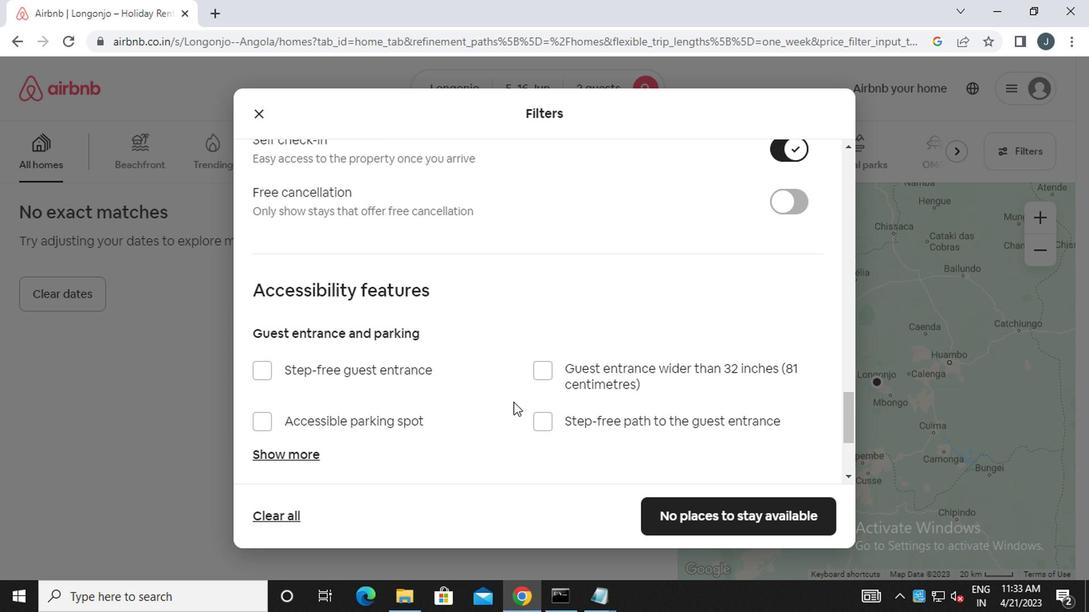 
Action: Mouse moved to (509, 403)
Screenshot: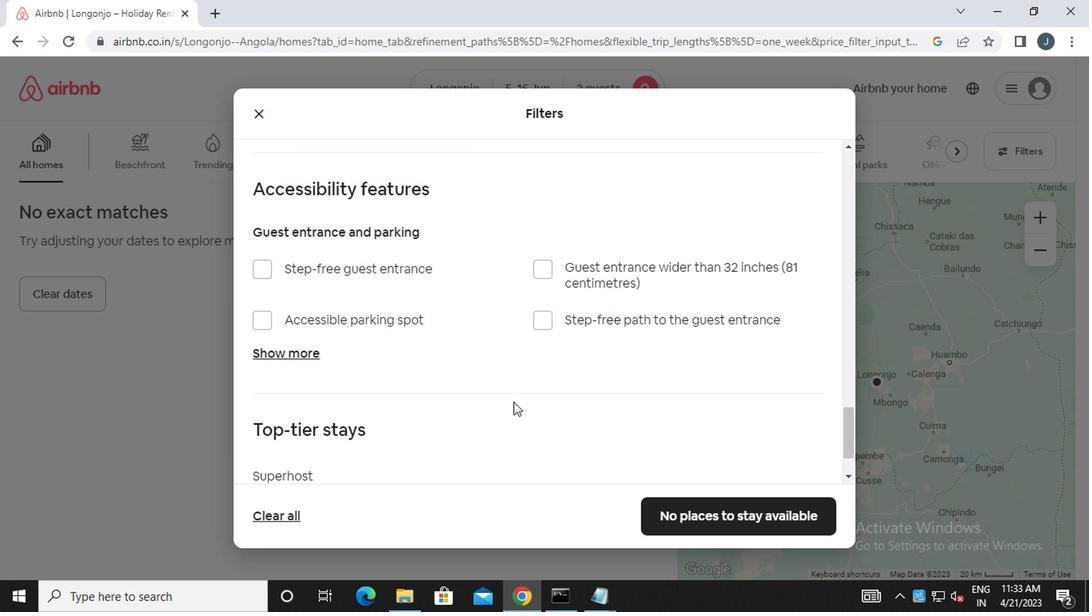 
Action: Mouse scrolled (509, 402) with delta (0, -1)
Screenshot: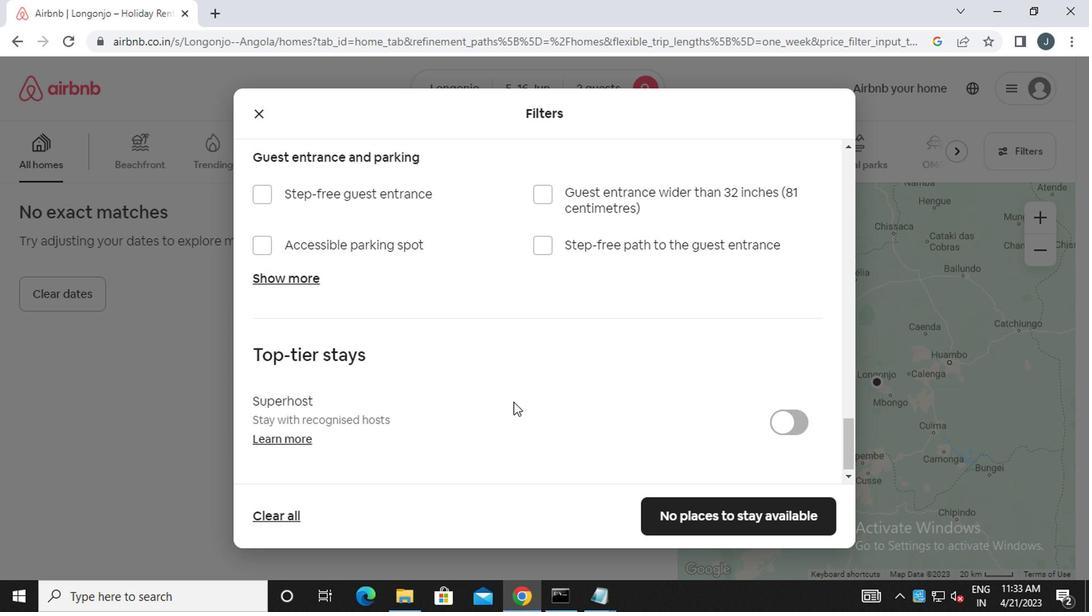 
Action: Mouse scrolled (509, 402) with delta (0, -1)
Screenshot: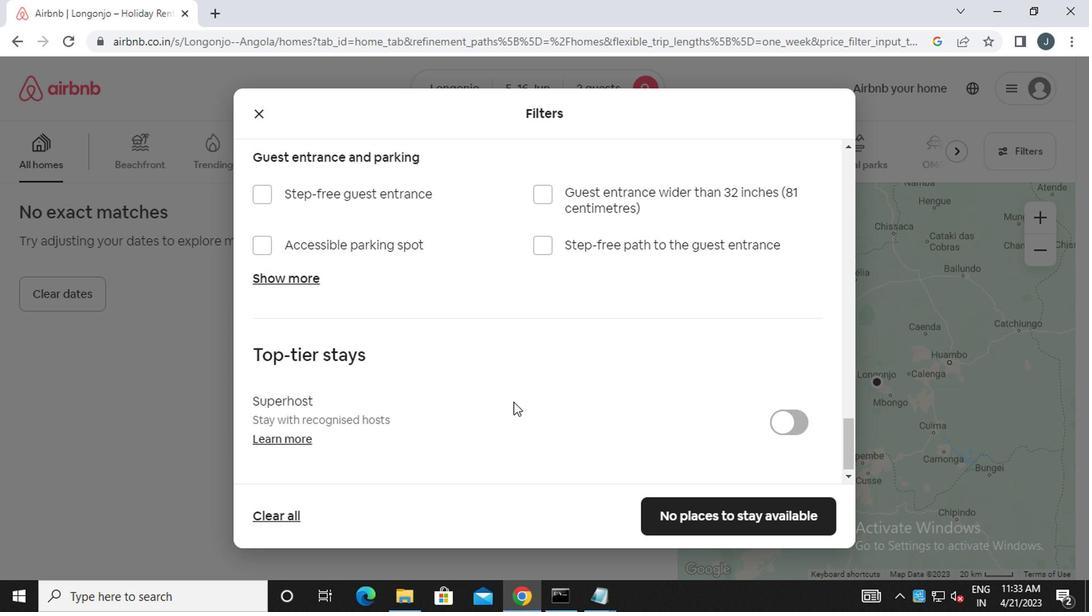 
Action: Mouse scrolled (509, 402) with delta (0, -1)
Screenshot: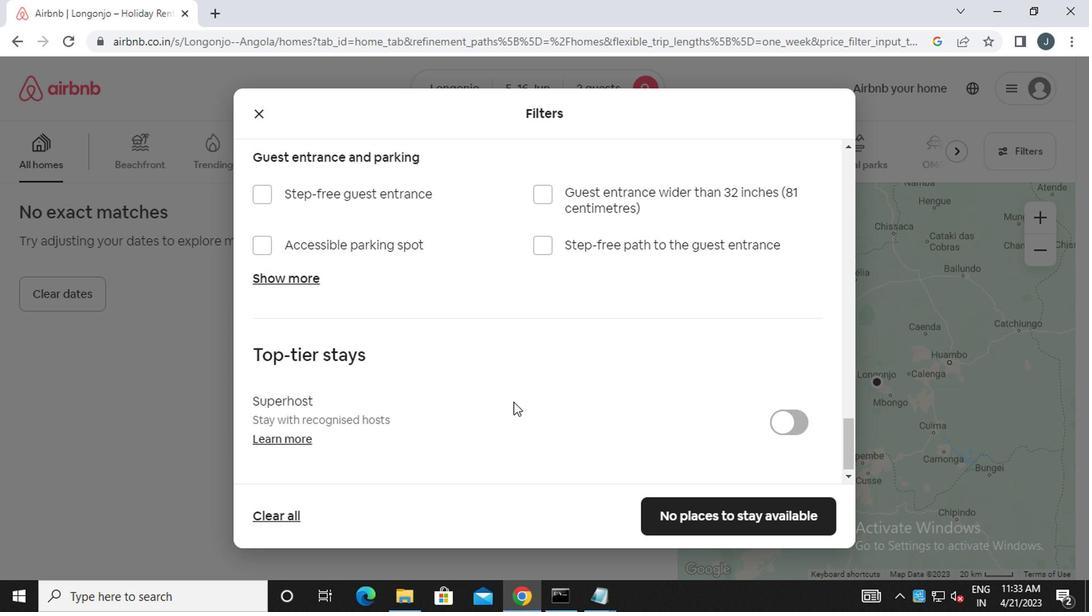 
Action: Mouse moved to (509, 403)
Screenshot: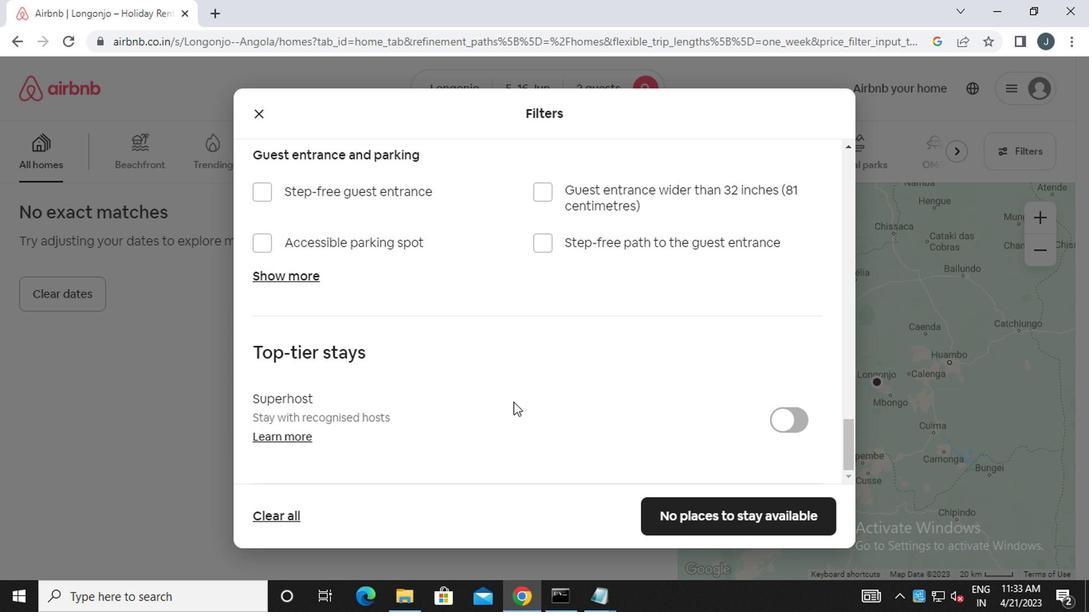 
Action: Mouse scrolled (509, 402) with delta (0, -1)
Screenshot: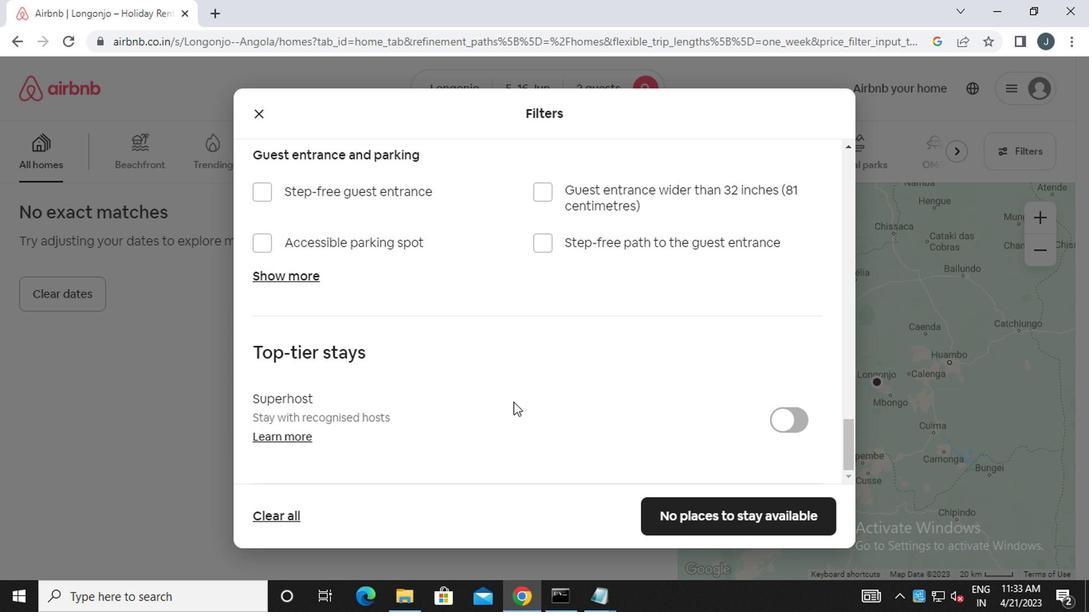 
Action: Mouse scrolled (509, 402) with delta (0, -1)
Screenshot: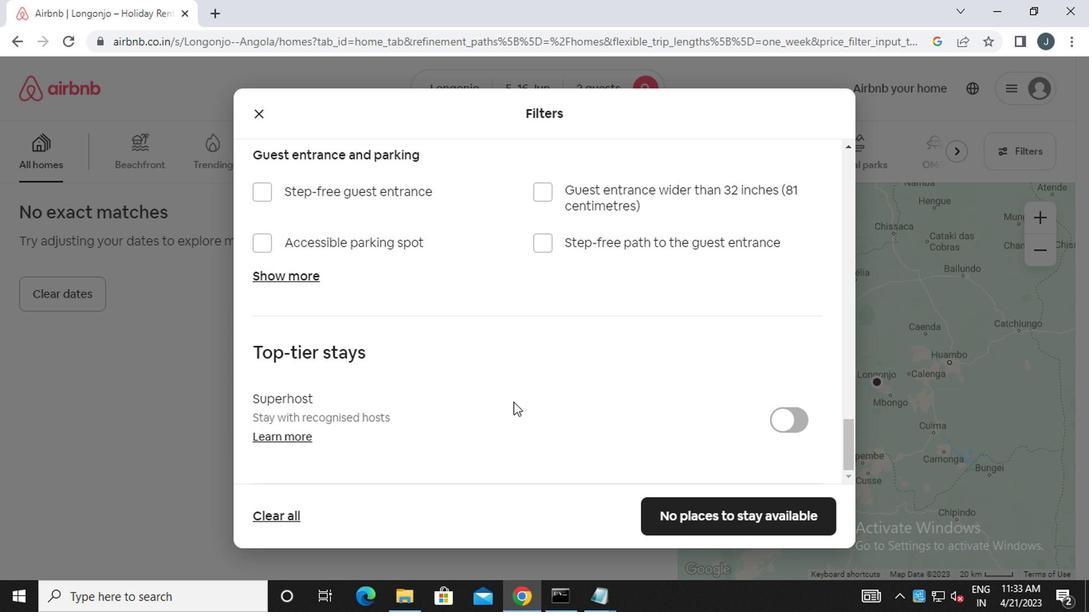
Action: Mouse scrolled (509, 402) with delta (0, -1)
Screenshot: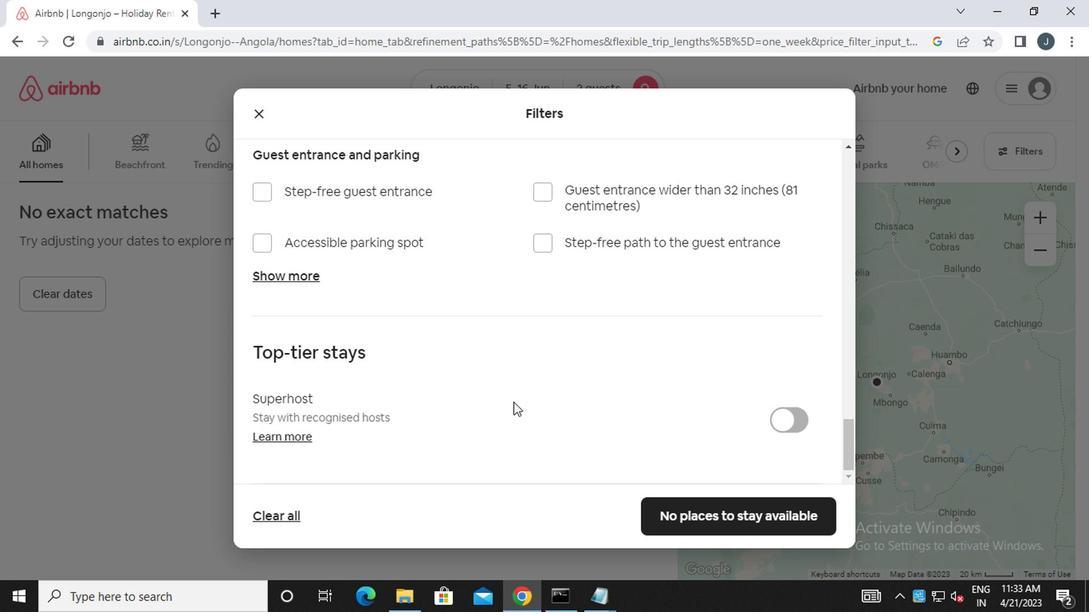 
Action: Mouse moved to (769, 518)
Screenshot: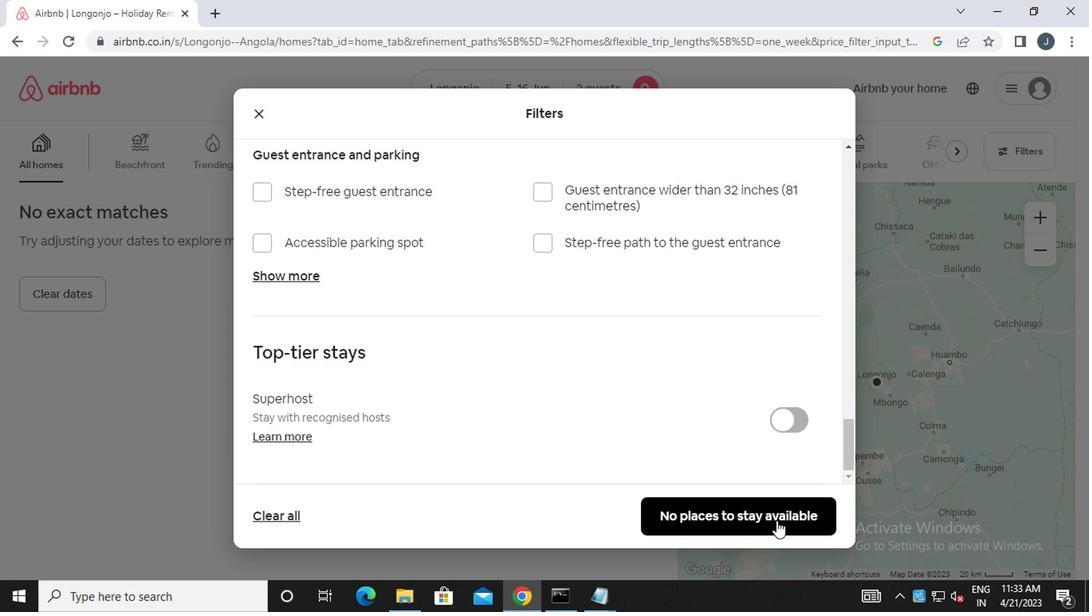 
Action: Mouse pressed left at (769, 518)
Screenshot: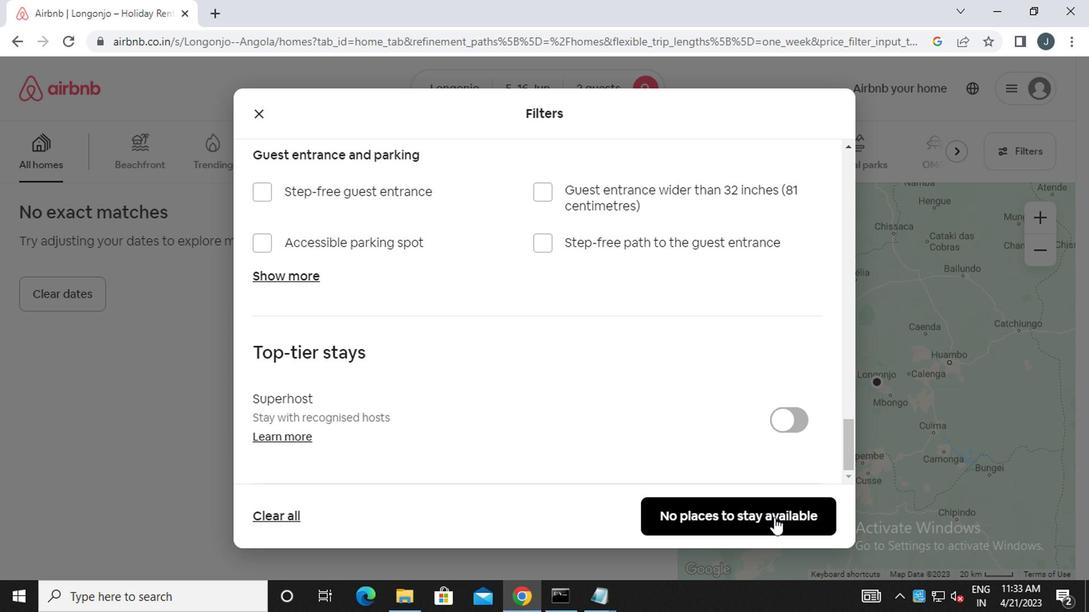 
Action: Mouse moved to (758, 516)
Screenshot: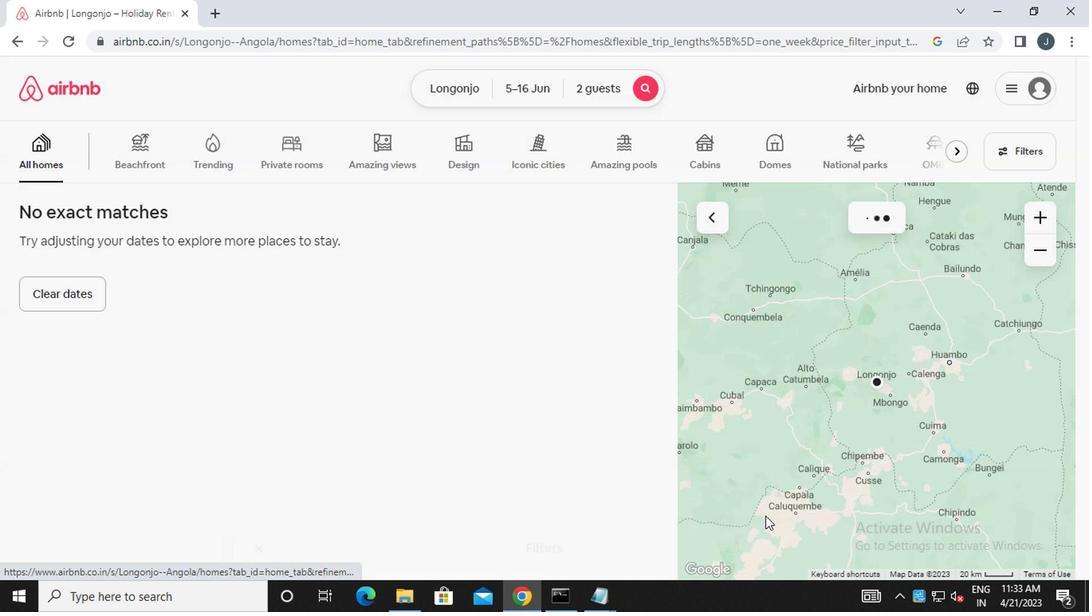 
